Task: Add an event with the title Monthly Departmental Update and Collaboration Meeting, date '2023/11/16', time 9:15 AM to 11:15 AMand add a description: The Effective Communication workshop is a dynamic and interactive session designed to enhance participants' communication skills and promote effective interpersonal interactions in the workplace. This workshop provides valuable insights, practical techniques, and hands-on exercises to improve both verbal and non-verbal communication abilities._x000D_
_x000D_
Select event color  Lavender . Add location for the event as: 123 Rua das Flores, Porto, Portugal, logged in from the account softage.5@softage.netand send the event invitation to softage.6@softage.net and softage.7@softage.net. Set a reminder for the event Doesn't repeat
Action: Mouse moved to (900, 66)
Screenshot: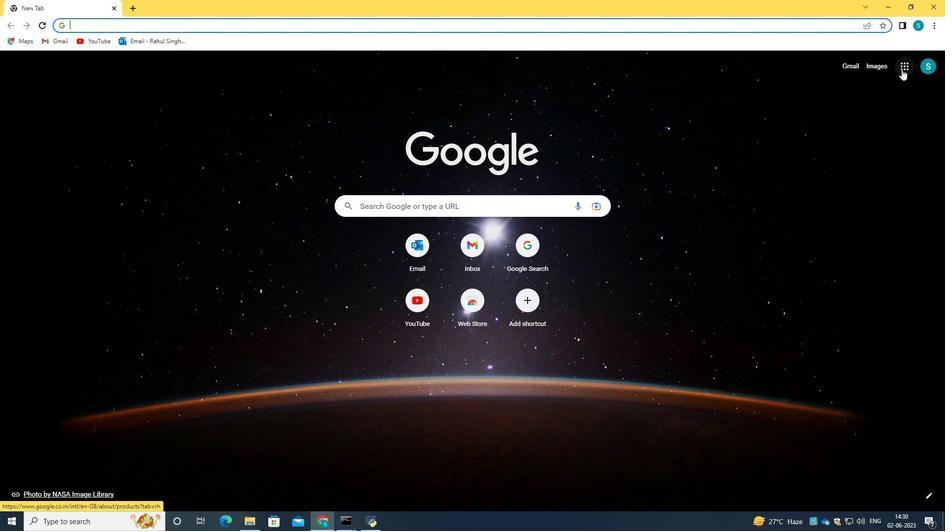 
Action: Mouse pressed left at (900, 66)
Screenshot: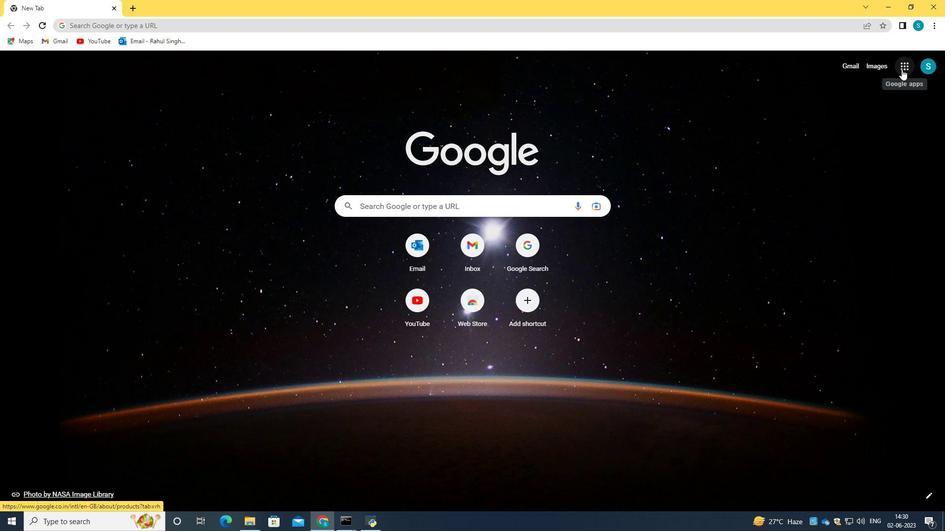 
Action: Mouse moved to (824, 208)
Screenshot: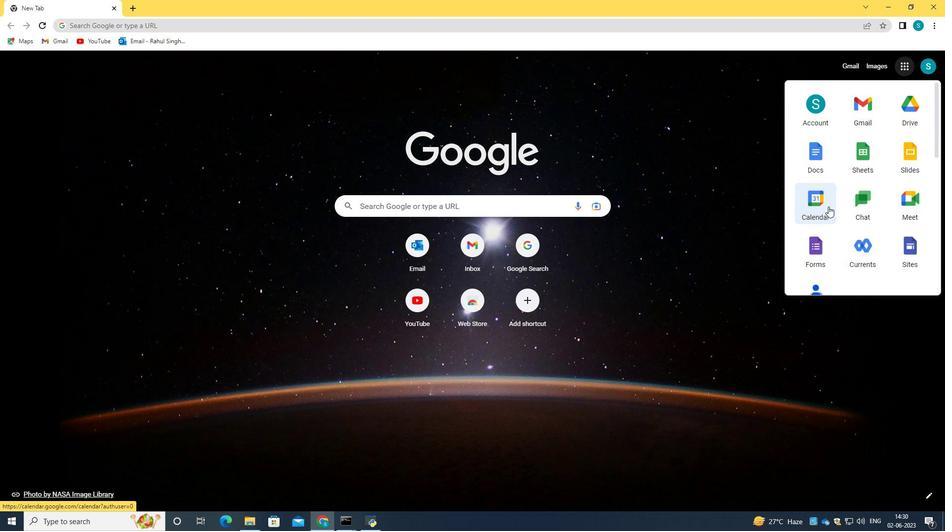 
Action: Mouse pressed left at (824, 208)
Screenshot: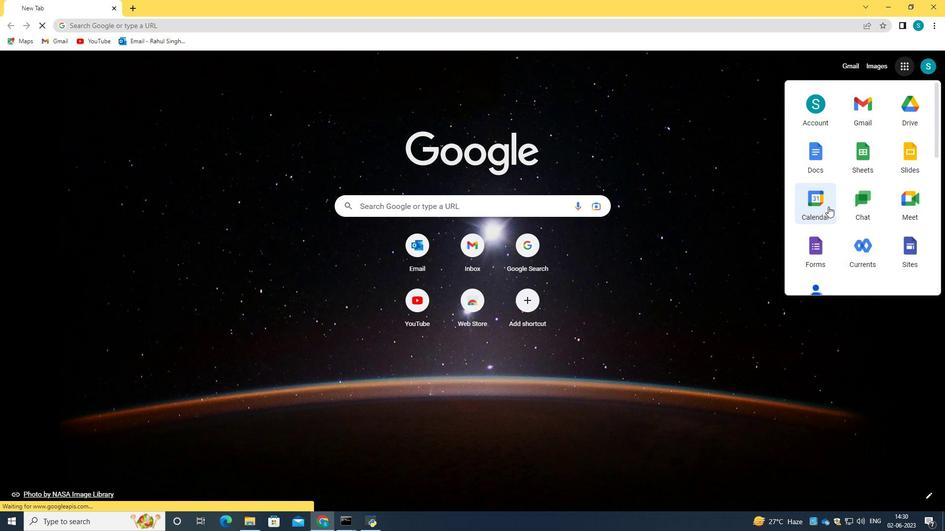 
Action: Mouse moved to (50, 104)
Screenshot: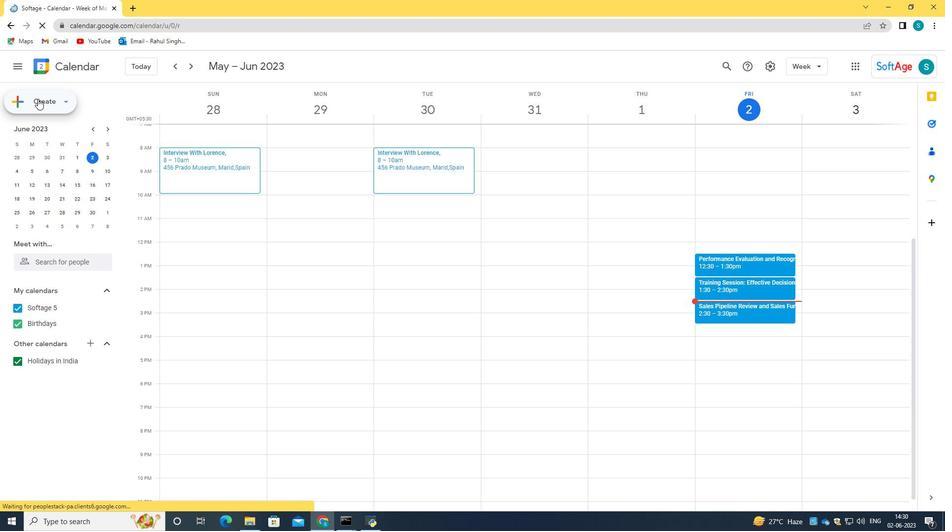 
Action: Mouse pressed left at (50, 104)
Screenshot: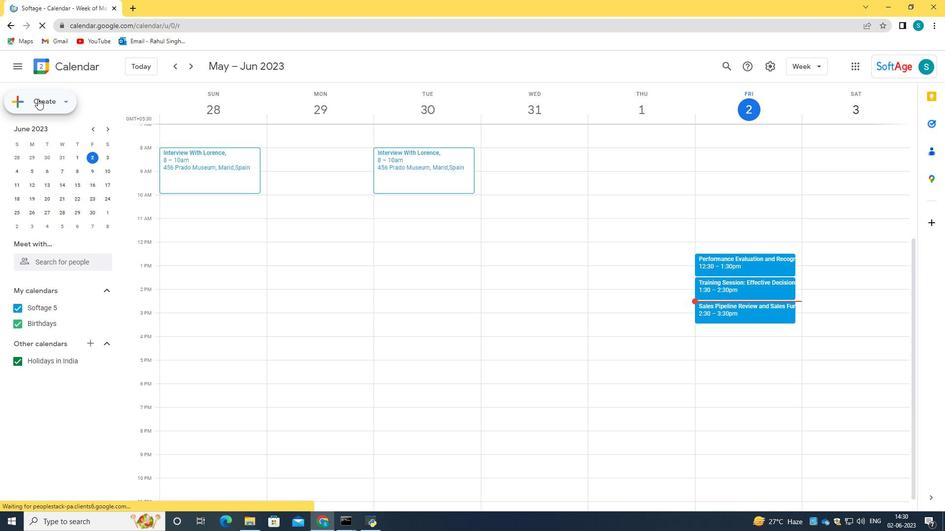 
Action: Mouse moved to (45, 125)
Screenshot: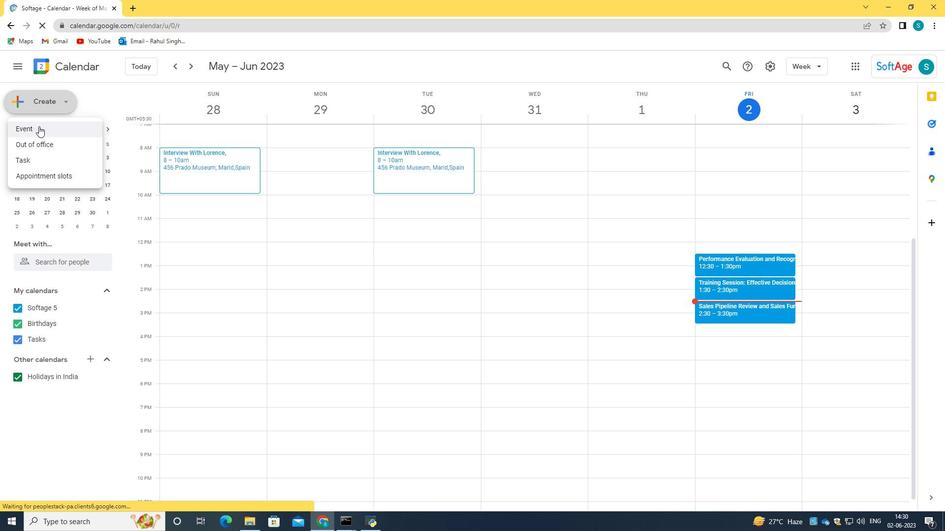 
Action: Mouse pressed left at (45, 125)
Screenshot: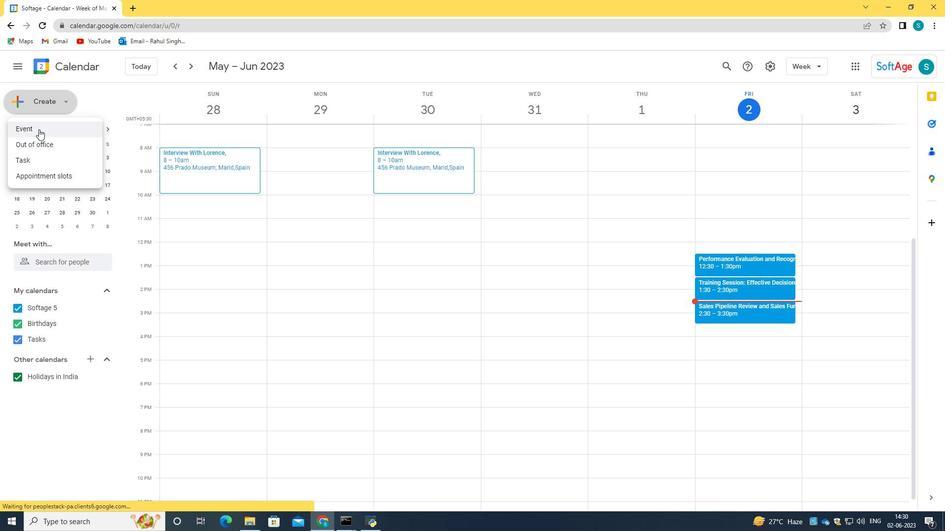 
Action: Mouse moved to (621, 390)
Screenshot: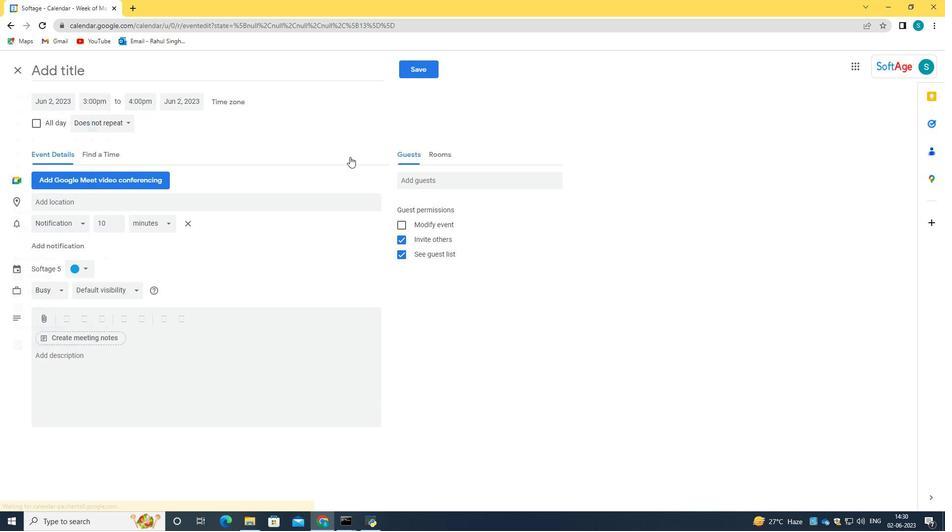 
Action: Mouse pressed left at (621, 390)
Screenshot: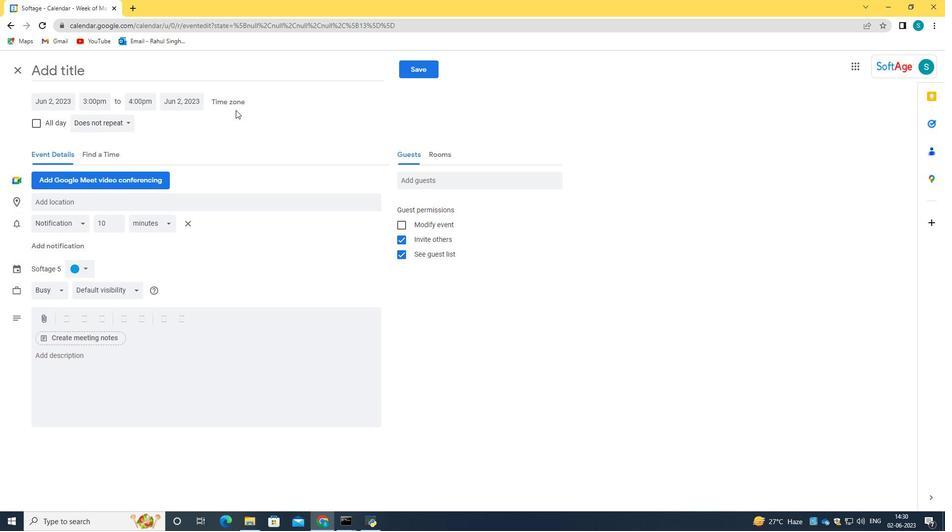 
Action: Mouse moved to (102, 74)
Screenshot: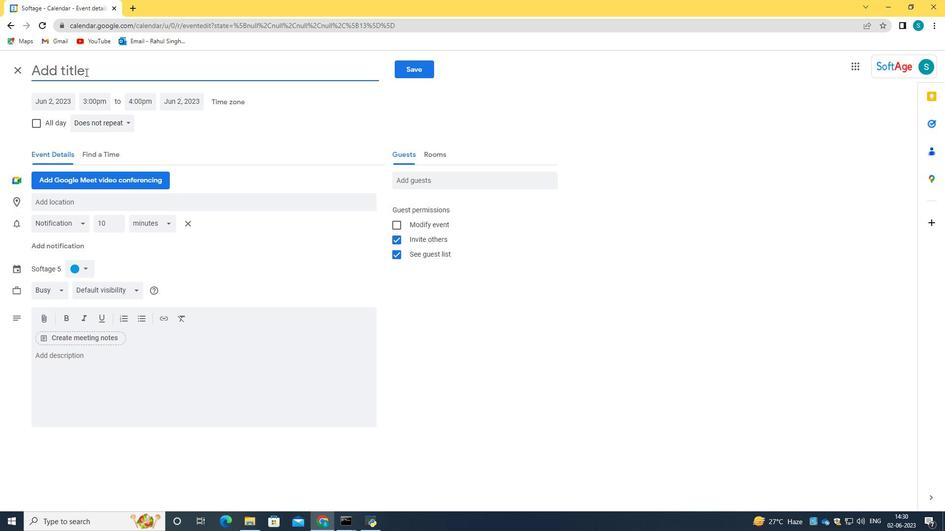 
Action: Mouse pressed left at (102, 74)
Screenshot: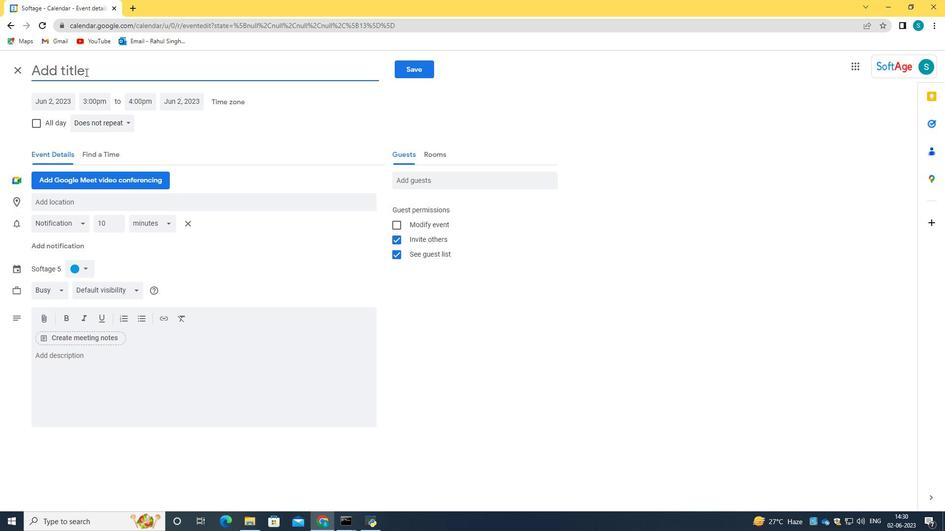 
Action: Key pressed <Key.caps_lock>M<Key.caps_lock>onthely<Key.backspace><Key.backspace><Key.backspace>ly<Key.space><Key.caps_lock>D<Key.caps_lock>epartmental<Key.space><Key.caps_lock>U<Key.caps_lock>pa<Key.backspace>date<Key.space>and<Key.space><Key.caps_lock>C<Key.caps_lock>ollaboration<Key.space><Key.caps_lock>M<Key.caps_lock>eeting
Screenshot: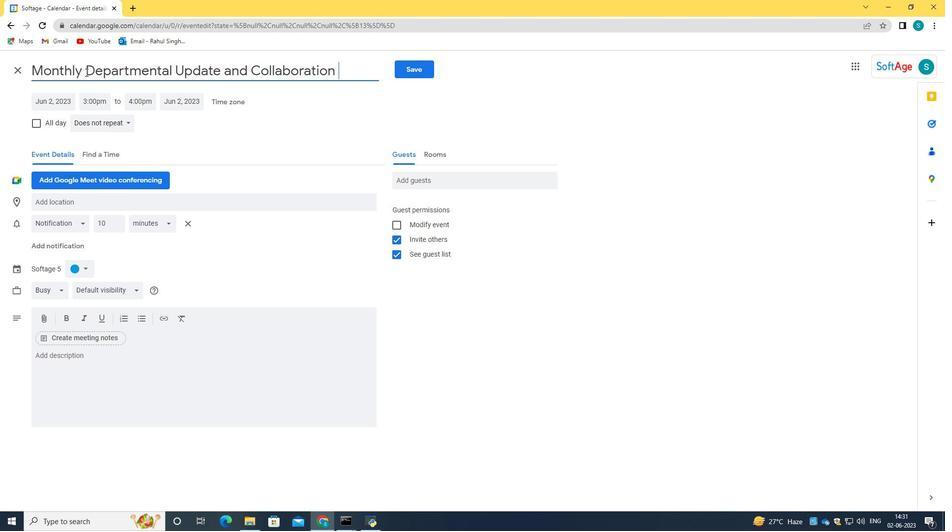 
Action: Mouse moved to (66, 101)
Screenshot: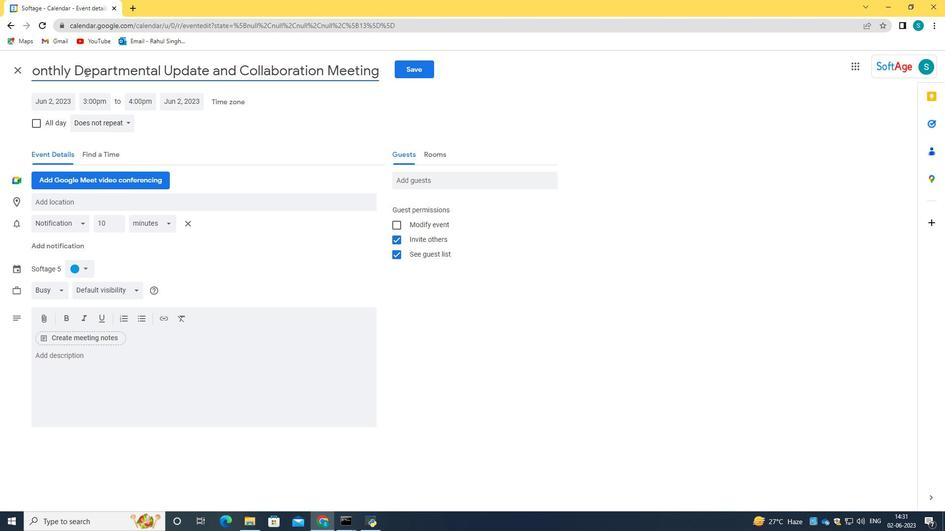 
Action: Mouse pressed left at (66, 101)
Screenshot: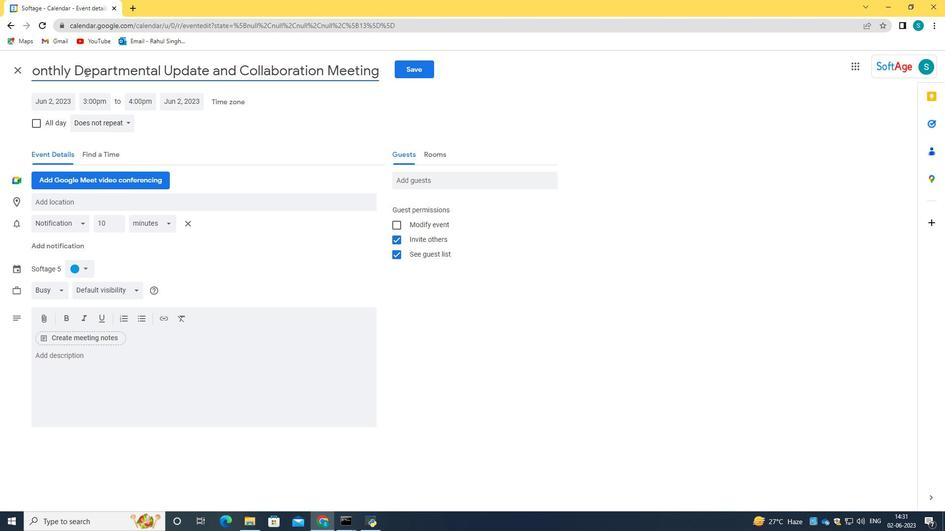 
Action: Mouse moved to (70, 102)
Screenshot: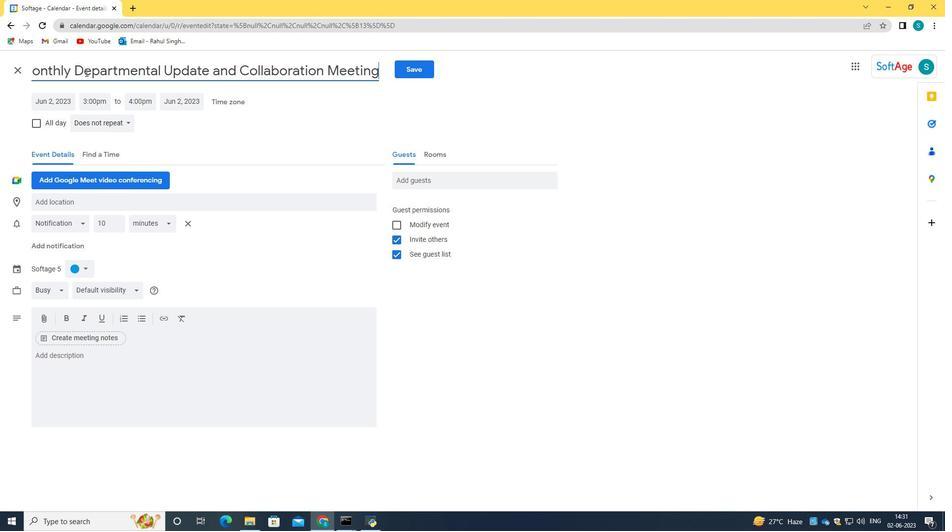 
Action: Key pressed 2023/11/16
Screenshot: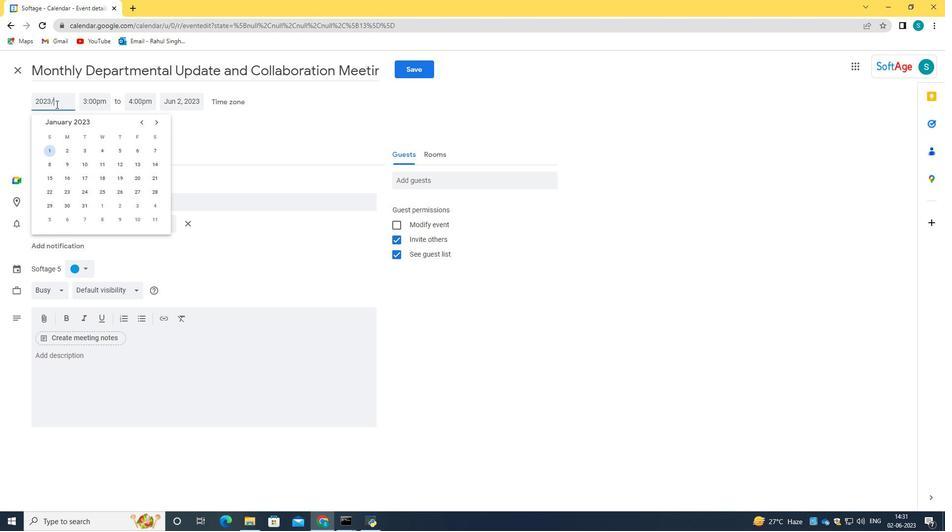 
Action: Mouse moved to (120, 179)
Screenshot: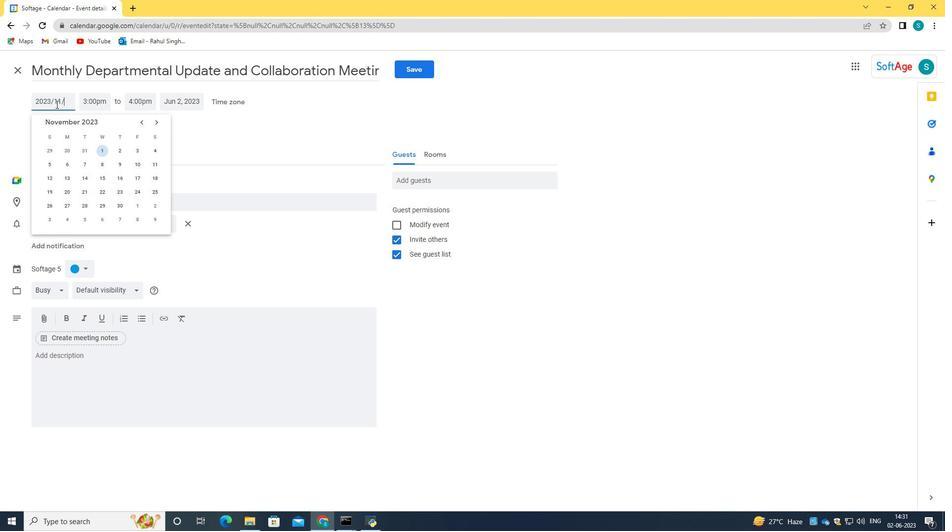 
Action: Mouse pressed left at (120, 179)
Screenshot: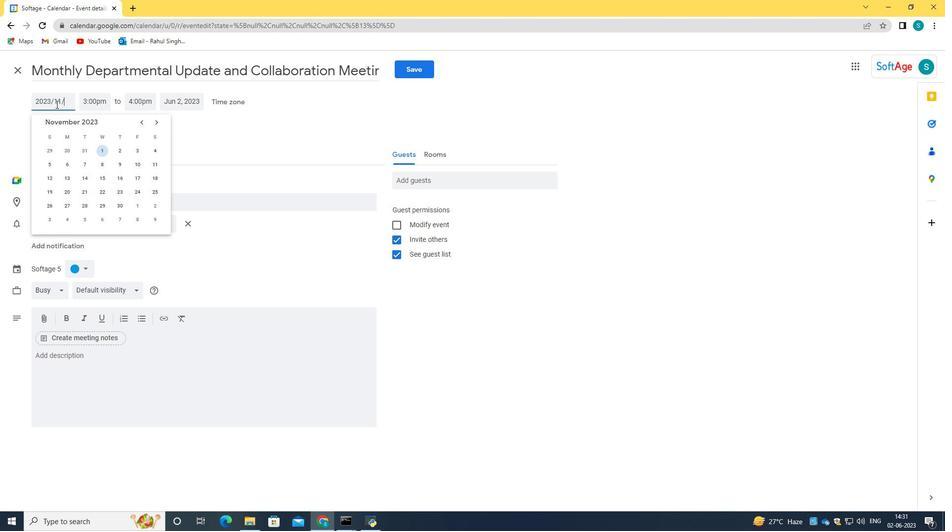 
Action: Mouse moved to (110, 101)
Screenshot: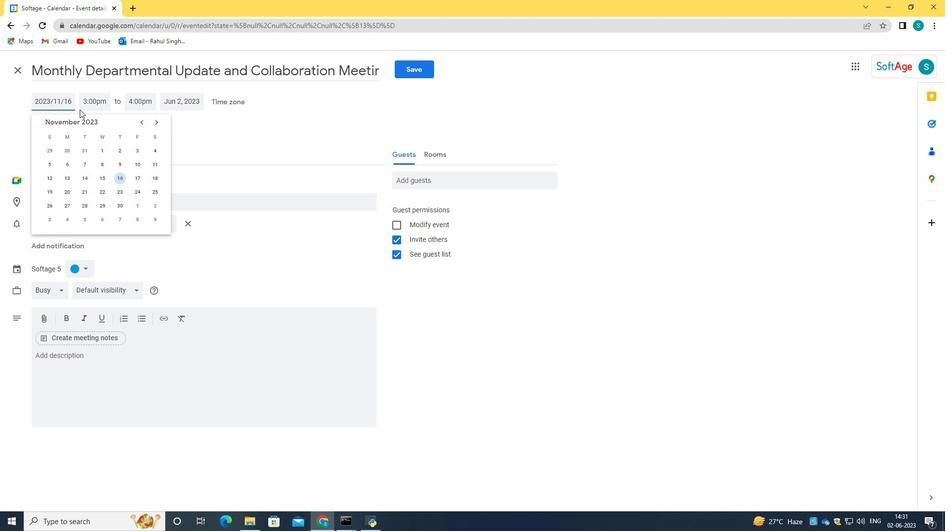 
Action: Mouse pressed left at (110, 101)
Screenshot: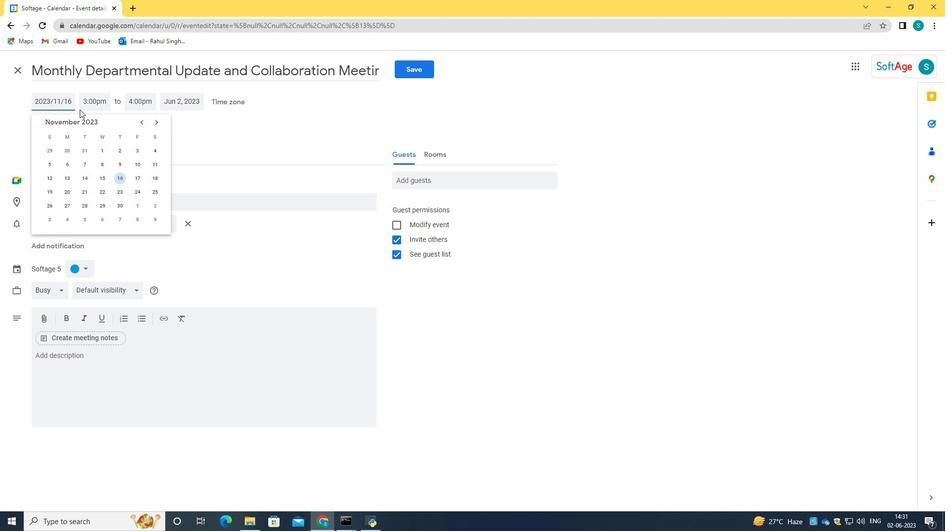 
Action: Mouse moved to (108, 153)
Screenshot: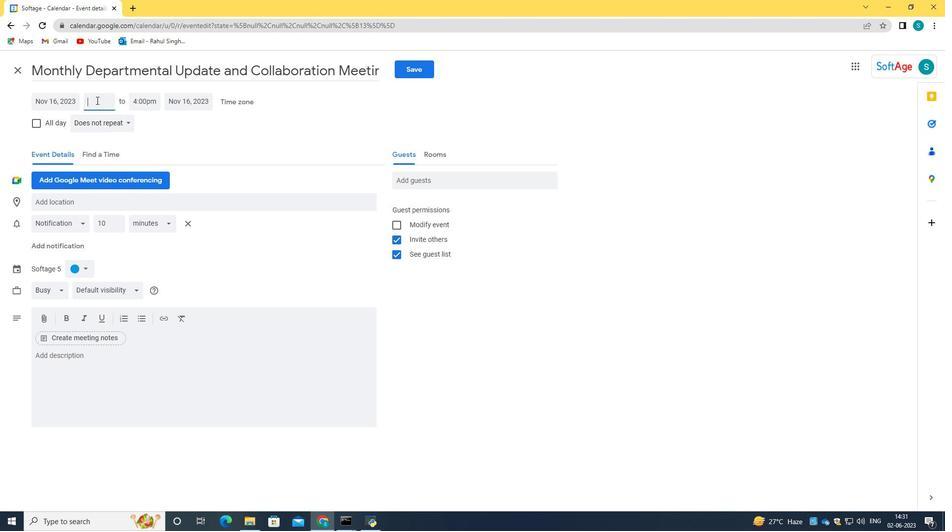 
Action: Mouse scrolled (108, 152) with delta (0, 0)
Screenshot: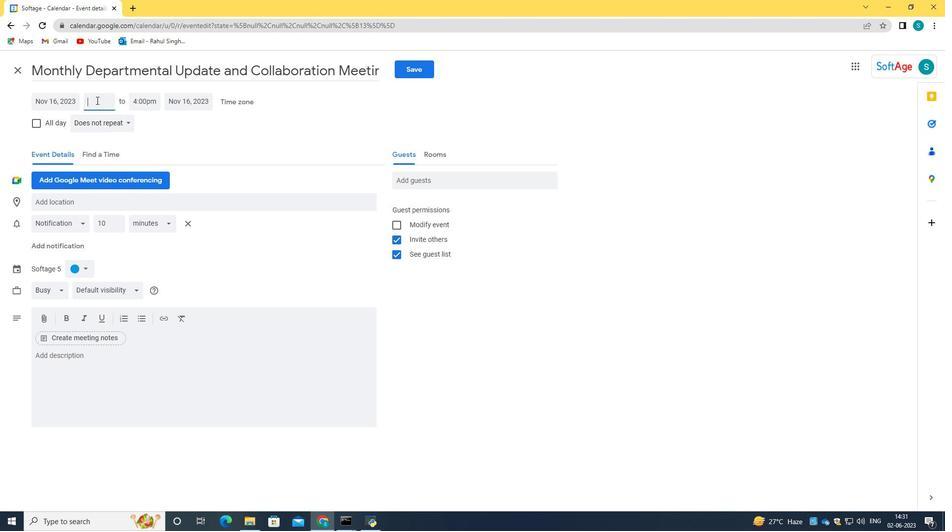
Action: Mouse scrolled (108, 152) with delta (0, 0)
Screenshot: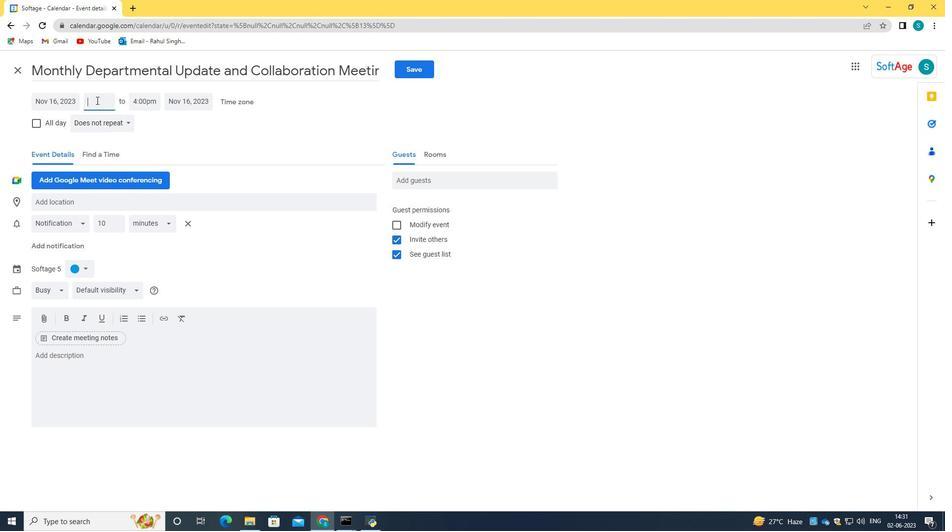 
Action: Mouse scrolled (108, 152) with delta (0, 0)
Screenshot: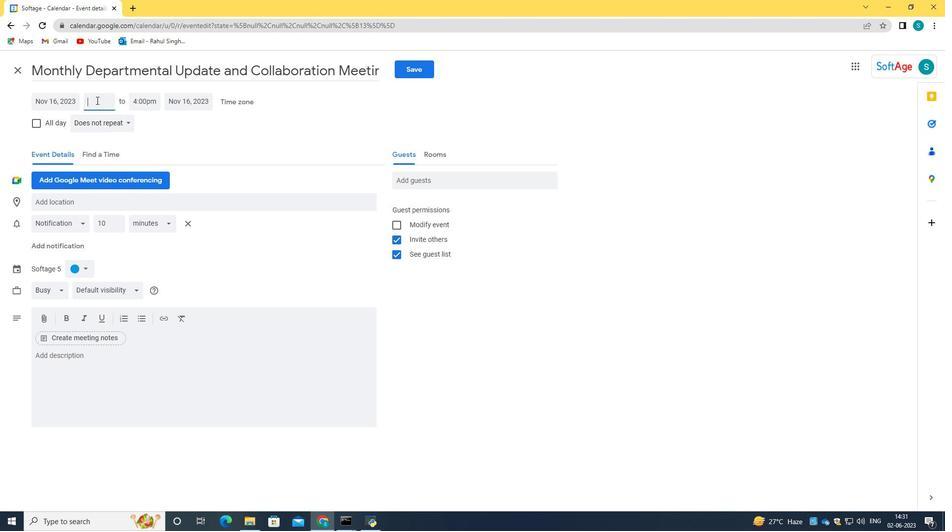 
Action: Mouse scrolled (108, 152) with delta (0, 0)
Screenshot: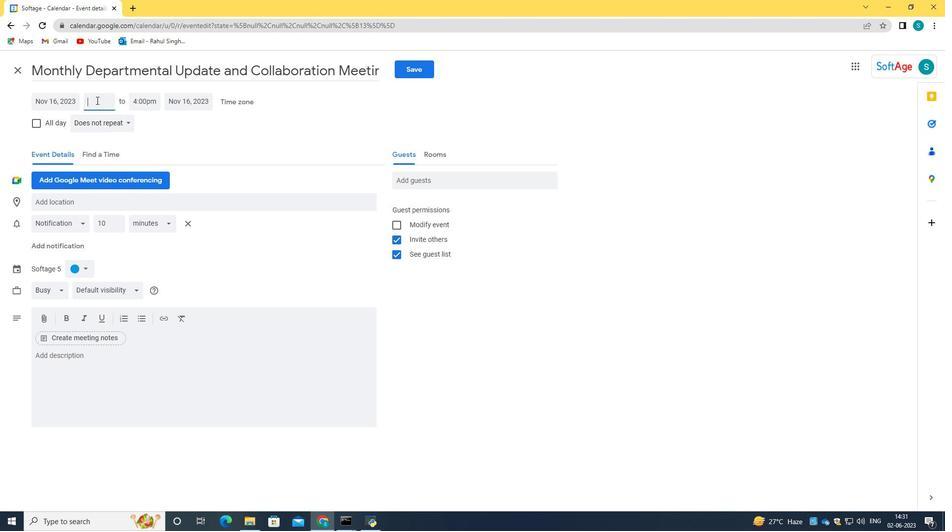 
Action: Mouse scrolled (108, 152) with delta (0, 0)
Screenshot: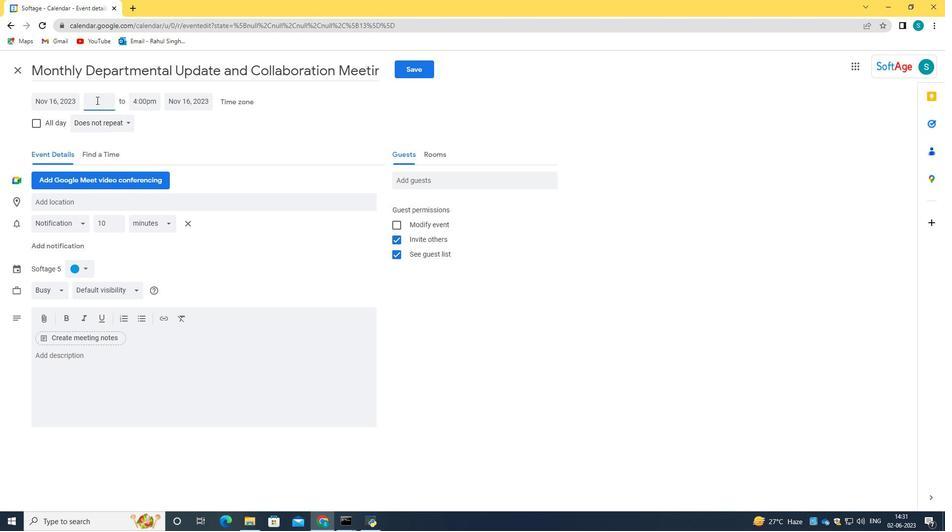 
Action: Mouse scrolled (108, 152) with delta (0, 0)
Screenshot: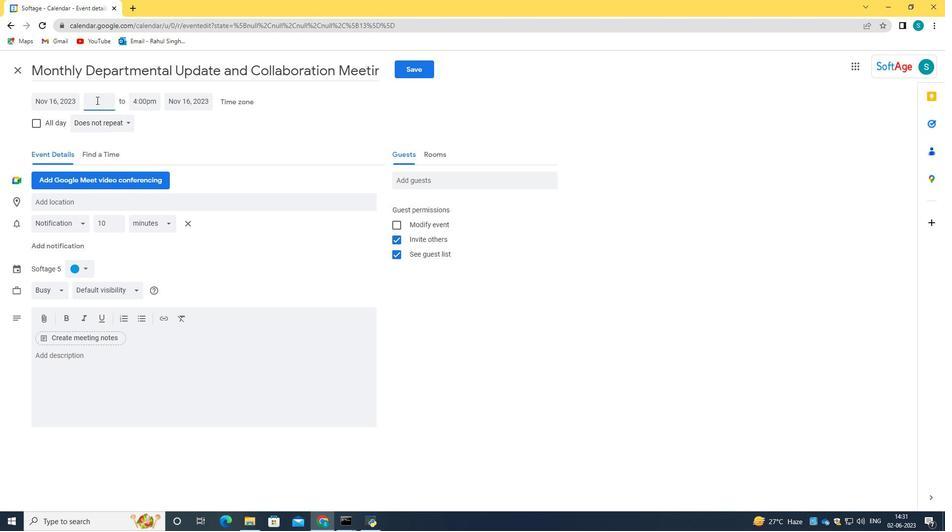 
Action: Mouse scrolled (108, 152) with delta (0, 0)
Screenshot: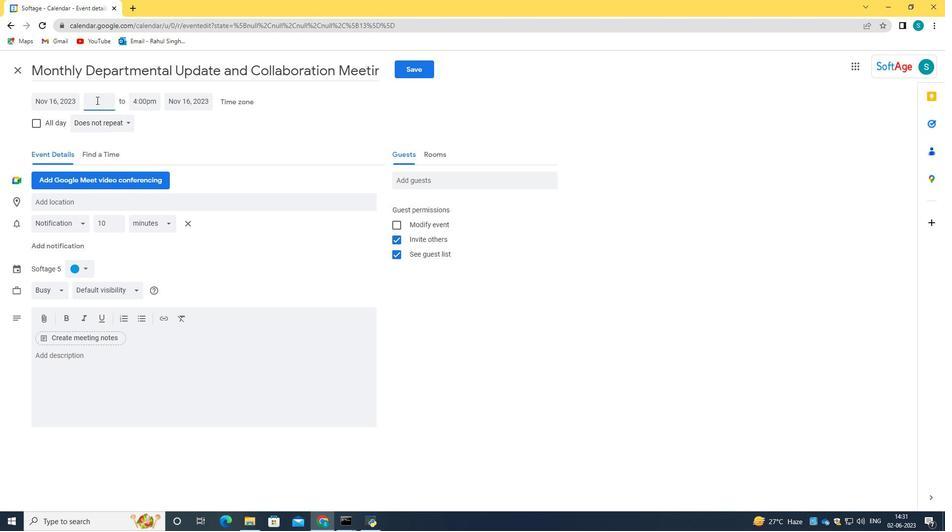 
Action: Mouse scrolled (108, 152) with delta (0, 0)
Screenshot: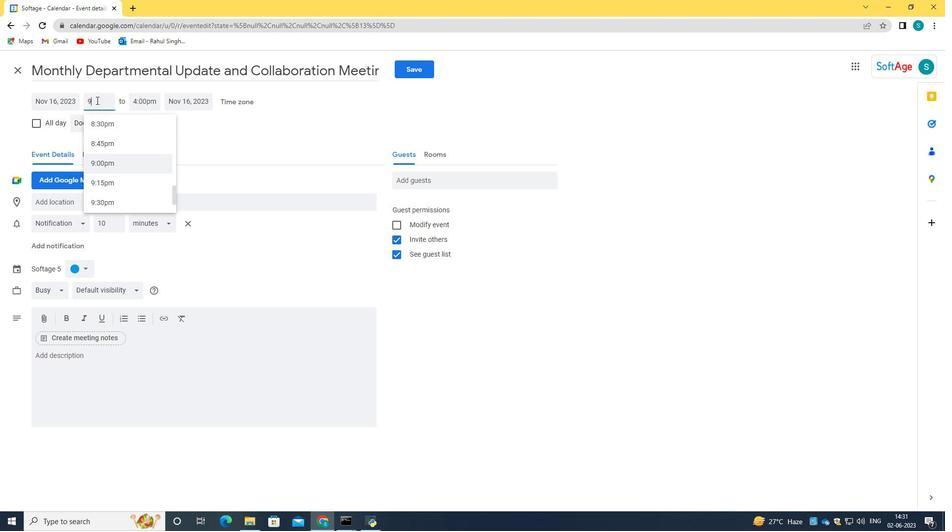 
Action: Mouse scrolled (108, 152) with delta (0, 0)
Screenshot: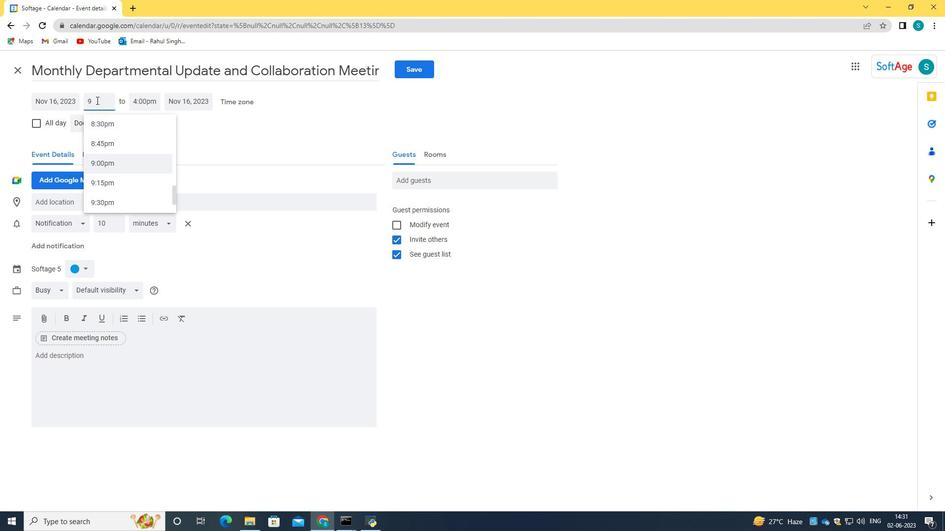 
Action: Mouse scrolled (108, 152) with delta (0, 0)
Screenshot: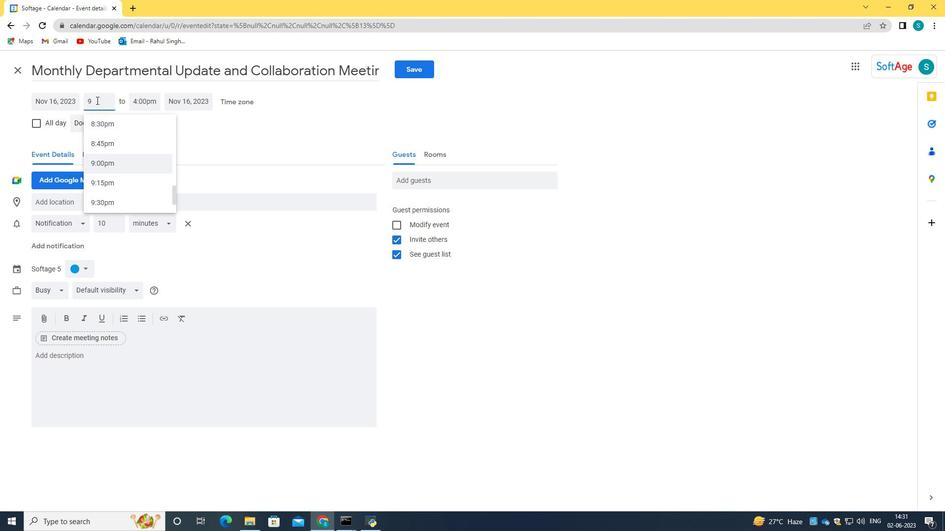 
Action: Mouse scrolled (108, 152) with delta (0, 0)
Screenshot: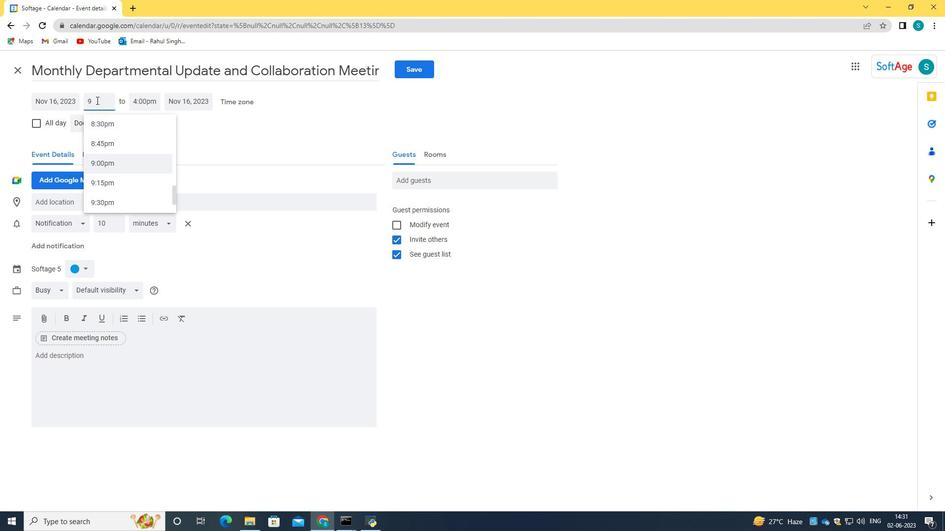 
Action: Mouse scrolled (108, 152) with delta (0, 0)
Screenshot: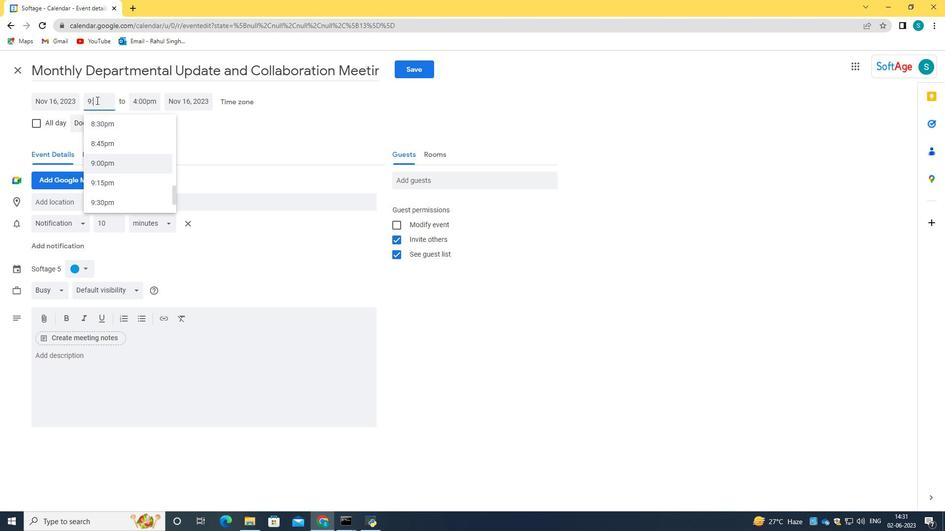 
Action: Mouse scrolled (108, 153) with delta (0, 0)
Screenshot: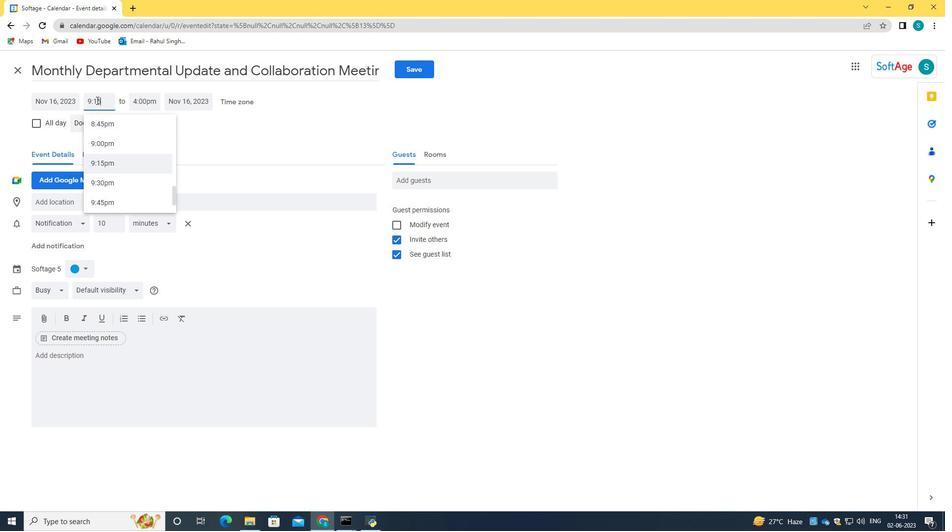 
Action: Mouse scrolled (108, 153) with delta (0, 0)
Screenshot: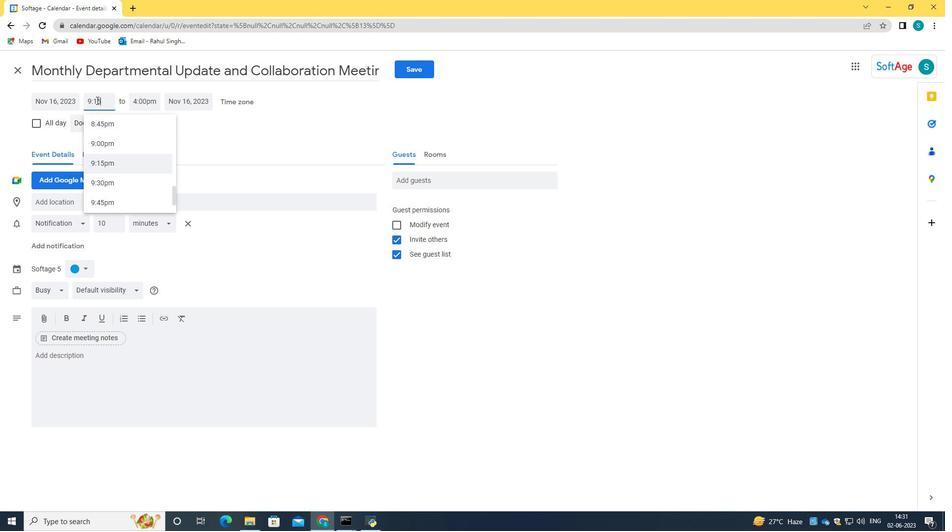 
Action: Mouse scrolled (108, 153) with delta (0, 0)
Screenshot: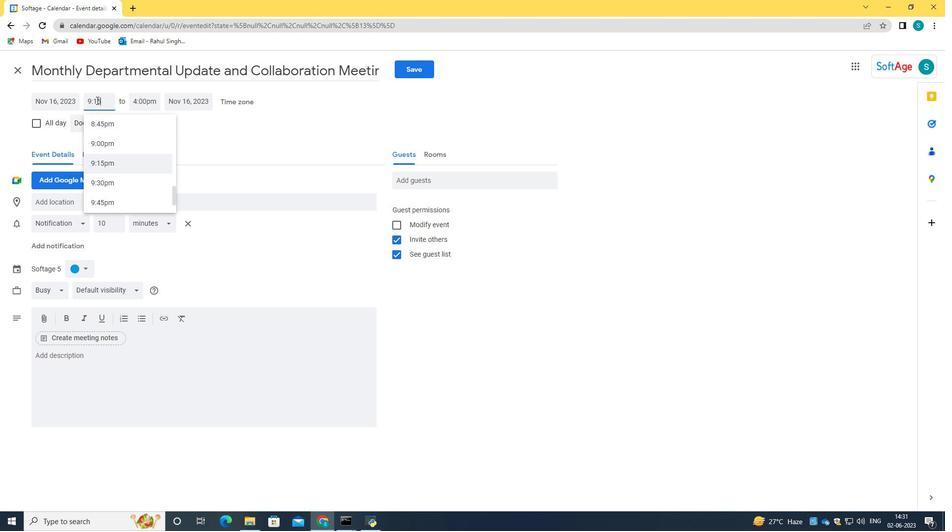 
Action: Mouse scrolled (108, 153) with delta (0, 0)
Screenshot: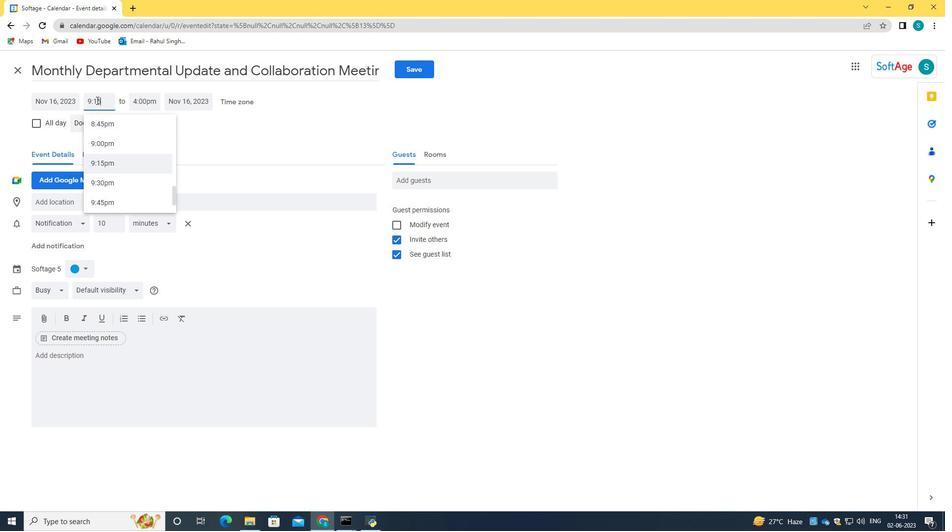 
Action: Mouse scrolled (108, 153) with delta (0, 0)
Screenshot: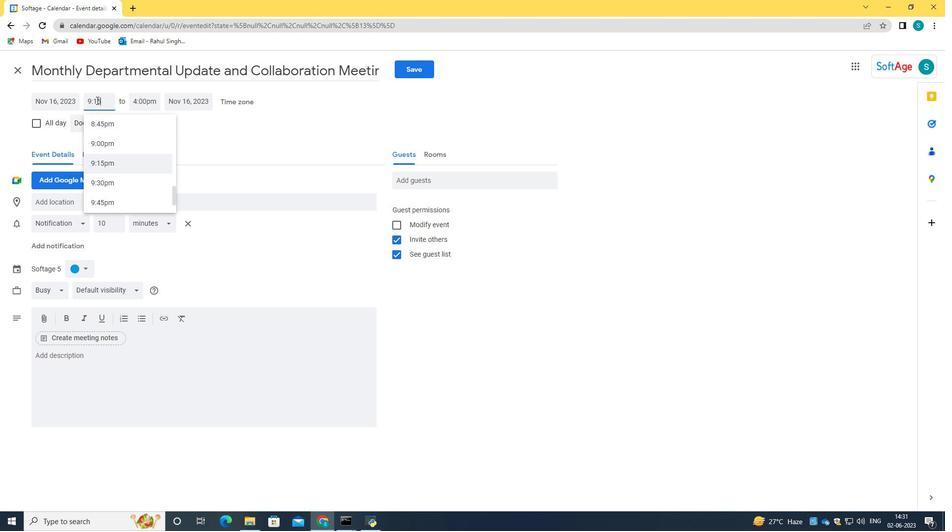
Action: Mouse scrolled (108, 153) with delta (0, 0)
Screenshot: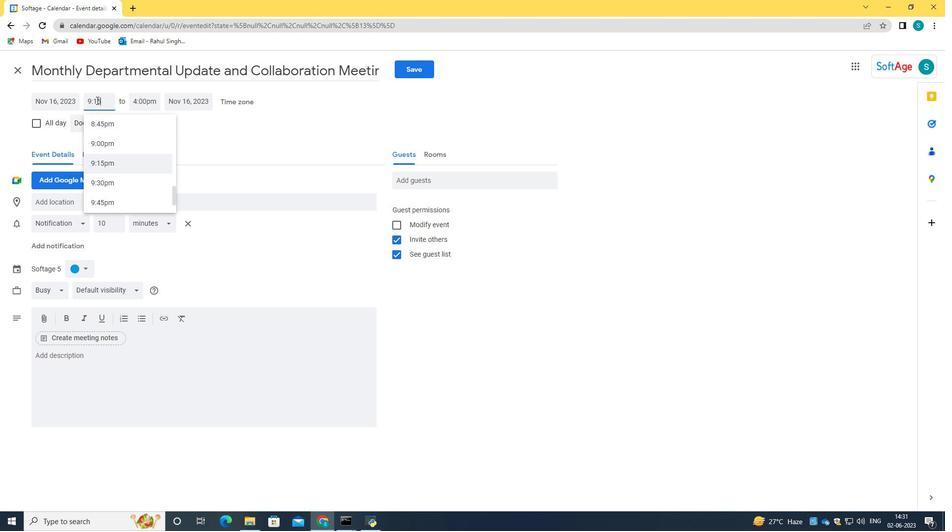 
Action: Mouse scrolled (108, 153) with delta (0, 0)
Screenshot: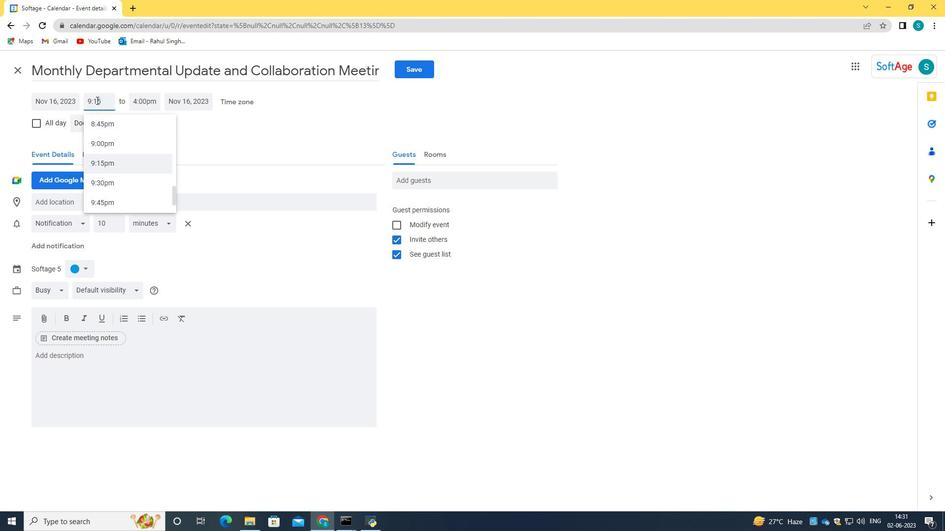 
Action: Mouse scrolled (108, 153) with delta (0, 0)
Screenshot: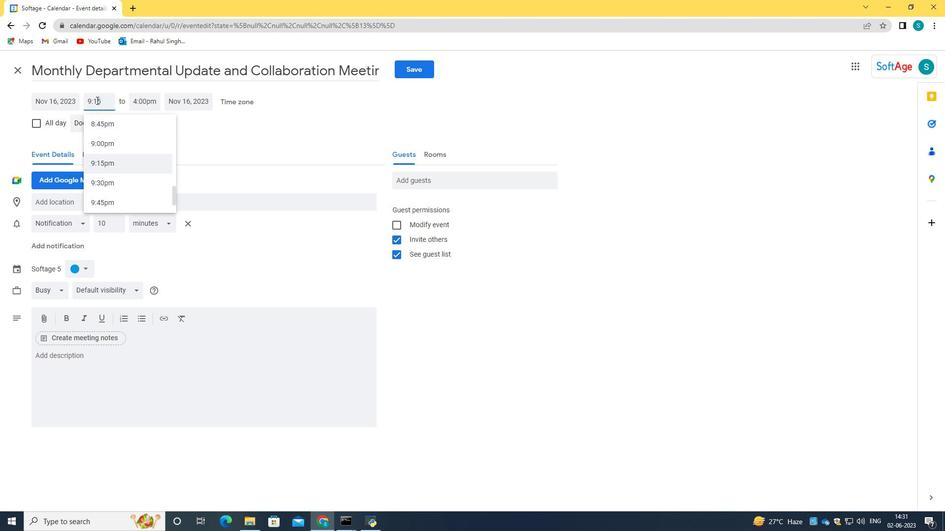 
Action: Mouse scrolled (108, 153) with delta (0, 0)
Screenshot: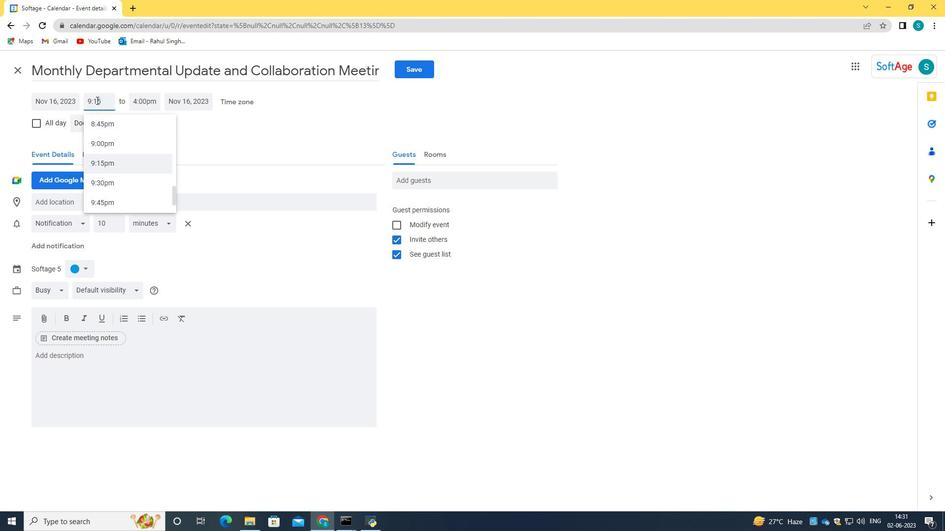 
Action: Mouse scrolled (108, 153) with delta (0, 0)
Screenshot: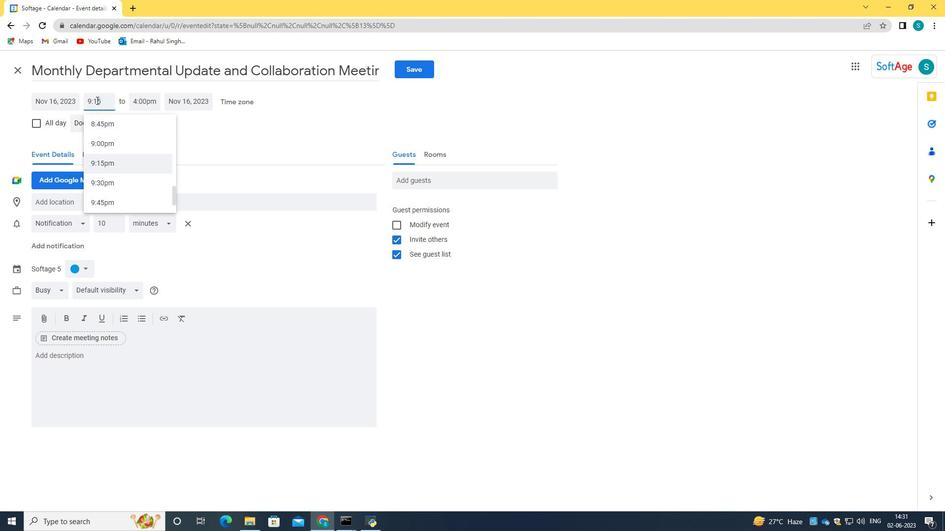 
Action: Mouse scrolled (108, 153) with delta (0, 0)
Screenshot: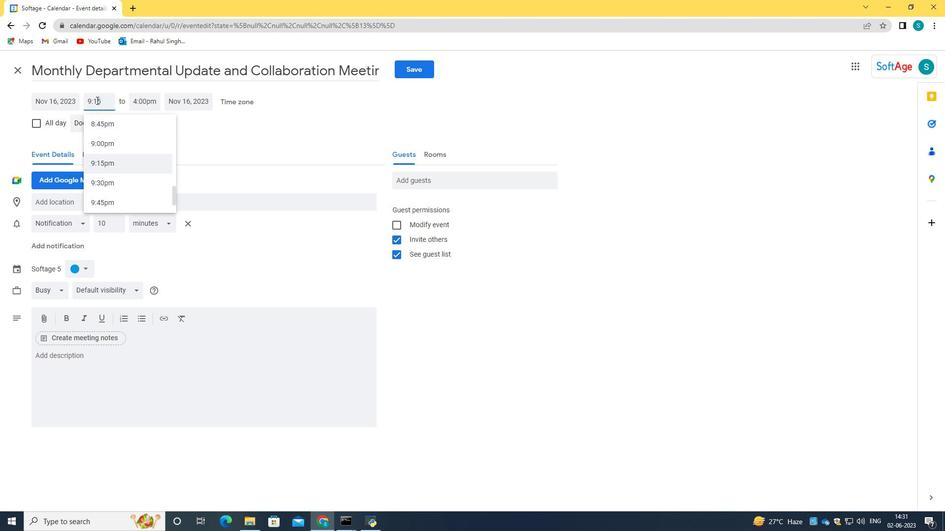 
Action: Mouse scrolled (108, 153) with delta (0, 0)
Screenshot: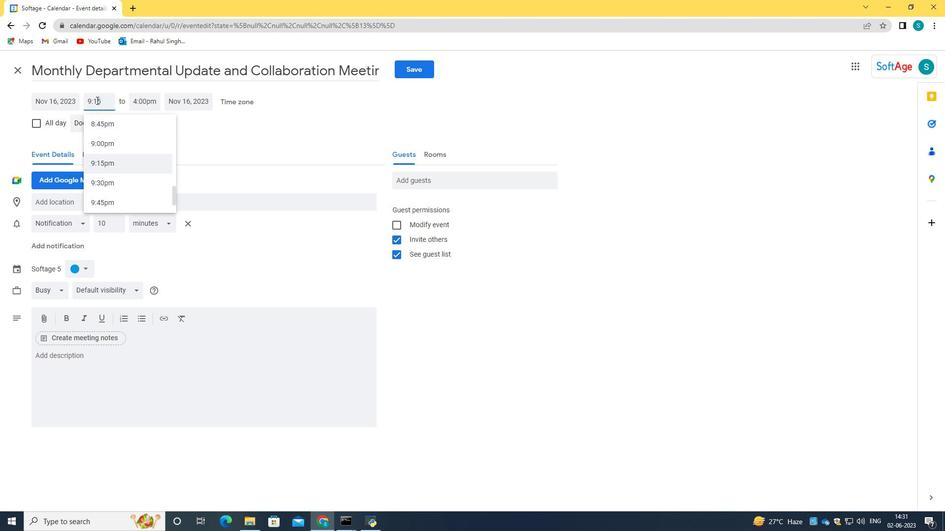 
Action: Mouse moved to (108, 162)
Screenshot: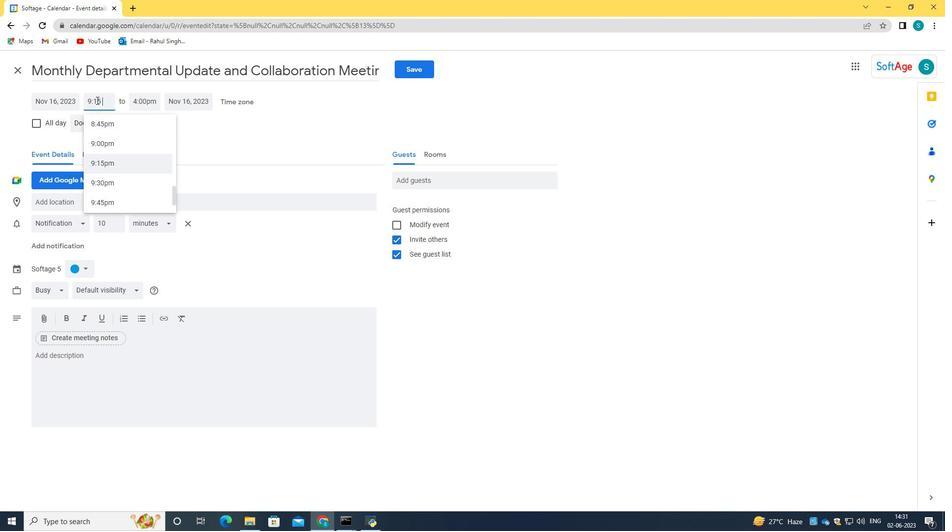 
Action: Mouse scrolled (108, 162) with delta (0, 0)
Screenshot: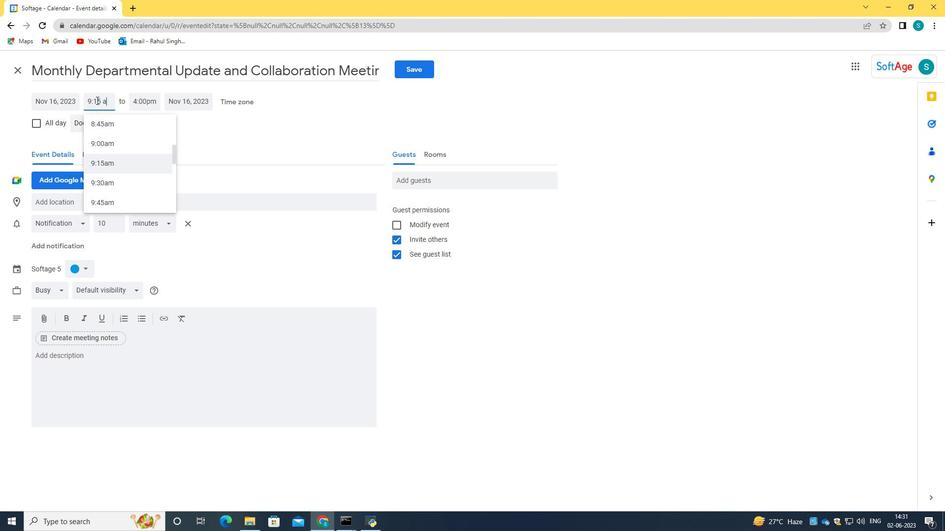 
Action: Mouse scrolled (108, 162) with delta (0, 0)
Screenshot: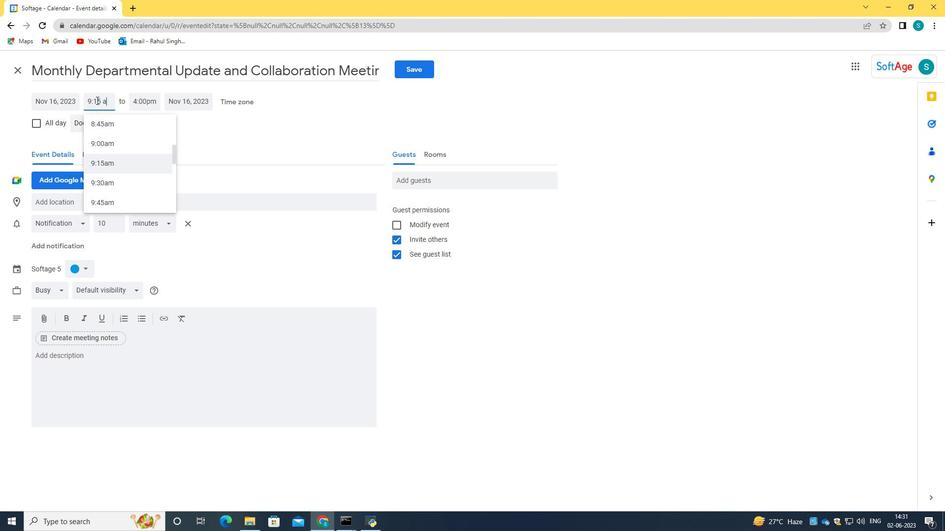 
Action: Mouse scrolled (108, 162) with delta (0, 0)
Screenshot: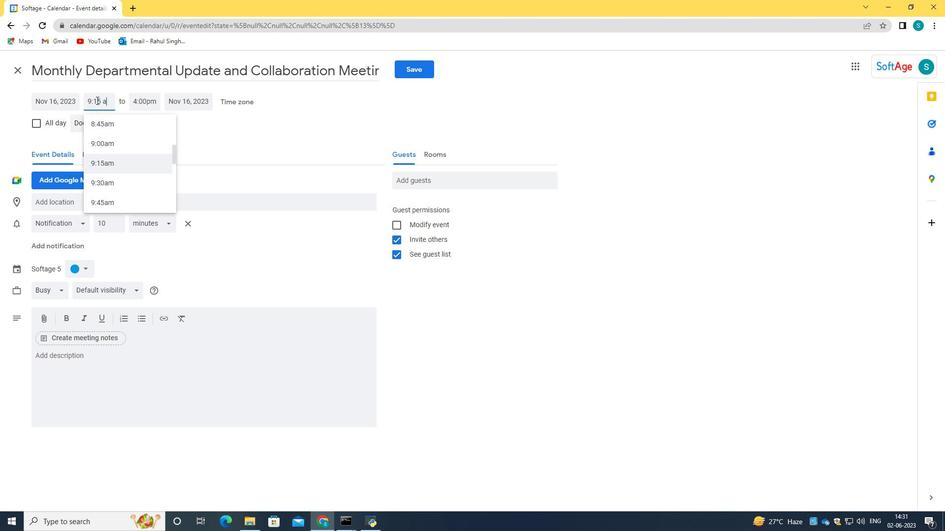 
Action: Mouse scrolled (108, 162) with delta (0, 0)
Screenshot: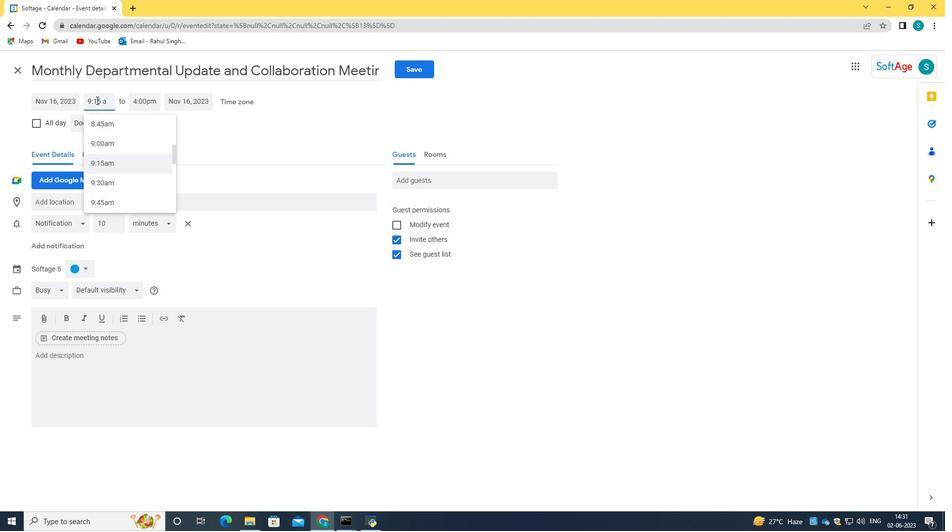 
Action: Mouse scrolled (108, 162) with delta (0, 0)
Screenshot: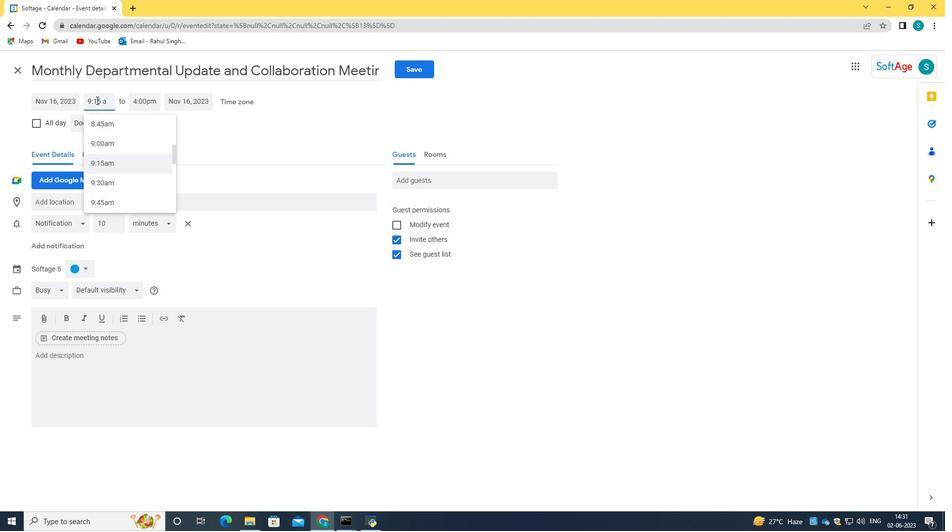 
Action: Mouse scrolled (108, 162) with delta (0, 0)
Screenshot: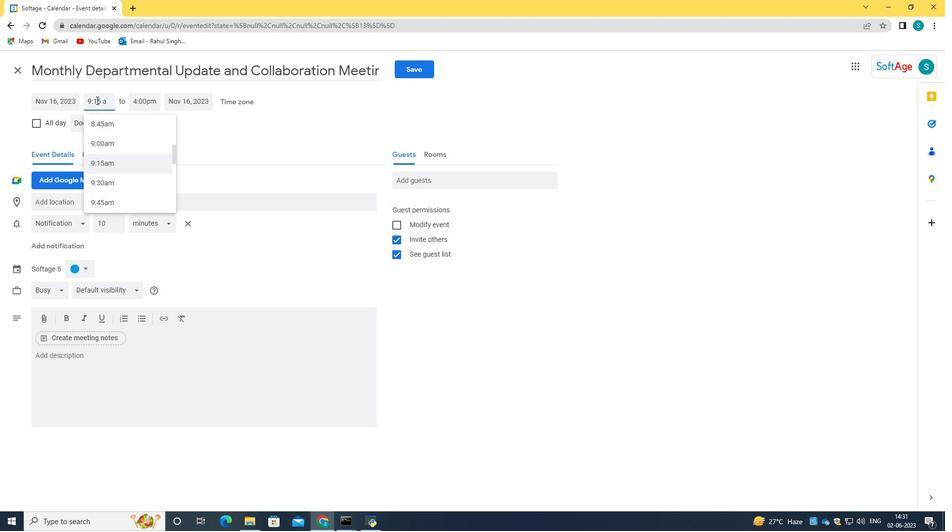 
Action: Mouse scrolled (108, 162) with delta (0, 0)
Screenshot: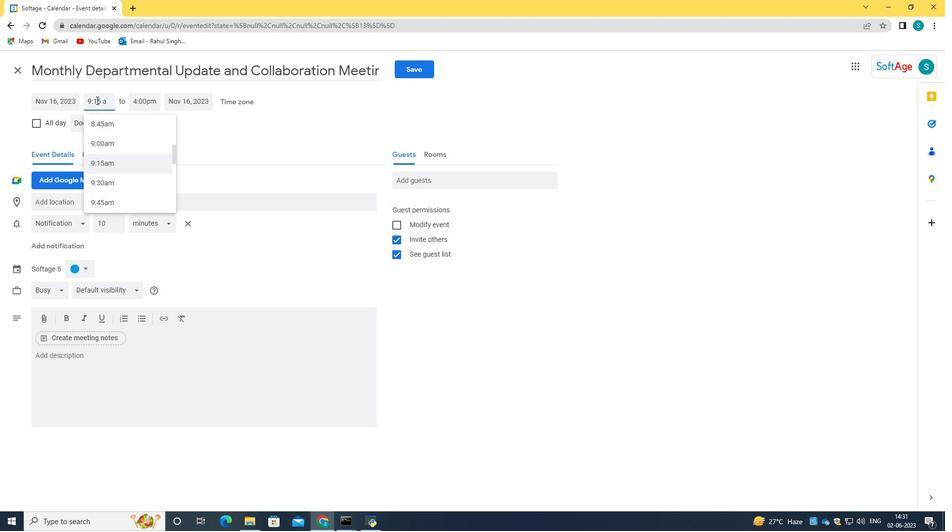 
Action: Mouse scrolled (108, 162) with delta (0, 0)
Screenshot: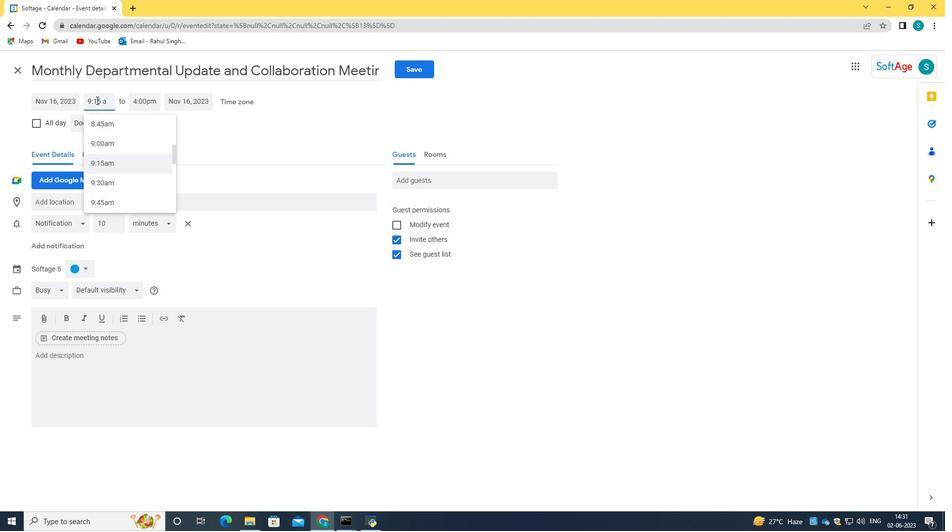 
Action: Mouse scrolled (108, 162) with delta (0, 0)
Screenshot: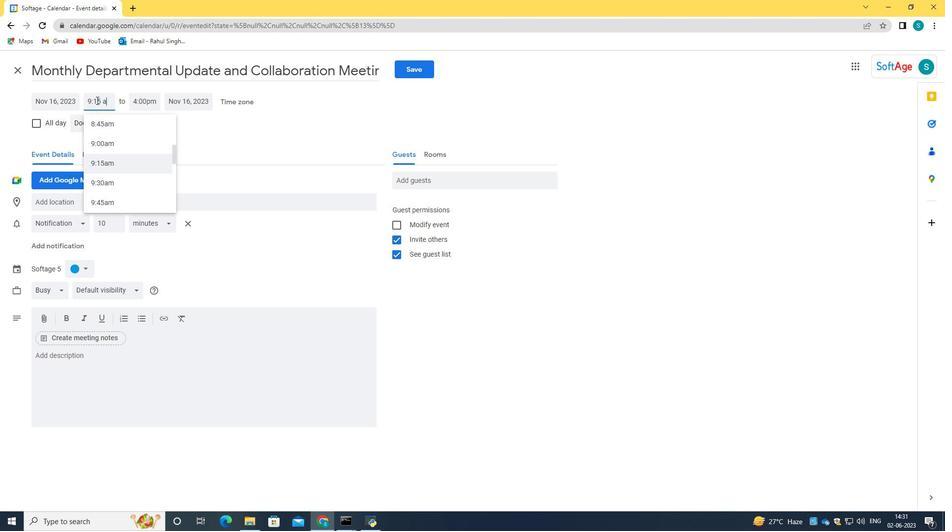 
Action: Mouse scrolled (108, 162) with delta (0, 0)
Screenshot: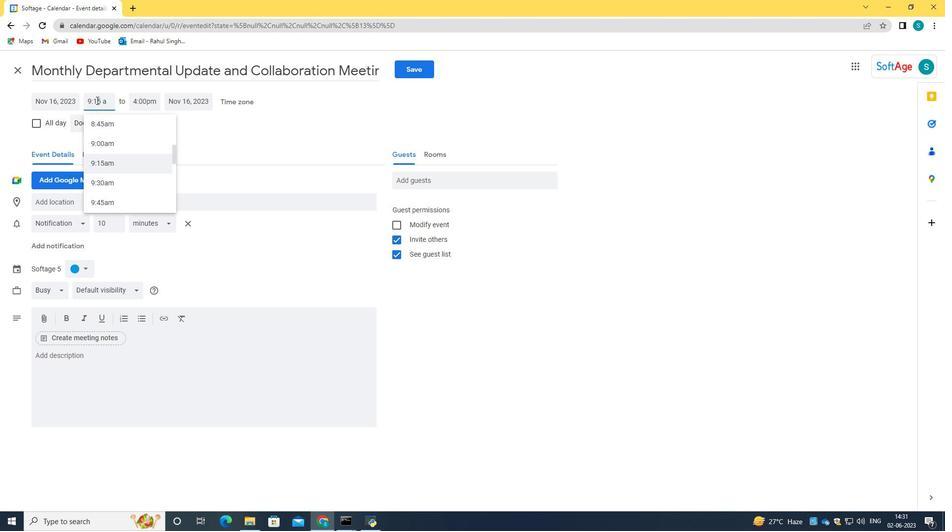 
Action: Mouse moved to (106, 175)
Screenshot: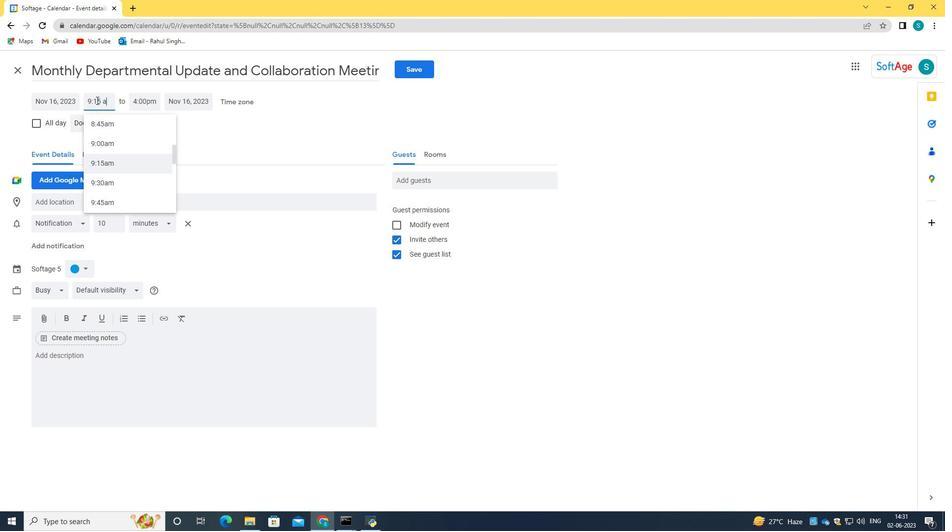 
Action: Mouse scrolled (106, 175) with delta (0, 0)
Screenshot: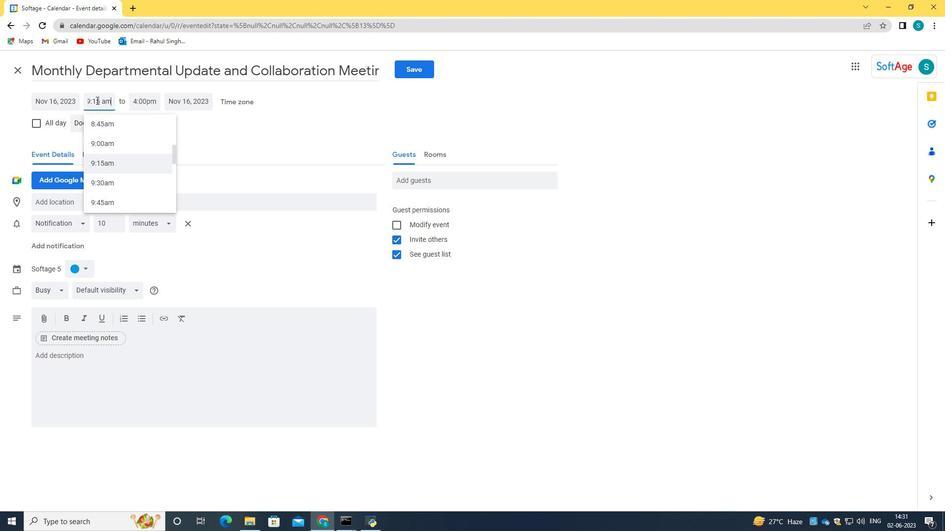 
Action: Mouse scrolled (106, 175) with delta (0, 0)
Screenshot: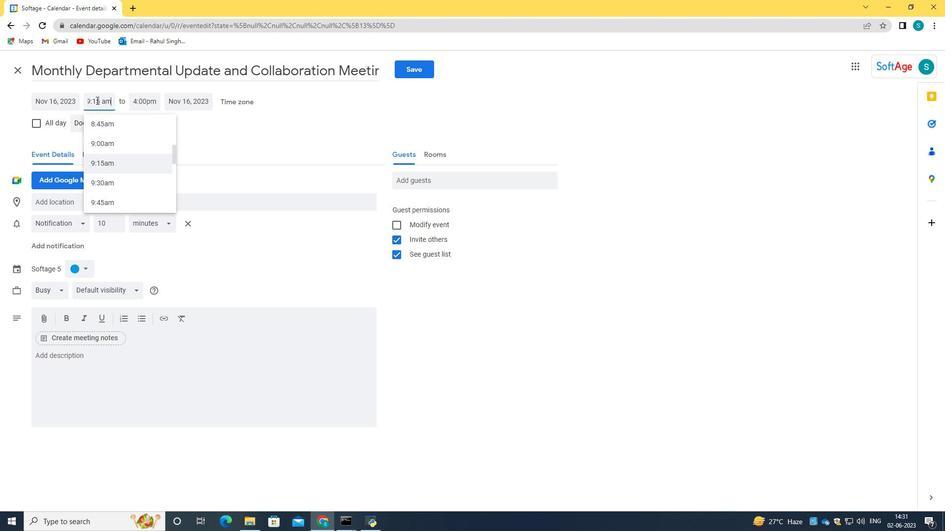 
Action: Mouse moved to (113, 167)
Screenshot: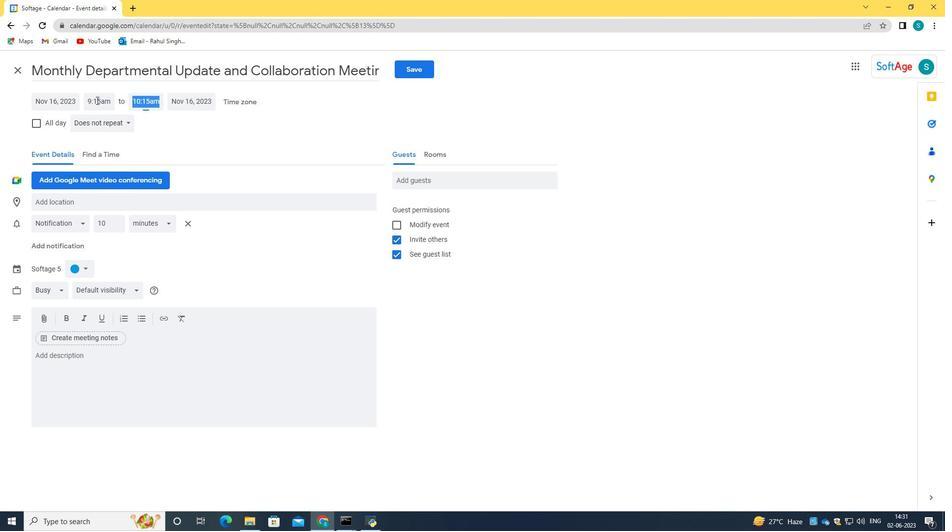 
Action: Mouse pressed left at (113, 167)
Screenshot: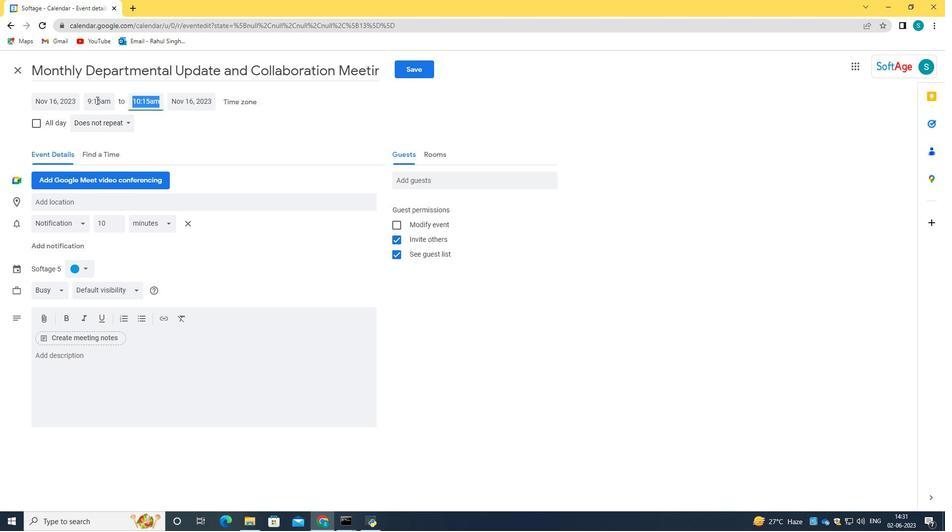 
Action: Mouse moved to (101, 100)
Screenshot: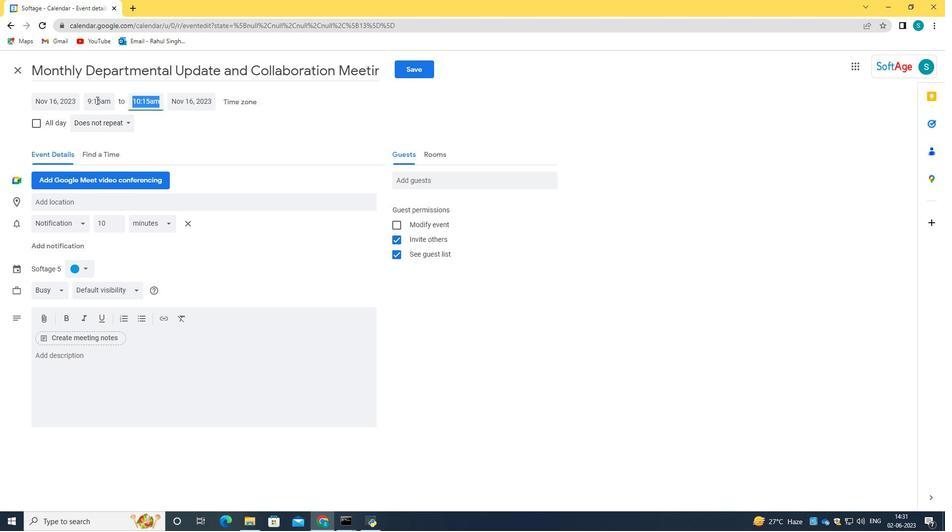 
Action: Mouse pressed left at (101, 100)
Screenshot: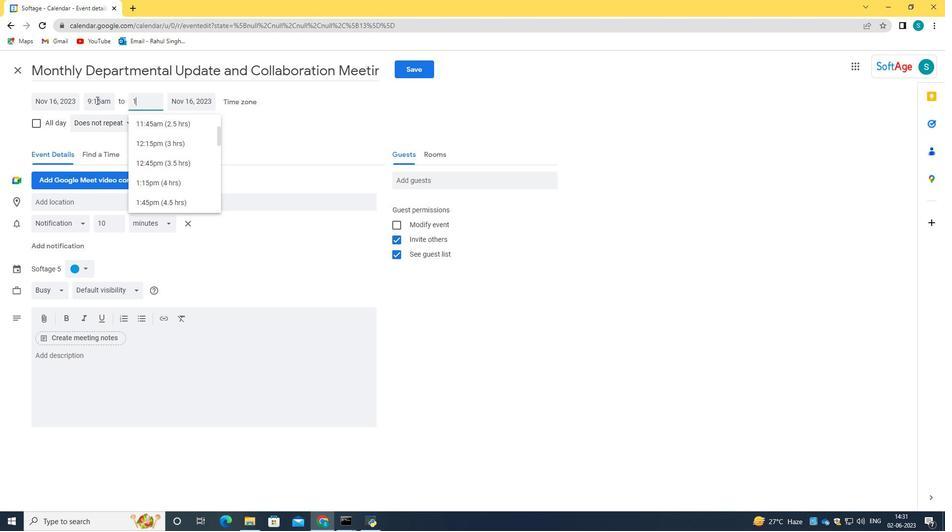 
Action: Mouse moved to (105, 104)
Screenshot: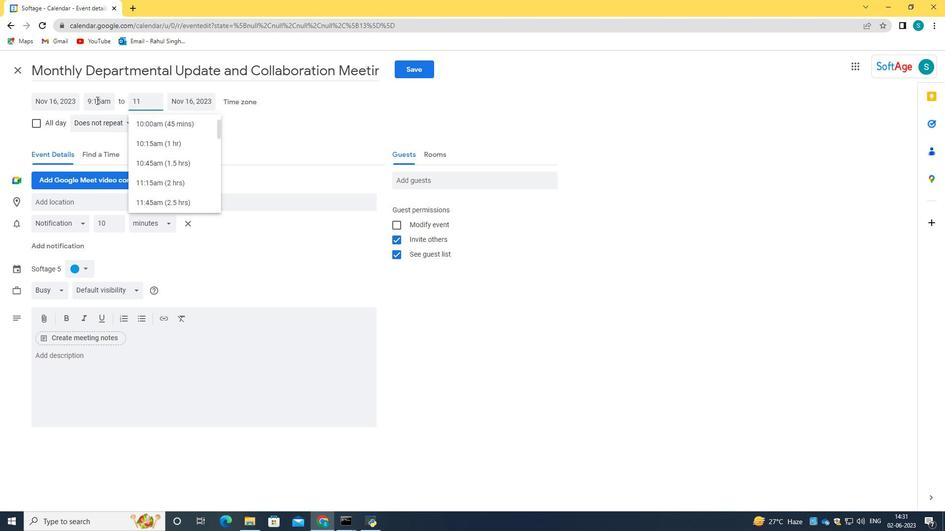 
Action: Key pressed <Key.backspace><Key.backspace>15
Screenshot: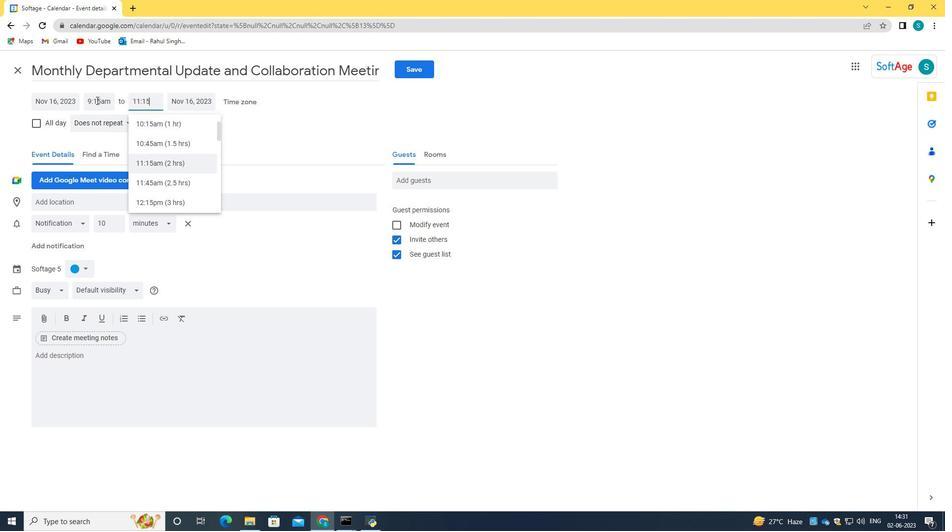 
Action: Mouse moved to (101, 159)
Screenshot: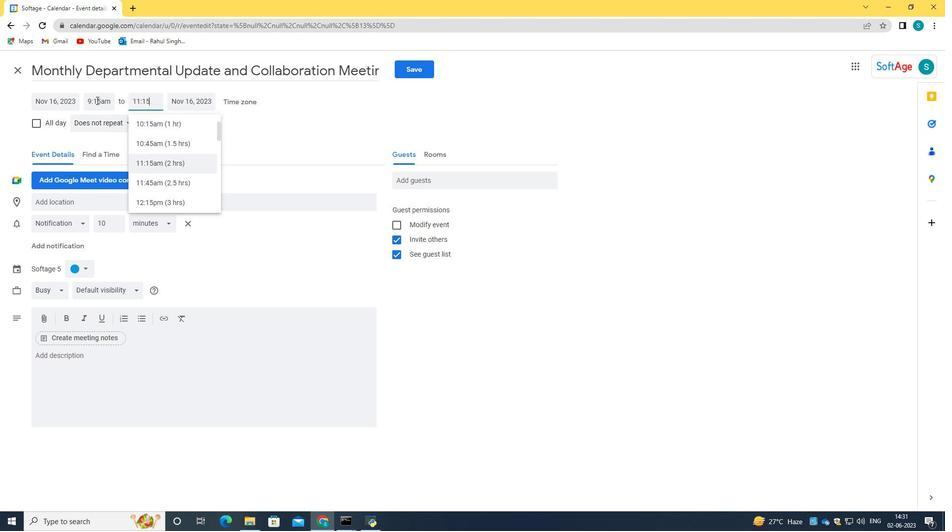 
Action: Mouse pressed left at (101, 159)
Screenshot: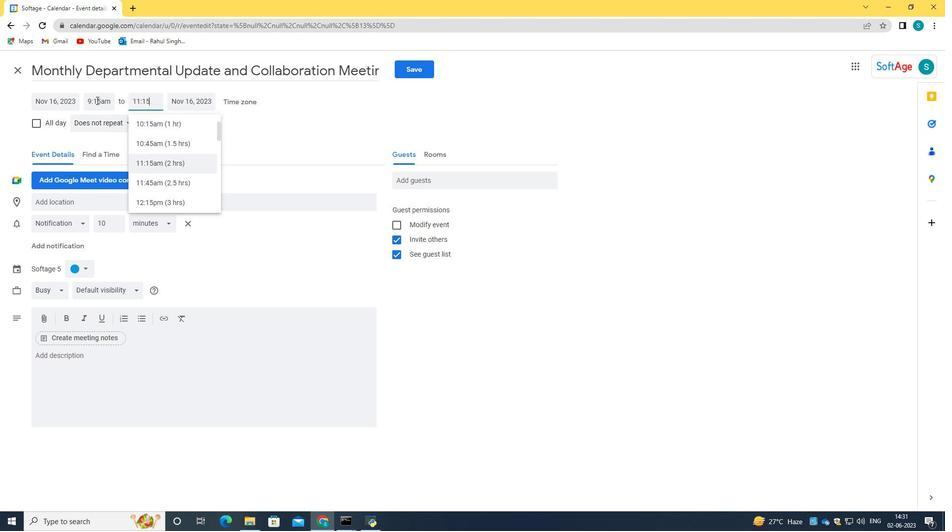 
Action: Mouse moved to (140, 98)
Screenshot: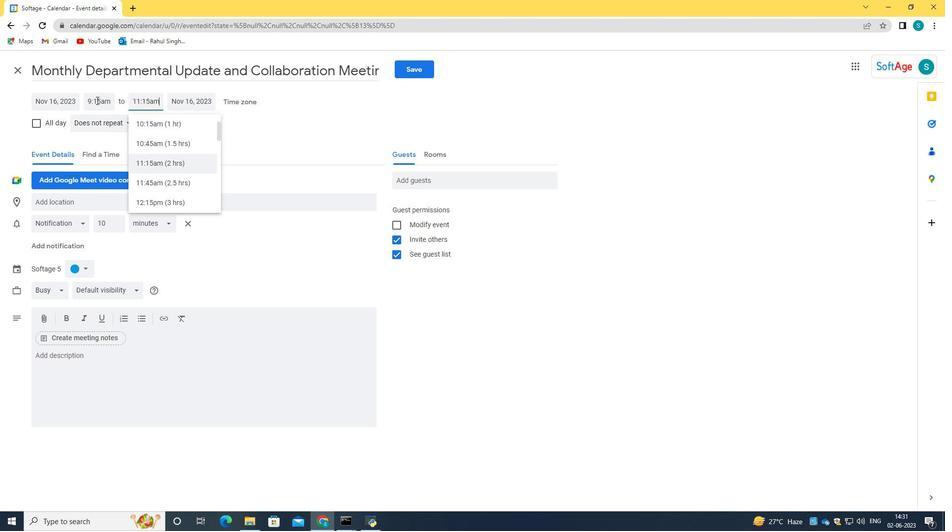
Action: Mouse pressed left at (140, 98)
Screenshot: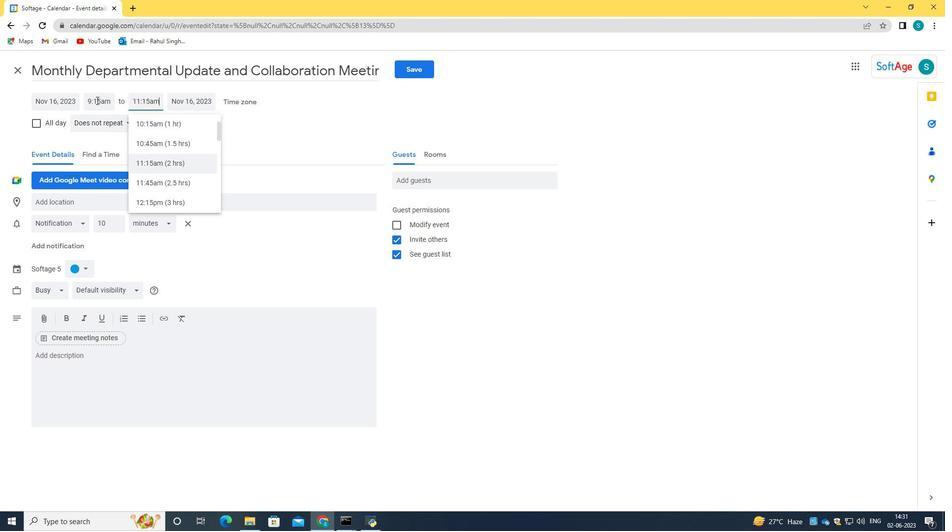 
Action: Mouse moved to (147, 101)
Screenshot: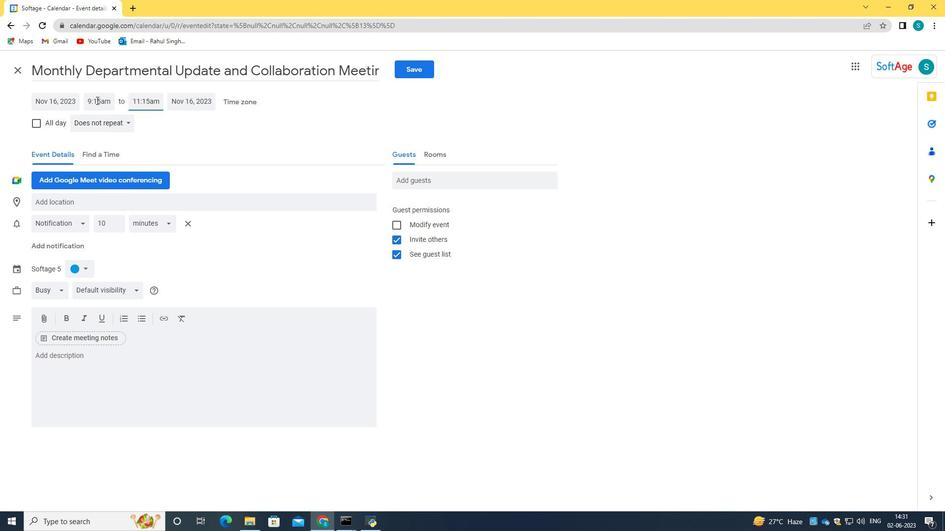 
Action: Mouse pressed left at (147, 101)
Screenshot: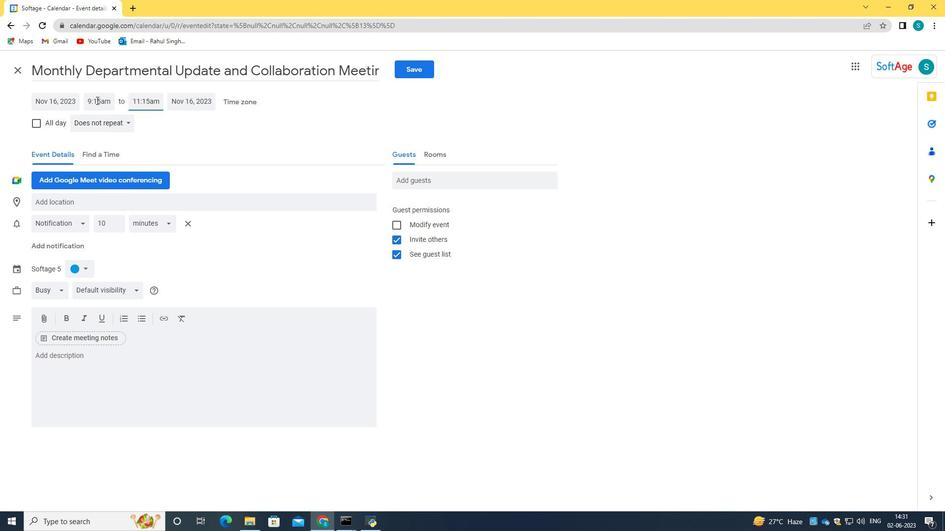 
Action: Mouse moved to (149, 103)
Screenshot: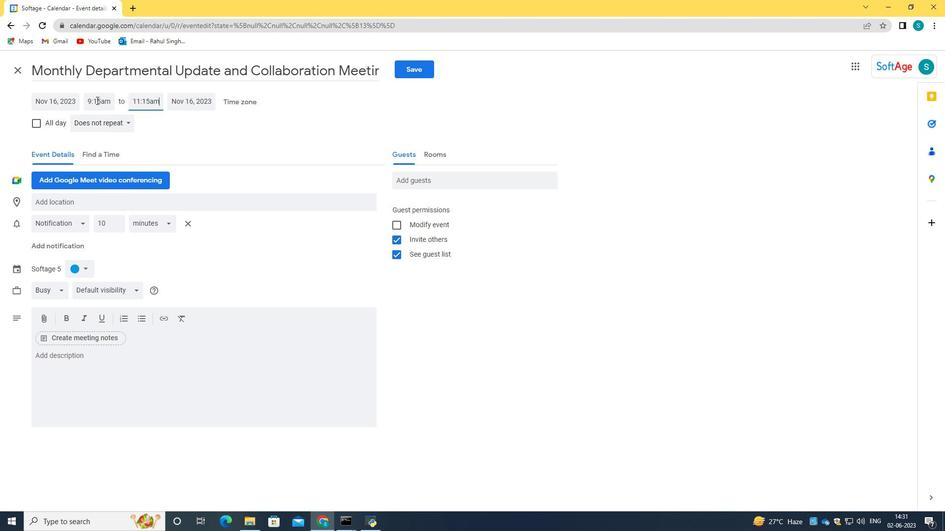 
Action: Mouse pressed left at (149, 103)
Screenshot: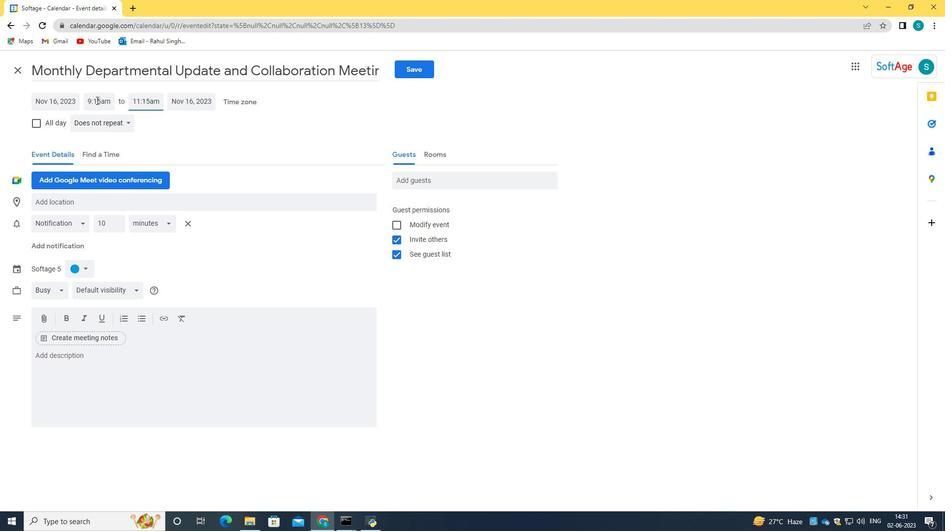 
Action: Mouse moved to (139, 103)
Screenshot: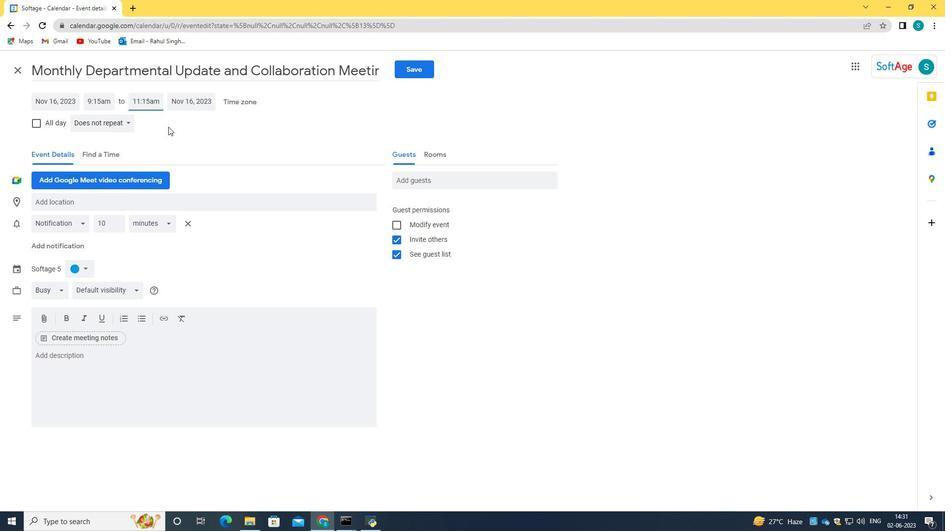 
Action: Mouse pressed left at (139, 103)
Screenshot: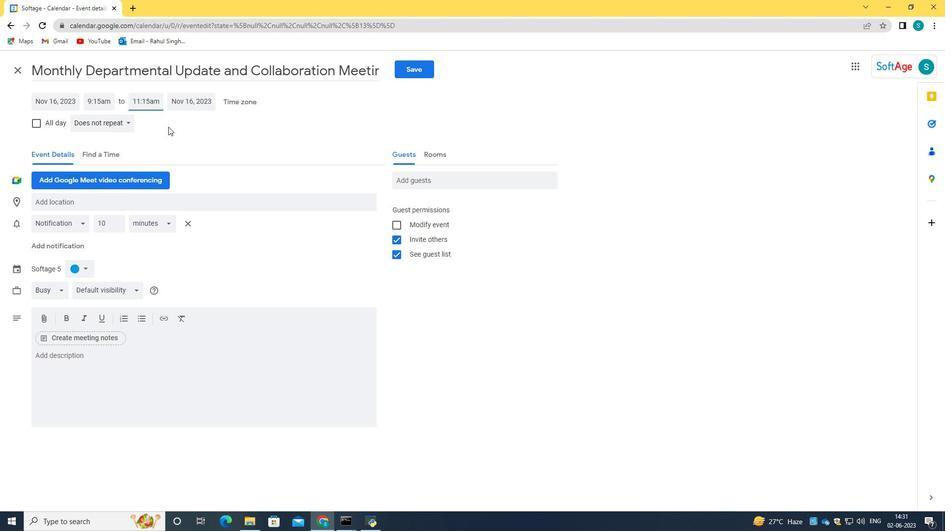 
Action: Mouse moved to (139, 101)
Screenshot: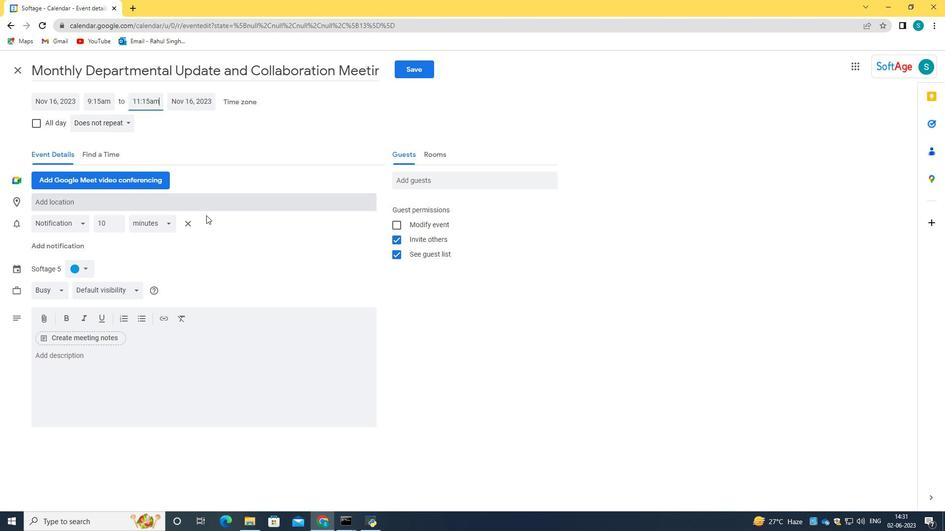 
Action: Key pressed <Key.backspace><Key.backspace>11
Screenshot: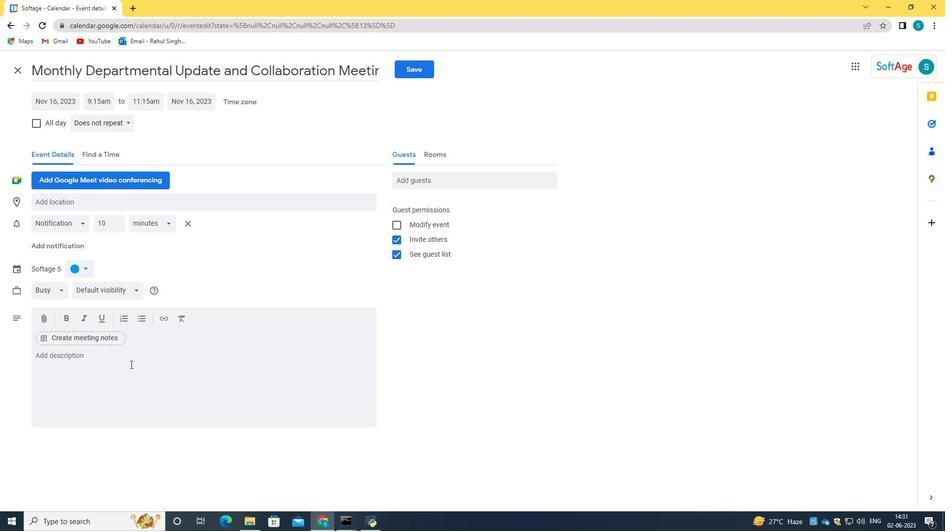 
Action: Mouse moved to (164, 166)
Screenshot: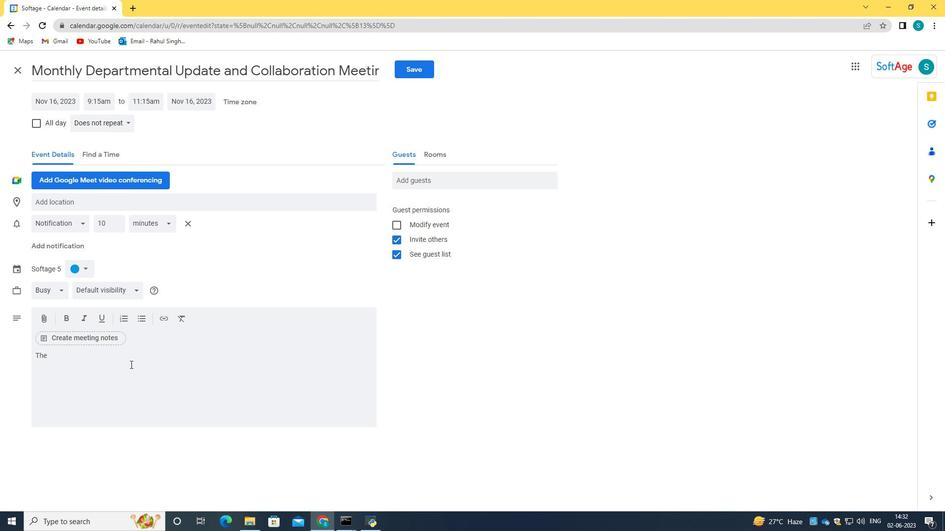 
Action: Mouse pressed left at (164, 166)
Screenshot: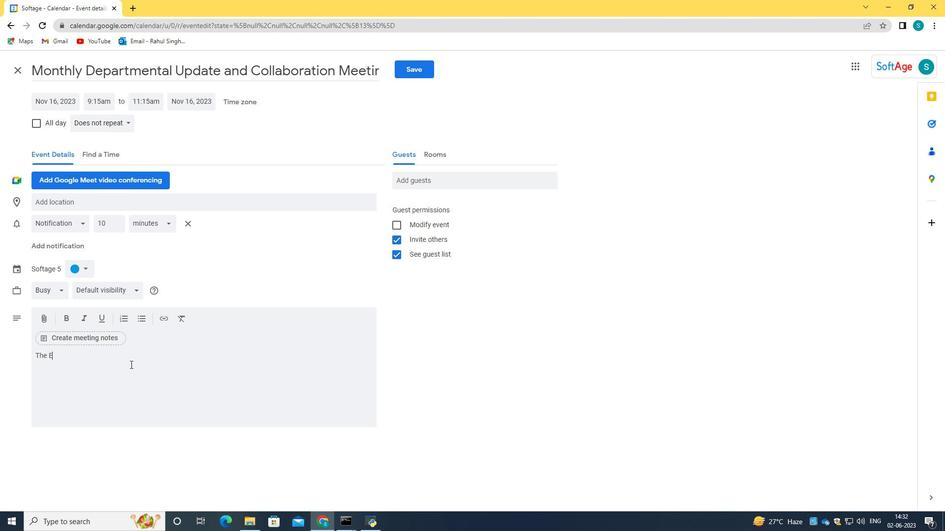 
Action: Mouse moved to (209, 121)
Screenshot: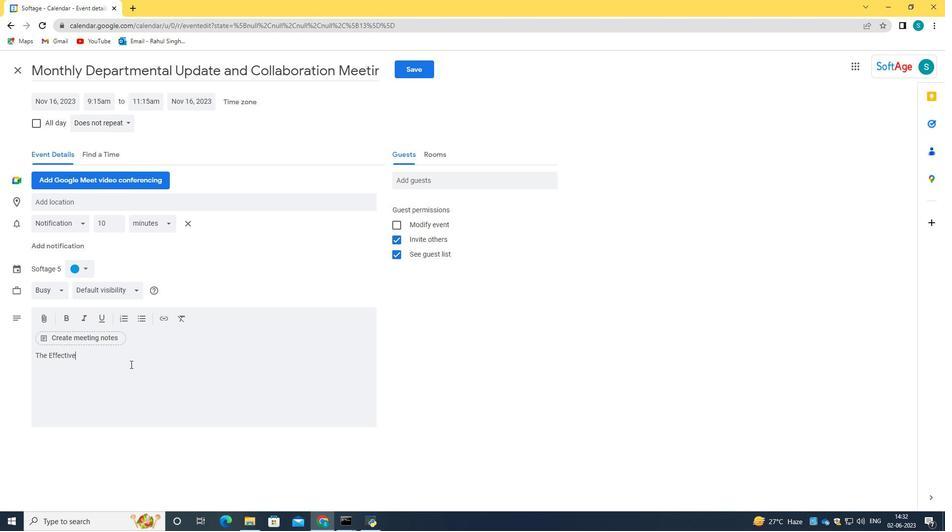 
Action: Mouse pressed left at (209, 121)
Screenshot: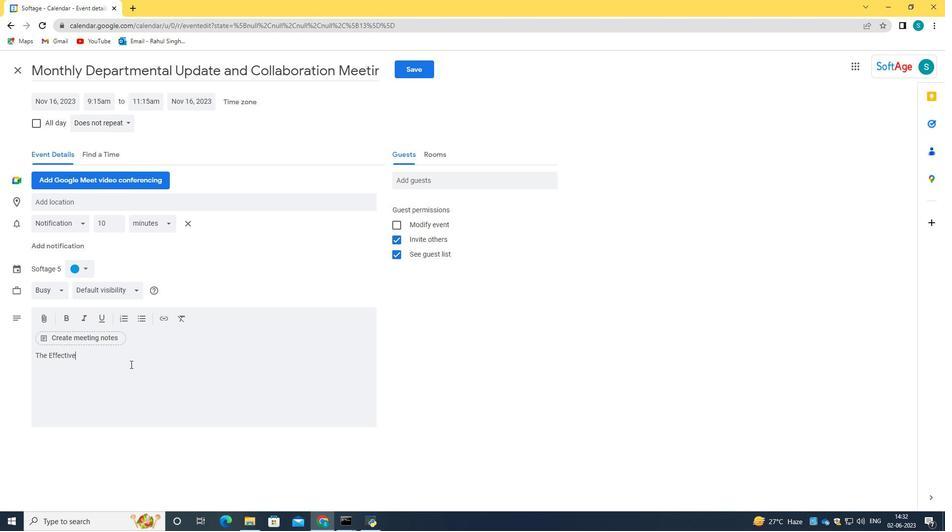 
Action: Mouse moved to (112, 370)
Screenshot: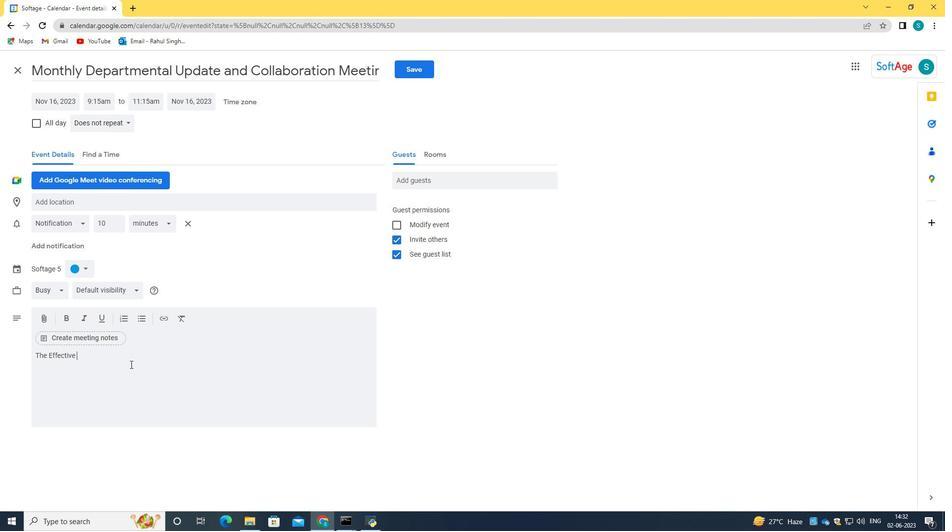 
Action: Mouse pressed left at (112, 370)
Screenshot: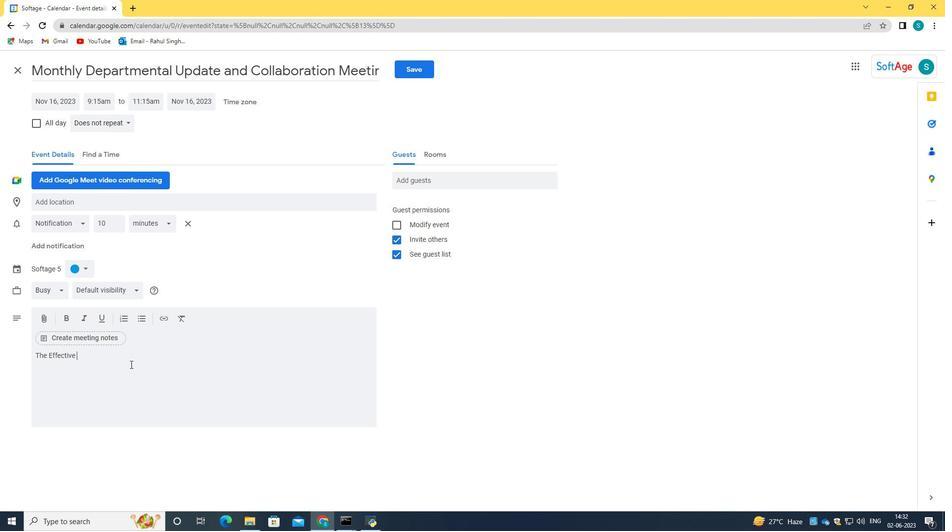 
Action: Key pressed <Key.caps_lock>T<Key.caps_lock>he<Key.space>e<Key.backspace><Key.caps_lock>EF<Key.backspace><Key.caps_lock>ffective<Key.space><Key.caps_lock><Key.caps_lock><Key.caps_lock>C<Key.caps_lock>ommunication<Key.space>skills<Key.space>and<Key.space>promote<Key.space>effective<Key.space>interpersonal<Key.space>interactiosn<Key.backspace><Key.backspace>ns<Key.space><Key.backspace><Key.backspace><Key.backspace><Key.backspace><Key.backspace><Key.backspace><Key.backspace><Key.backspace><Key.backspace><Key.backspace><Key.backspace><Key.backspace><Key.backspace><Key.backspace><Key.backspace><Key.backspace><Key.backspace><Key.backspace><Key.backspace><Key.backspace><Key.backspace><Key.backspace><Key.backspace><Key.backspace><Key.backspace><Key.backspace><Key.backspace><Key.backspace><Key.backspace><Key.backspace><Key.backspace><Key.backspace><Key.backspace><Key.backspace><Key.backspace><Key.backspace><Key.backspace><Key.backspace><Key.backspace><Key.backspace><Key.backspace><Key.backspace><Key.backspace><Key.backspace><Key.backspace><Key.backspace><Key.backspace><Key.backspace><Key.backspace><Key.backspace><Key.backspace><Key.backspace><Key.backspace><Key.backspace><Key.backspace><Key.backspace><Key.backspace><Key.backspace><Key.backspace><Key.backspace><Key.backspace><Key.backspace><Key.backspace><Key.backspace><Key.backspace><Key.backspace><Key.backspace><Key.backspace><Key.backspace><Key.backspace><Key.backspace><Key.backspace><Key.backspace>ive<Key.space>
Screenshot: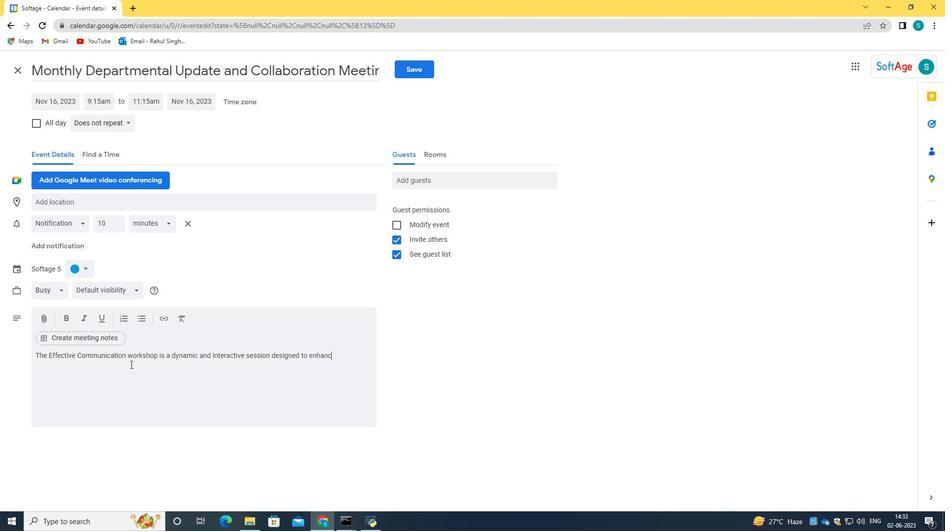 
Action: Mouse moved to (901, 69)
Screenshot: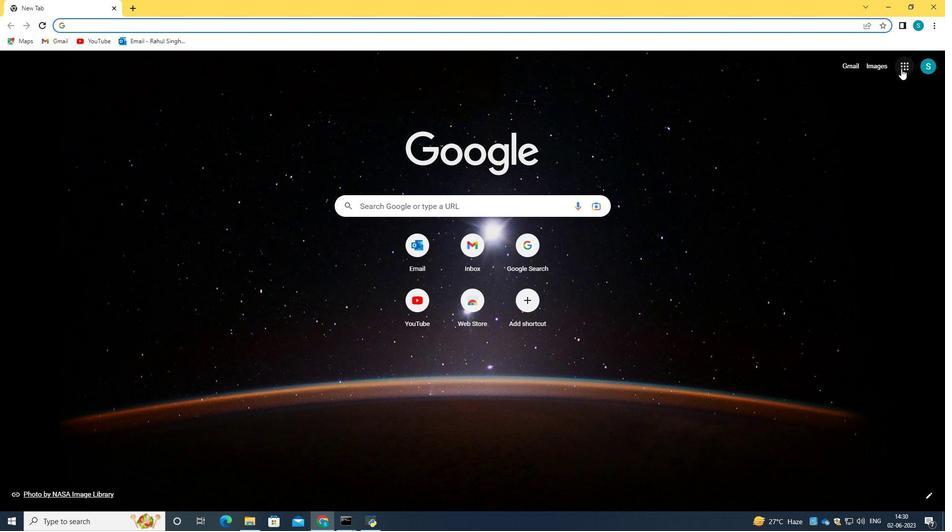
Action: Mouse pressed left at (901, 69)
Screenshot: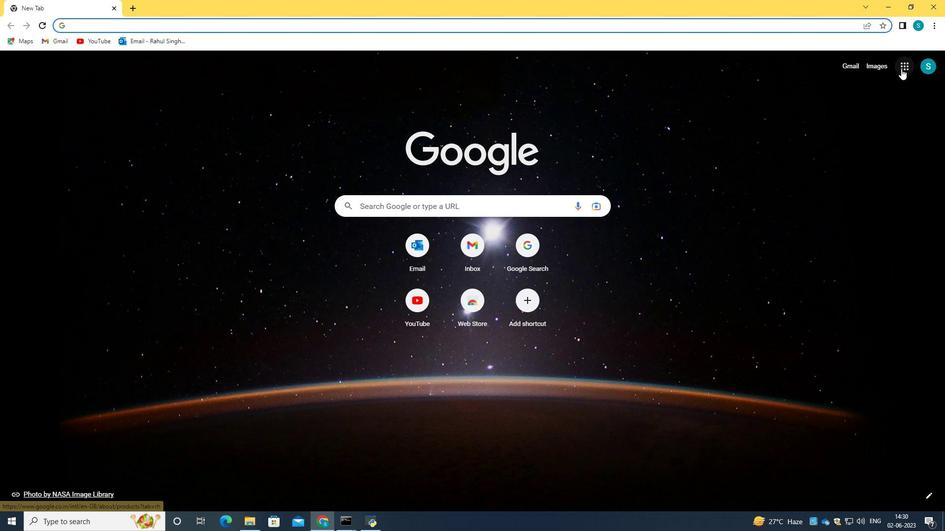 
Action: Mouse moved to (828, 206)
Screenshot: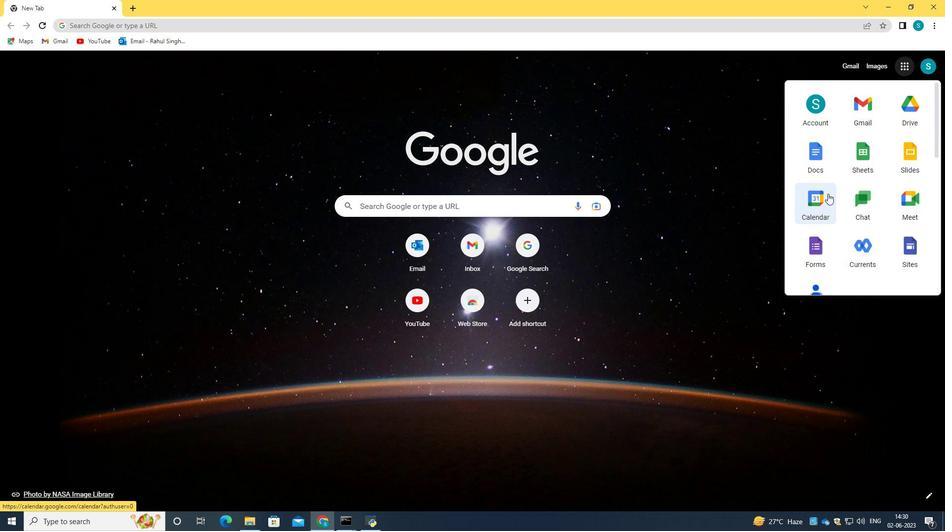 
Action: Mouse pressed left at (828, 206)
Screenshot: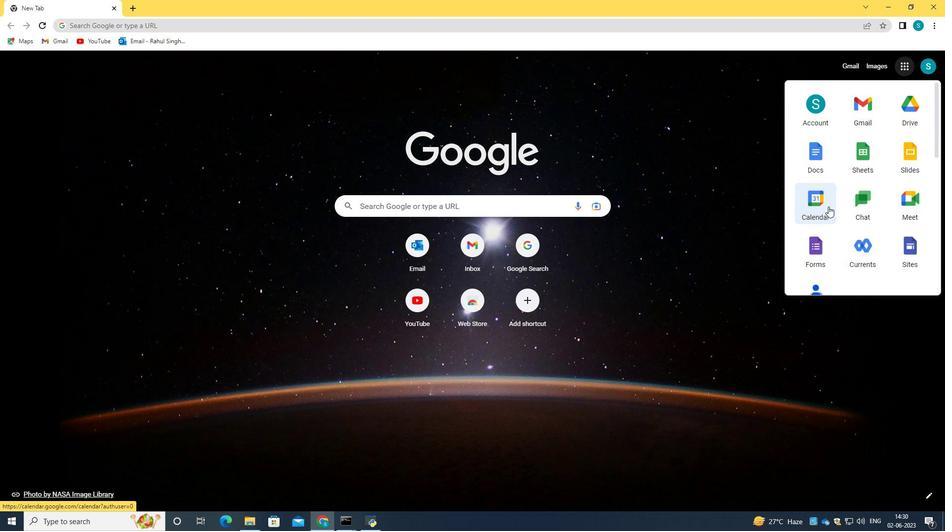 
Action: Mouse moved to (37, 98)
Screenshot: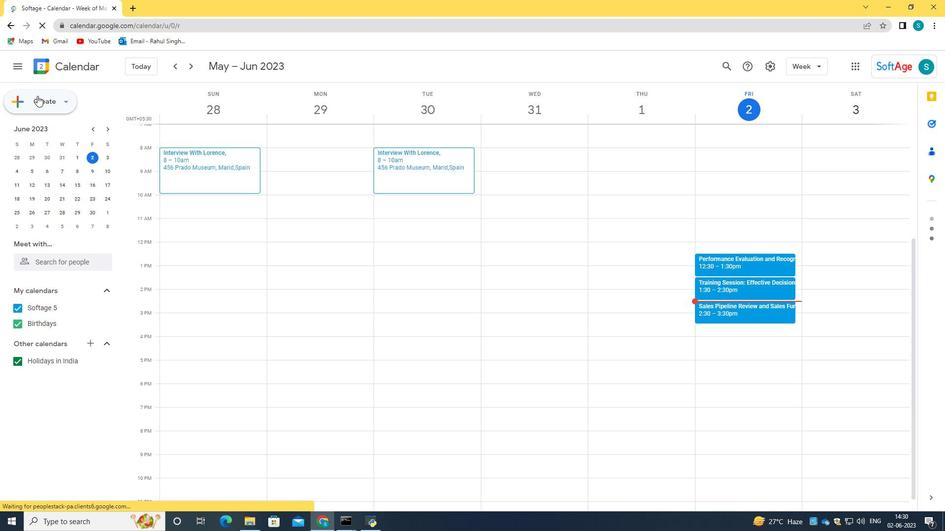 
Action: Mouse pressed left at (37, 98)
Screenshot: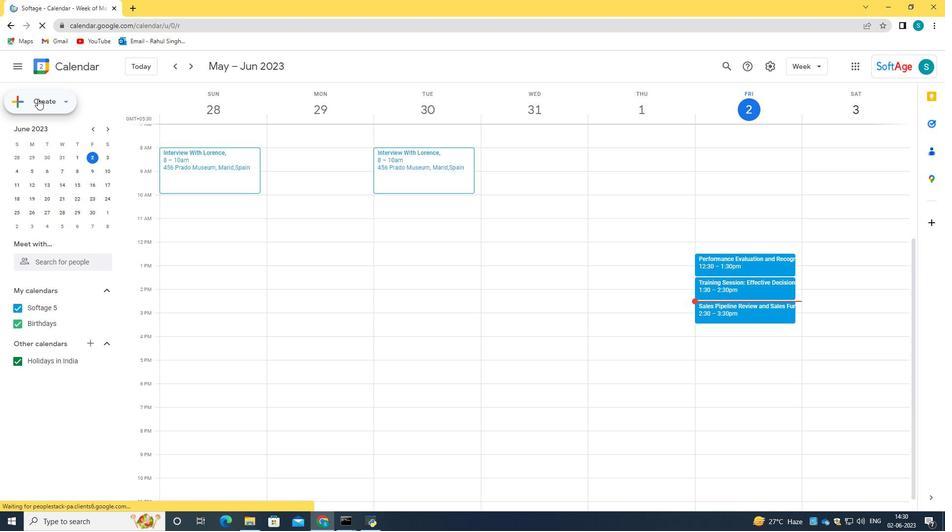 
Action: Mouse moved to (38, 129)
Screenshot: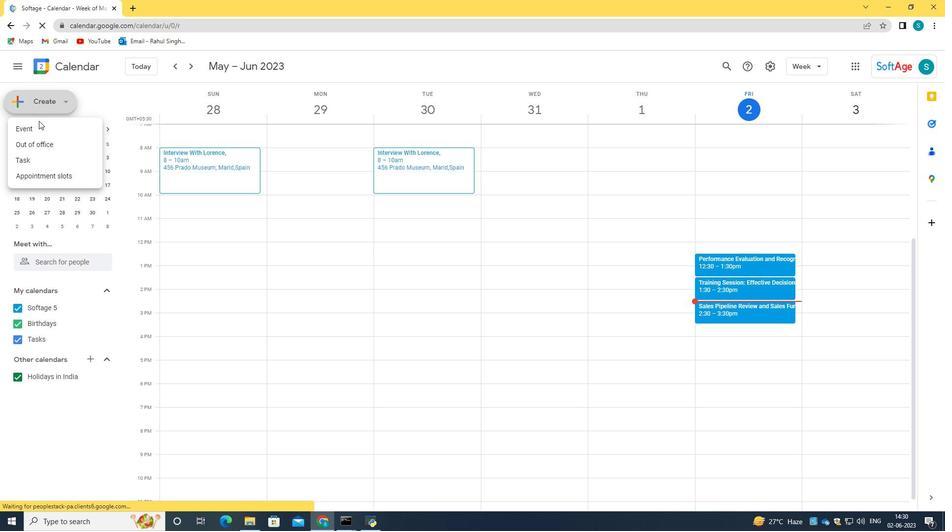 
Action: Mouse pressed left at (38, 129)
Screenshot: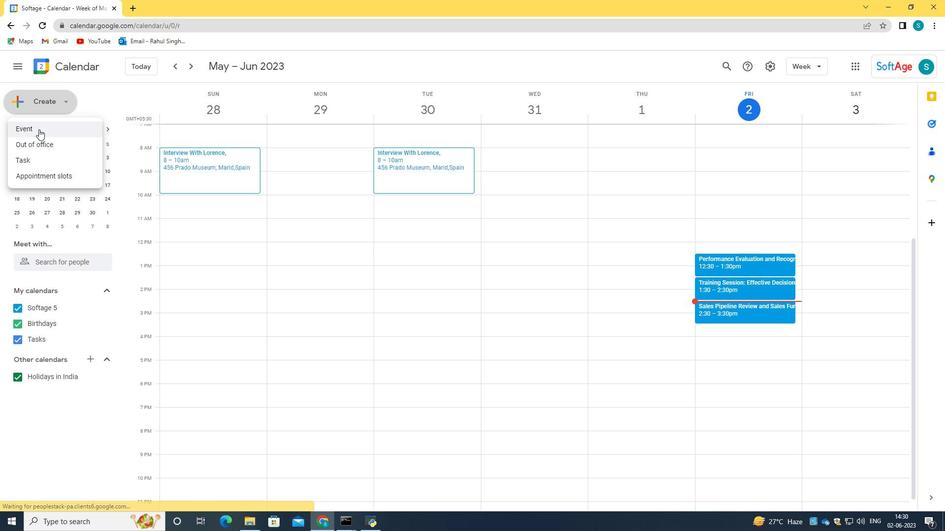 
Action: Mouse moved to (614, 389)
Screenshot: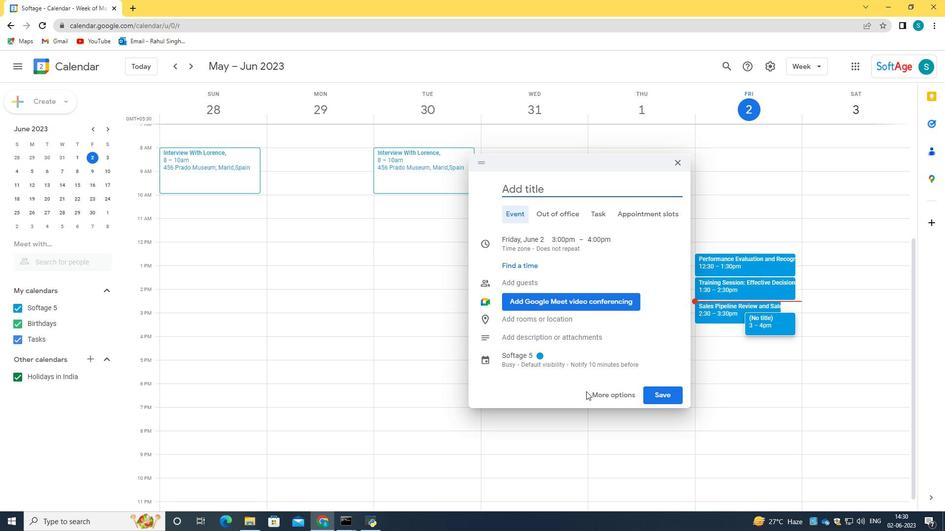
Action: Mouse pressed left at (614, 389)
Screenshot: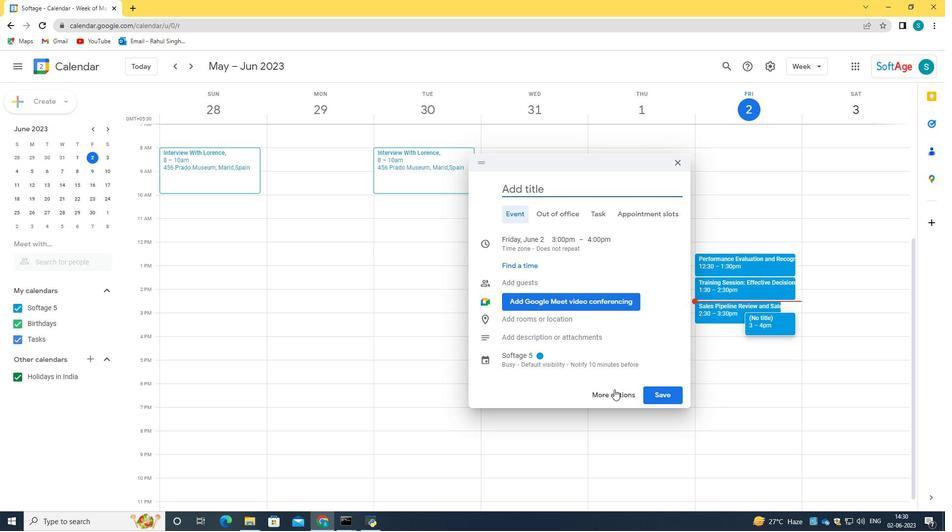 
Action: Mouse moved to (85, 72)
Screenshot: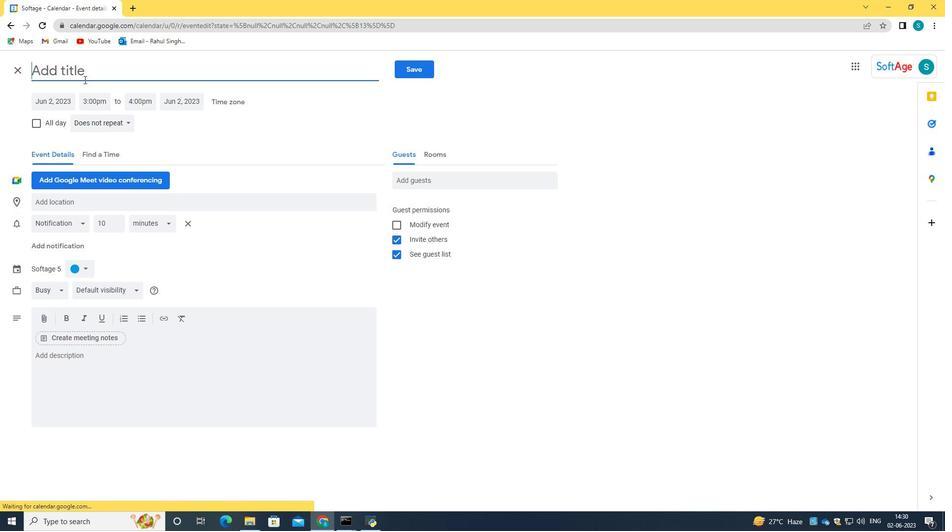 
Action: Mouse pressed left at (85, 72)
Screenshot: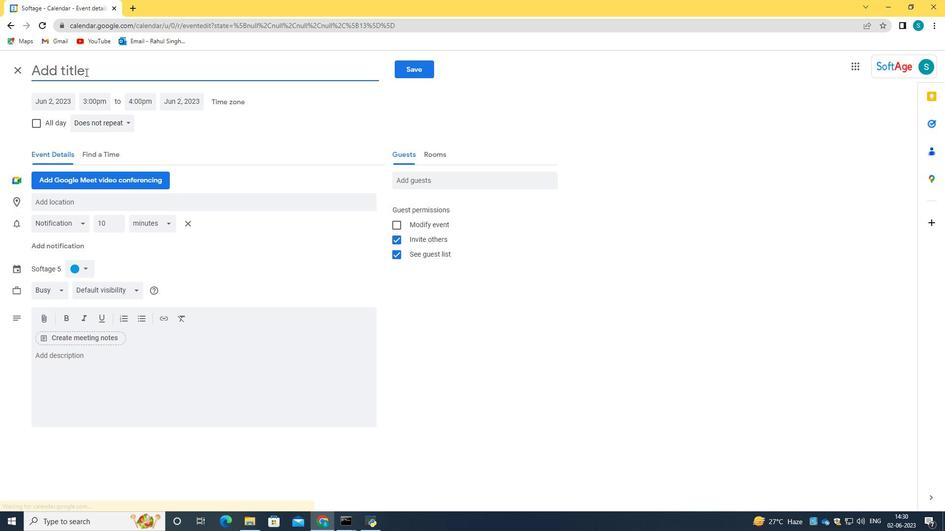 
Action: Key pressed <Key.caps_lock>M<Key.caps_lock>onthly<Key.space><Key.caps_lock>D<Key.caps_lock>epatr<Key.backspace><Key.backspace>rtmental<Key.space><Key.caps_lock>U<Key.caps_lock>pdate<Key.space>and<Key.space><Key.caps_lock>C<Key.caps_lock>ollaboration<Key.space><Key.caps_lock>M<Key.caps_lock>eeting
Screenshot: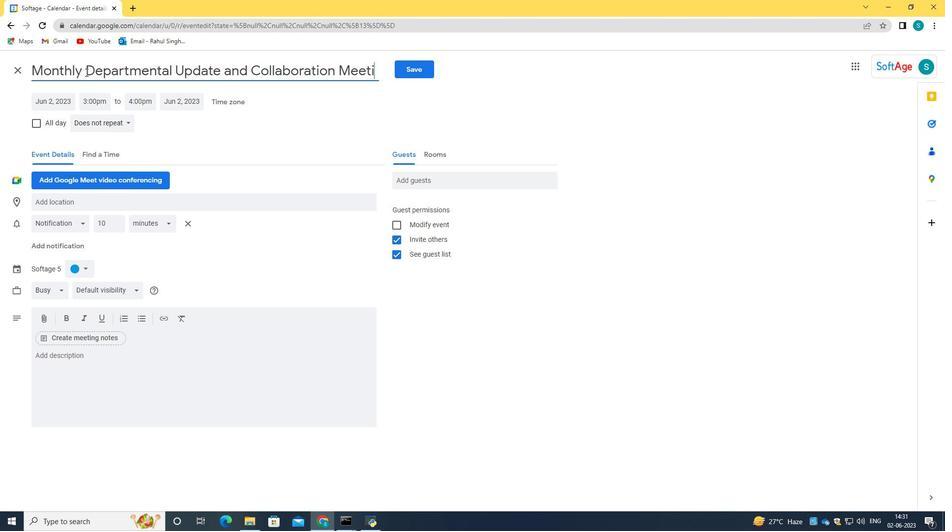 
Action: Mouse moved to (56, 104)
Screenshot: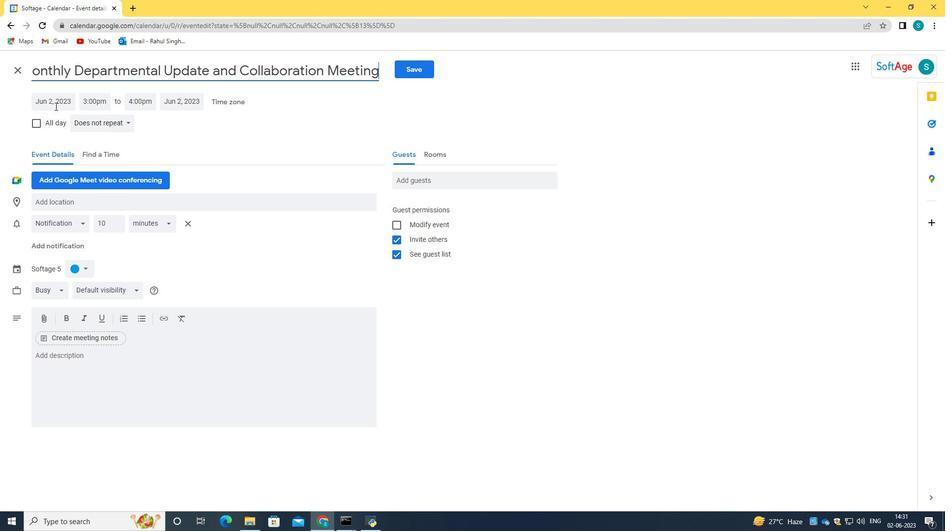 
Action: Mouse pressed left at (56, 104)
Screenshot: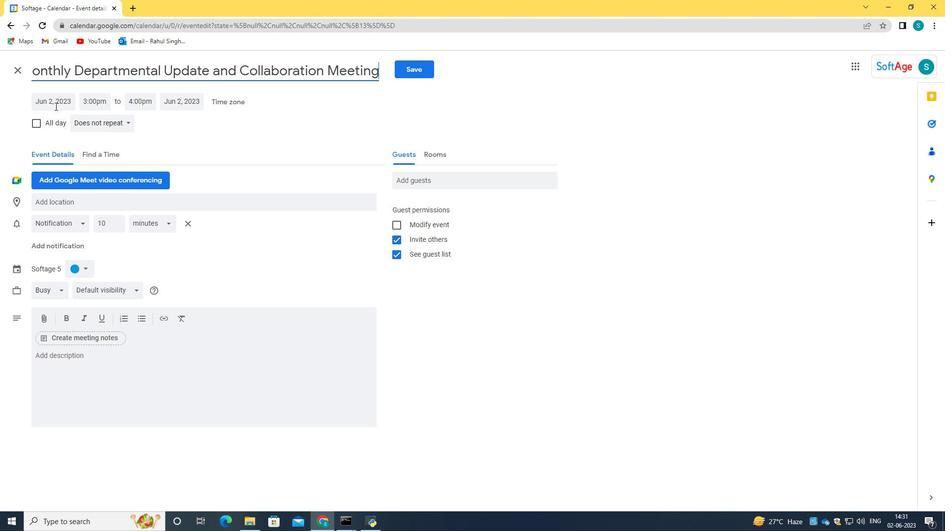 
Action: Key pressed 2023/11/16
Screenshot: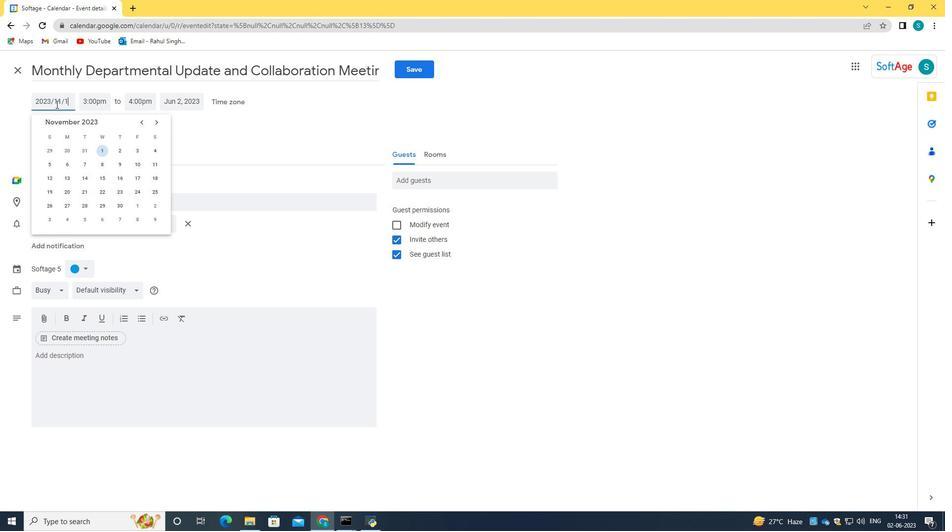 
Action: Mouse moved to (94, 100)
Screenshot: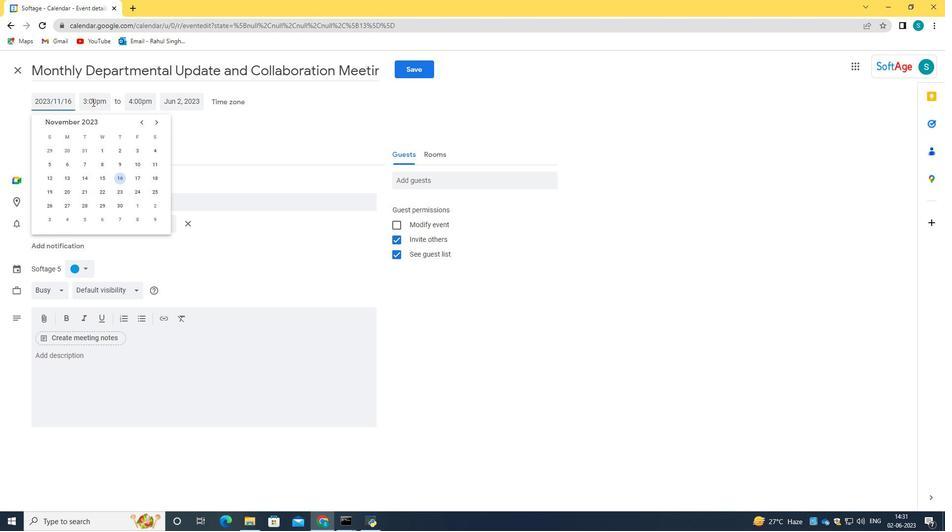 
Action: Mouse pressed left at (94, 100)
Screenshot: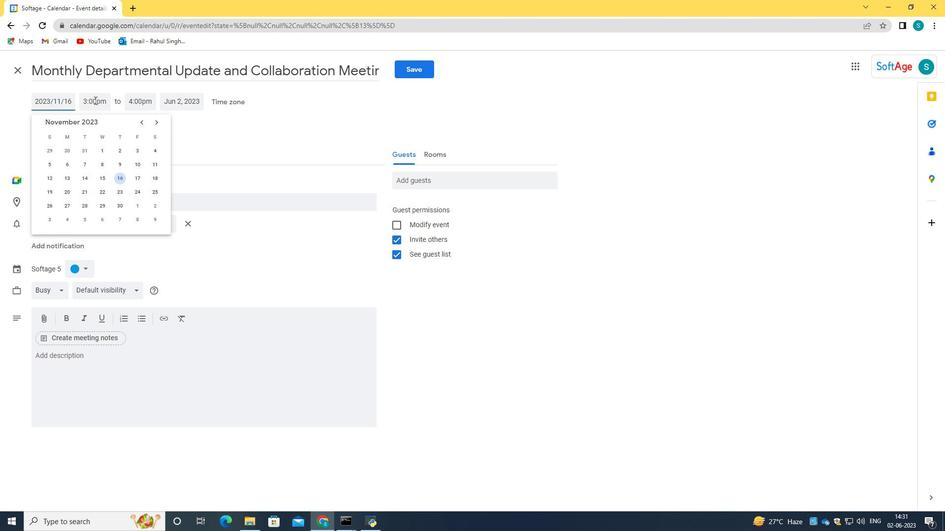 
Action: Mouse moved to (96, 100)
Screenshot: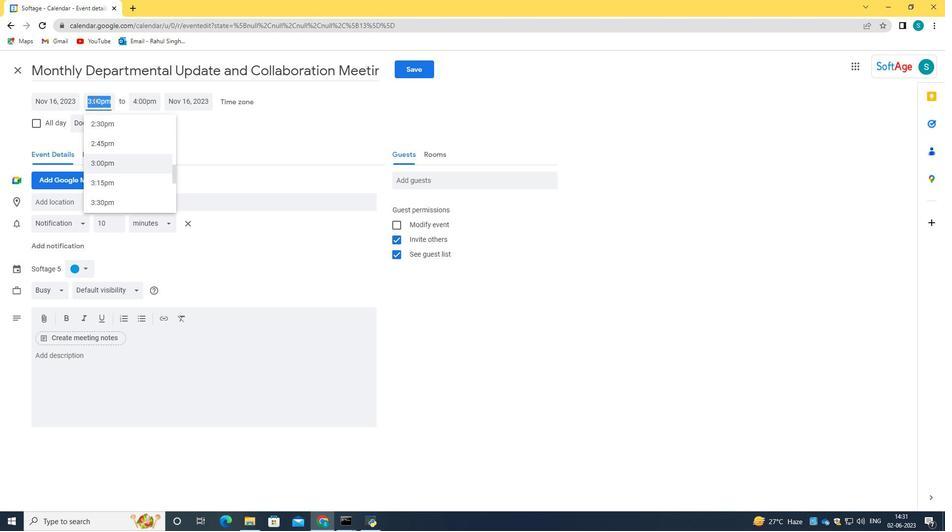 
Action: Key pressed <Key.backspace>9<Key.shift_r>:15<Key.space>am<Key.tab>11<Key.shift_r>:15am<Key.enter>
Screenshot: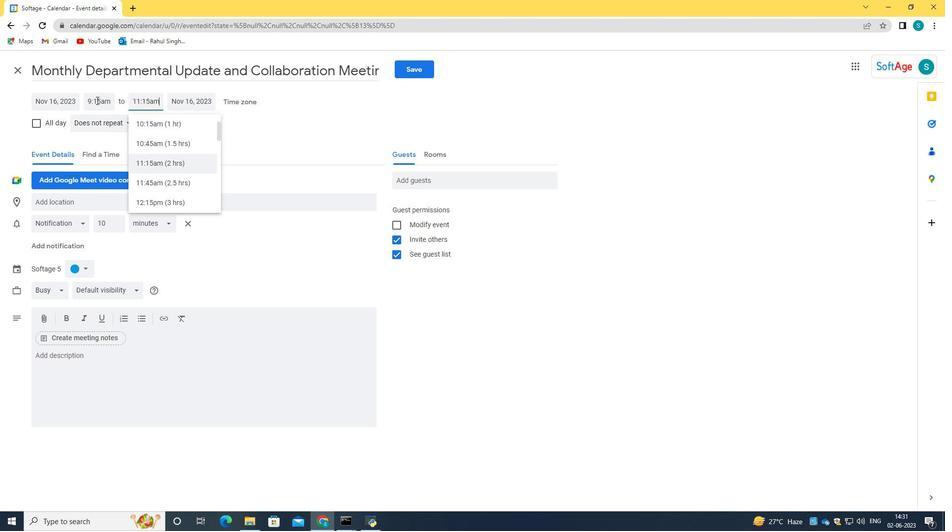 
Action: Mouse moved to (125, 364)
Screenshot: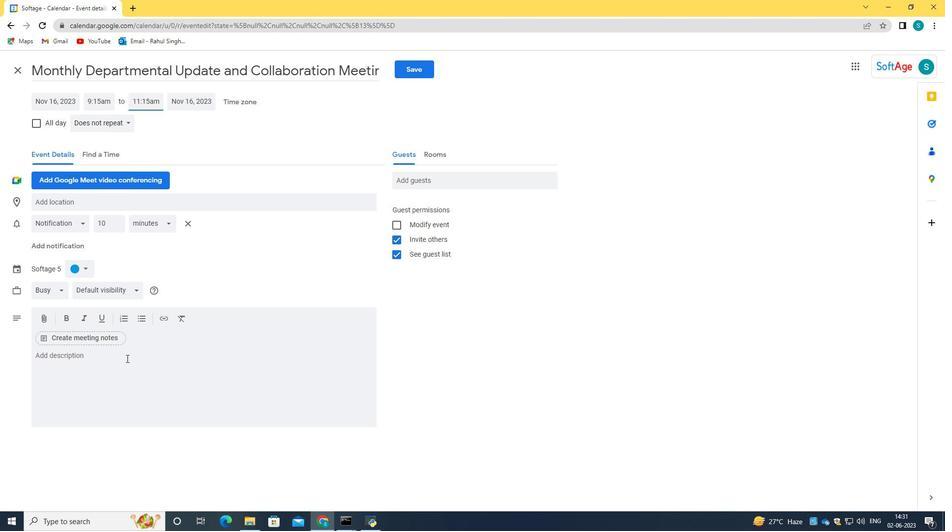 
Action: Mouse pressed left at (125, 364)
Screenshot: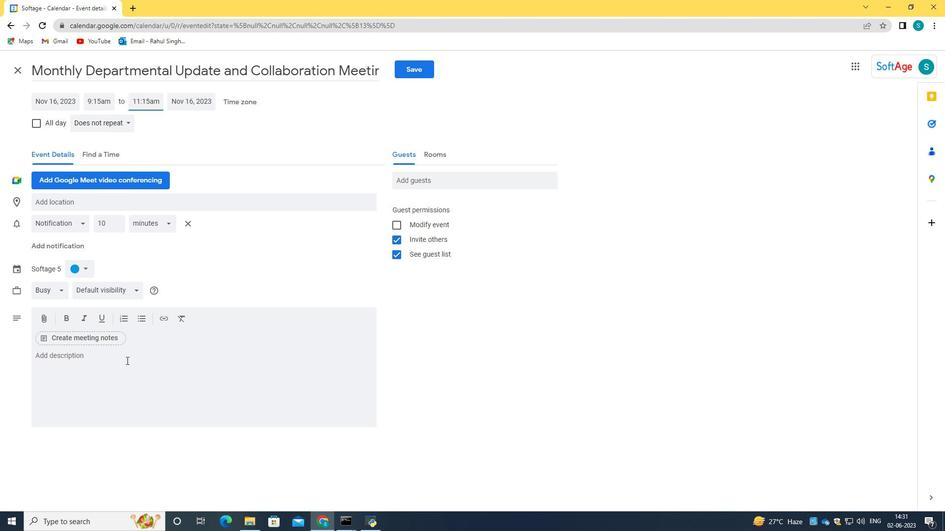 
Action: Mouse moved to (130, 364)
Screenshot: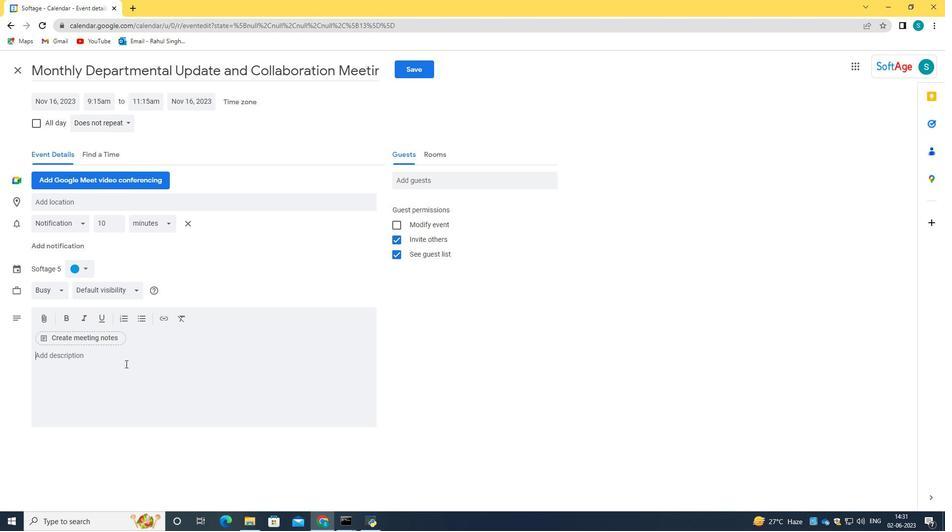 
Action: Key pressed <Key.caps_lock>T<Key.caps_lock>he<Key.space><Key.caps_lock>E<Key.caps_lock>ffective<Key.space><Key.caps_lock>C<Key.caps_lock>ommunication<Key.space>skills<Key.space>and<Key.space>promote<Key.space>effective<Key.space><Key.backspace><Key.backspace><Key.backspace><Key.backspace><Key.backspace><Key.backspace><Key.backspace><Key.backspace><Key.backspace><Key.backspace><Key.backspace><Key.backspace><Key.backspace><Key.backspace><Key.backspace><Key.backspace><Key.backspace><Key.backspace><Key.backspace><Key.backspace><Key.backspace><Key.backspace><Key.backspace><Key.backspace><Key.backspace><Key.backspace><Key.backspace><Key.backspace><Key.backspace><Key.backspace><Key.backspace><Key.backspace><Key.backspace><Key.backspace><Key.backspace>ation<Key.space>workshop<Key.space>is<Key.space>a<Key.space>dynamic<Key.space>l<Key.backspace>and<Key.space>interactive<Key.space>session<Key.space>designef<Key.backspace>d<Key.space>to<Key.space>enhance<Key.space>partic<Key.backspace><Key.backspace>icipants<Key.space>communci<Key.backspace><Key.backspace>ication<Key.space>skills<Key.space>adn<Key.backspace><Key.backspace>nd<Key.space>promote<Key.space>effective<Key.space>interpersonal<Key.space>interaction<Key.space>in<Key.space>the<Key.space>workplace.<Key.space><Key.caps_lock>T<Key.caps_lock>his<Key.space>workshop<Key.space>provides<Key.space>valueable<Key.space><Key.backspace><Key.backspace><Key.backspace><Key.backspace><Key.backspace><Key.backspace>eable<Key.space>insights
Screenshot: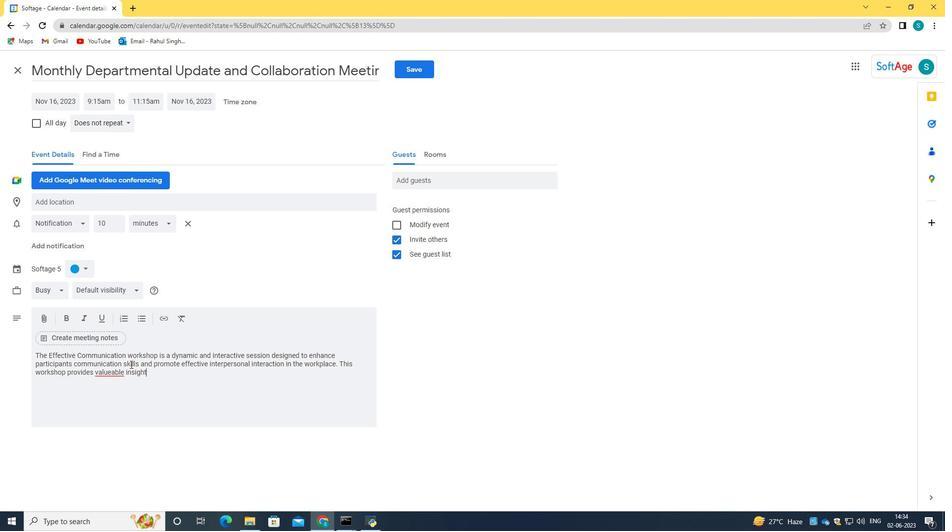 
Action: Mouse moved to (116, 372)
Screenshot: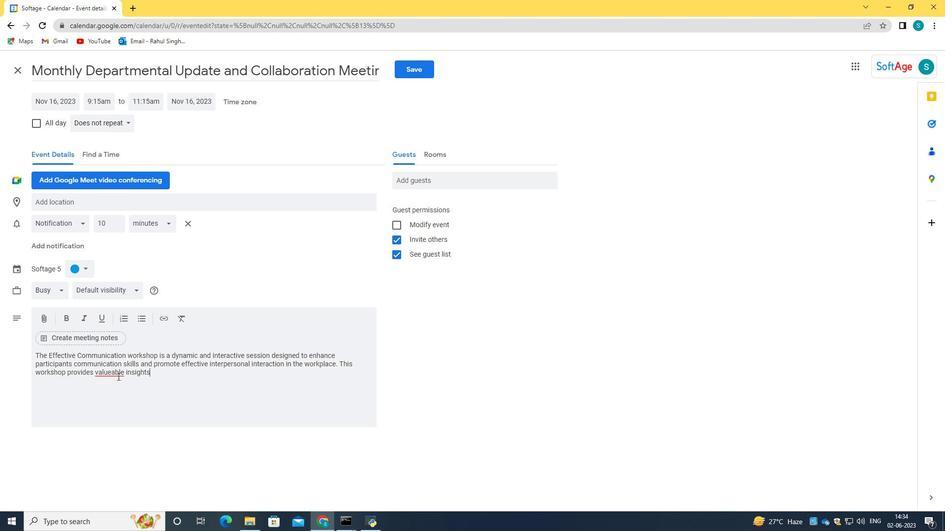
Action: Mouse pressed right at (116, 372)
Screenshot: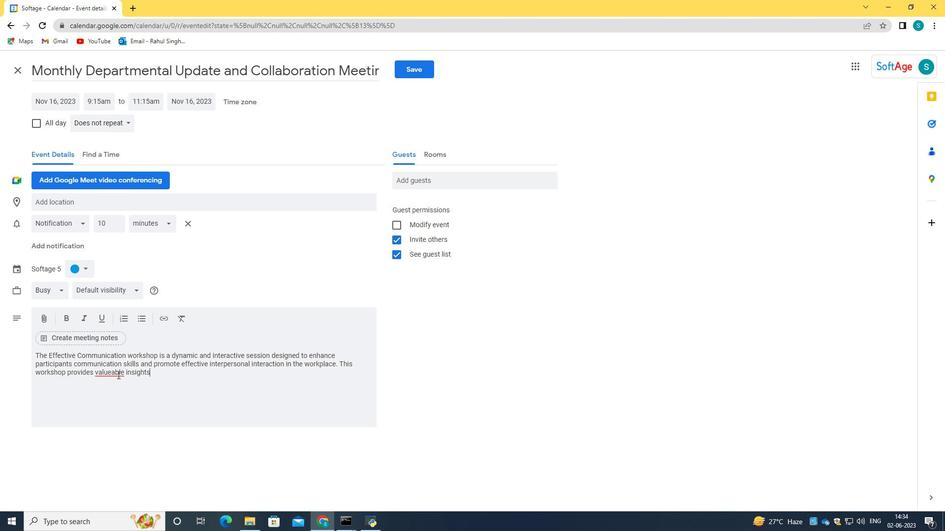 
Action: Mouse moved to (141, 222)
Screenshot: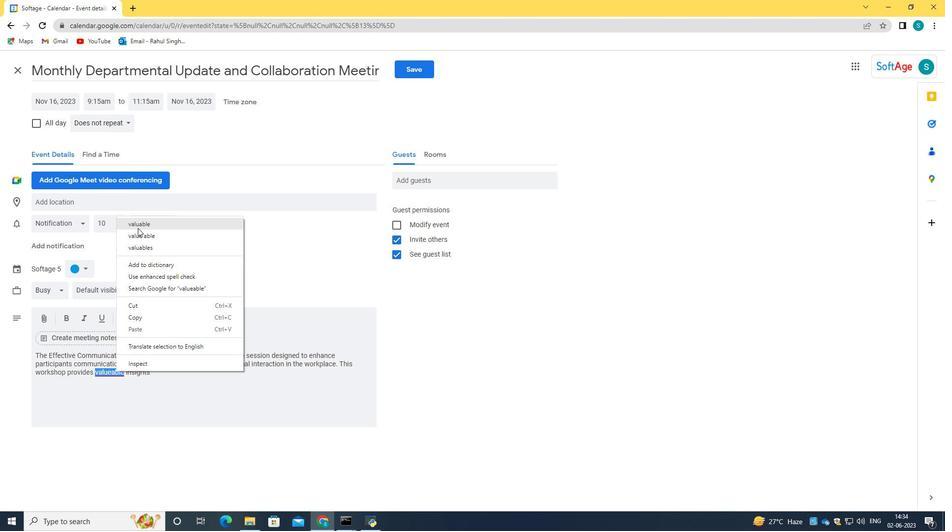 
Action: Mouse pressed left at (141, 222)
Screenshot: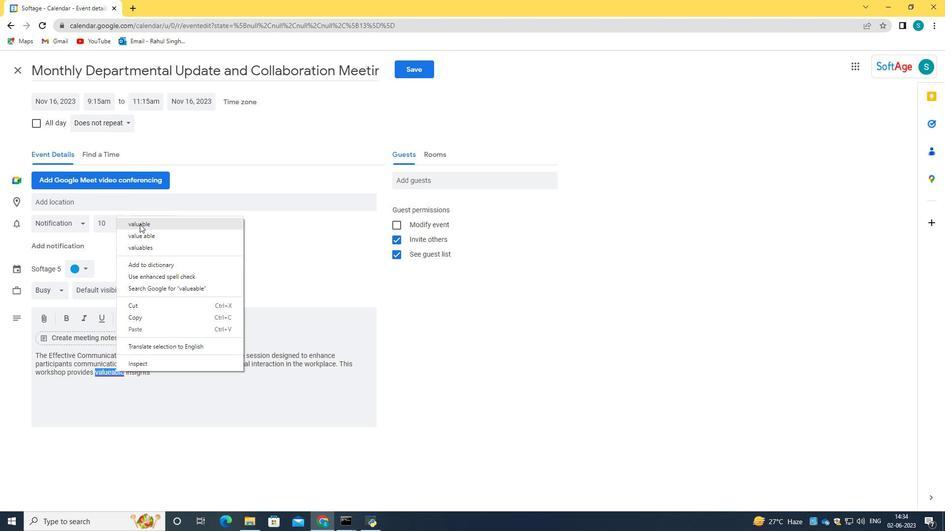 
Action: Mouse moved to (151, 374)
Screenshot: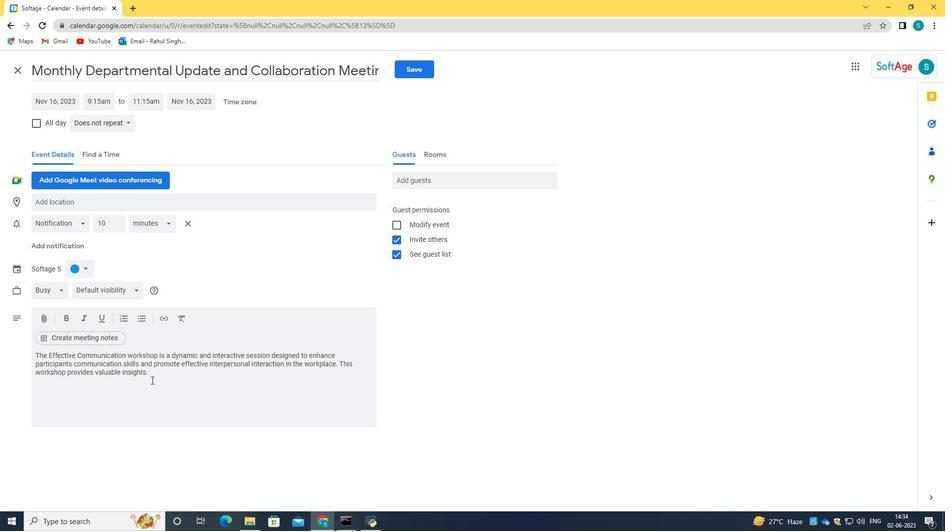 
Action: Mouse pressed left at (151, 374)
Screenshot: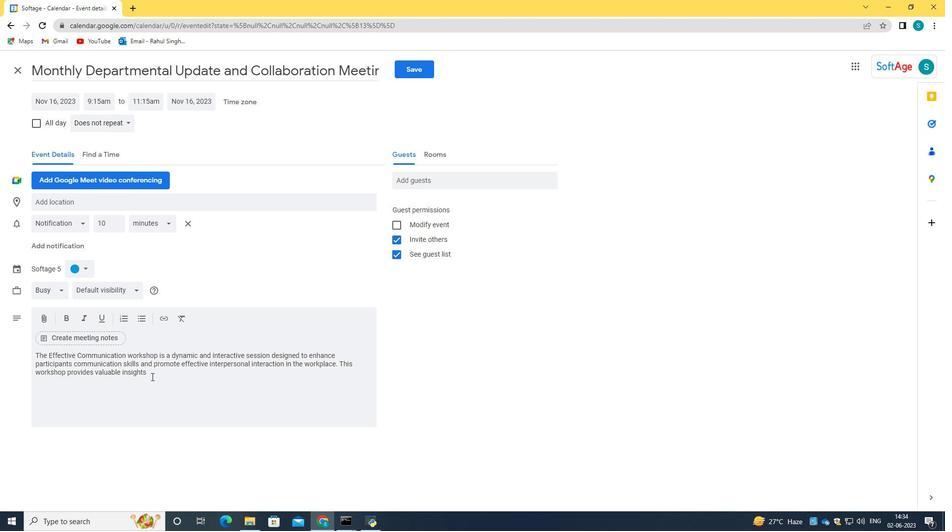 
Action: Key pressed <Key.space>,<Key.space><Key.backspace><Key.backspace><Key.backspace>,<Key.space>practical<Key.space>techniques<Key.space><Key.backspace>,<Key.space>and<Key.space>hands-on<Key.space>exers<Key.backspace>cie<Key.backspace>ses<Key.space>to<Key.space>improve<Key.space>bothe<Key.space>v<Key.backspace><Key.backspace><Key.backspace><Key.space>verbal<Key.space>and<Key.space>non-verbal<Key.space>communication<Key.space><Key.caps_lock><Key.caps_lock>abilities.
Screenshot: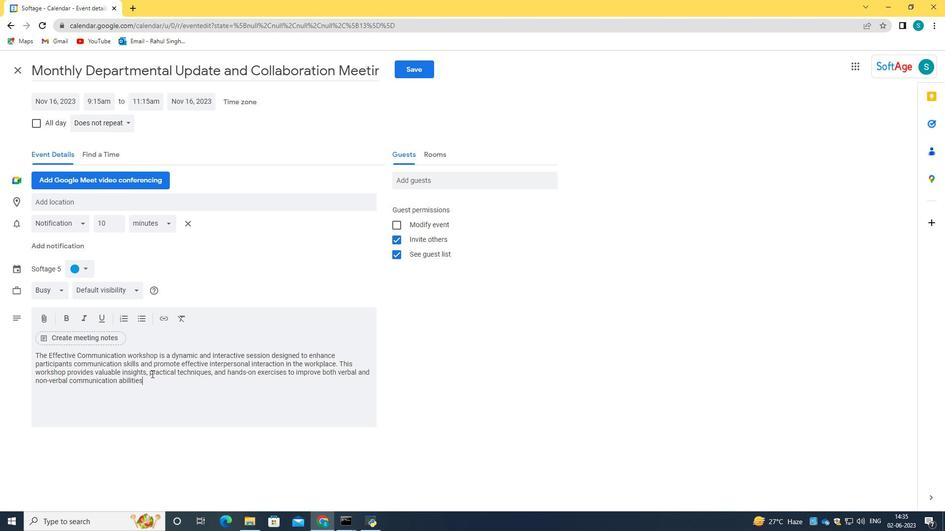 
Action: Mouse moved to (78, 266)
Screenshot: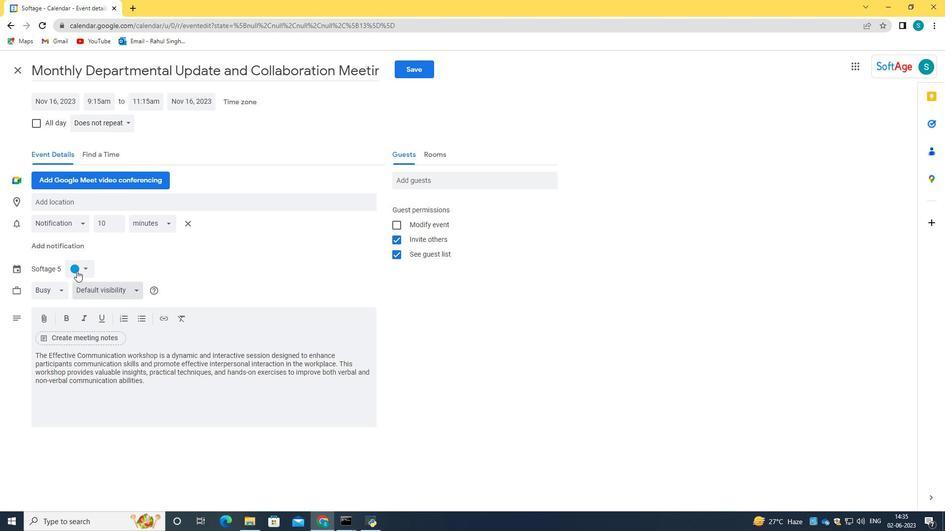 
Action: Mouse pressed left at (78, 266)
Screenshot: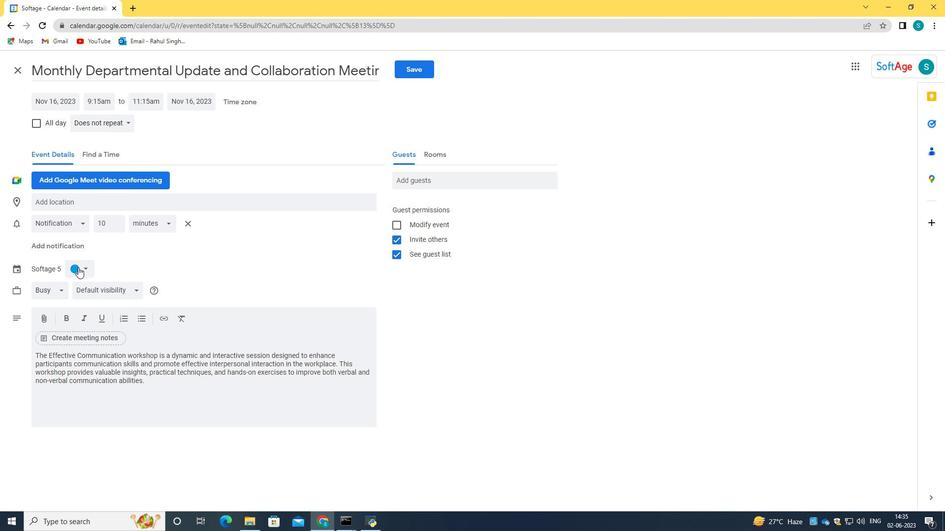 
Action: Mouse moved to (74, 317)
Screenshot: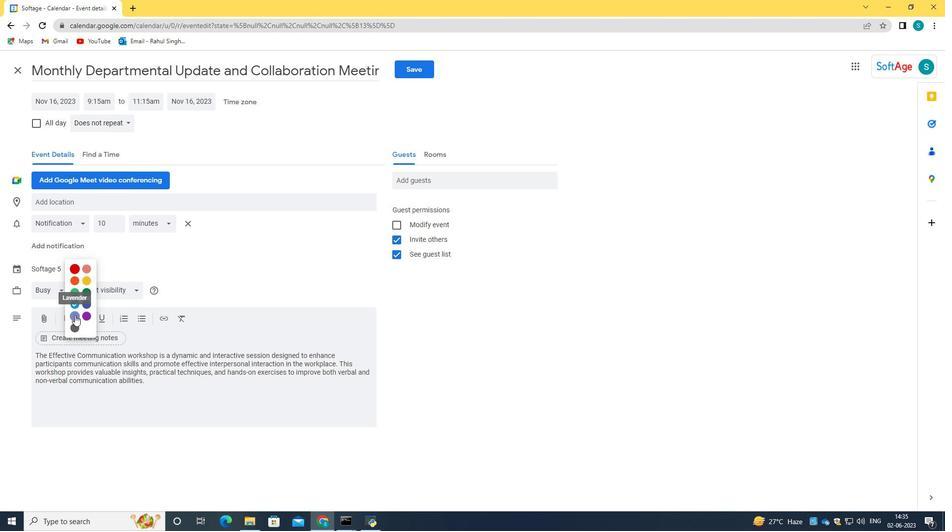 
Action: Mouse pressed left at (74, 317)
Screenshot: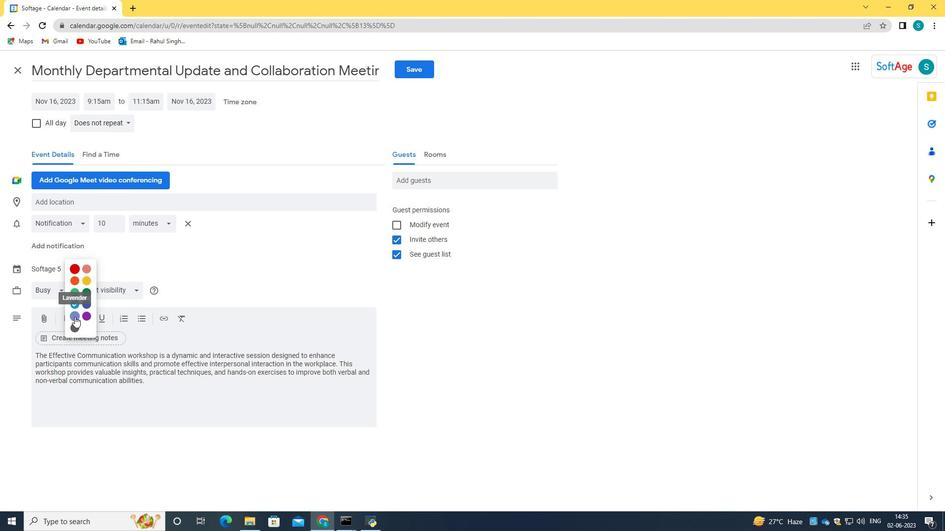 
Action: Mouse moved to (92, 202)
Screenshot: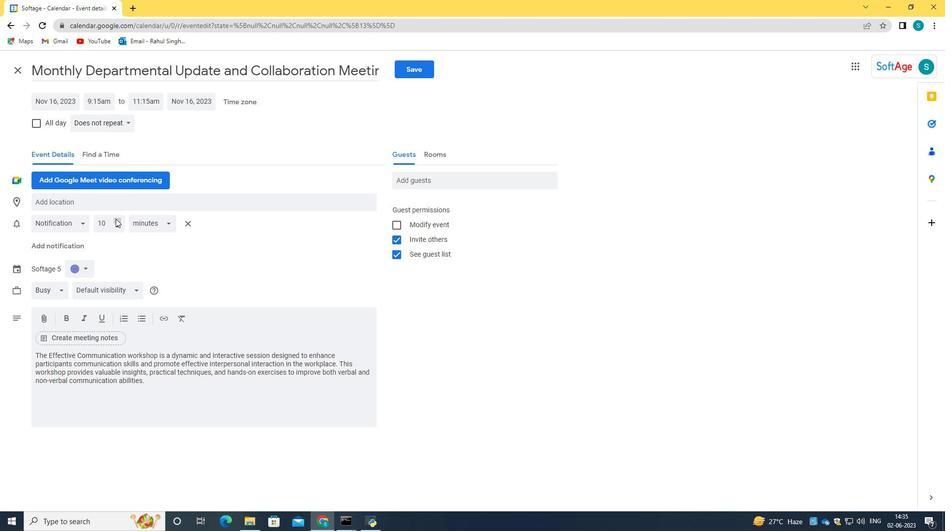 
Action: Mouse pressed left at (92, 202)
Screenshot: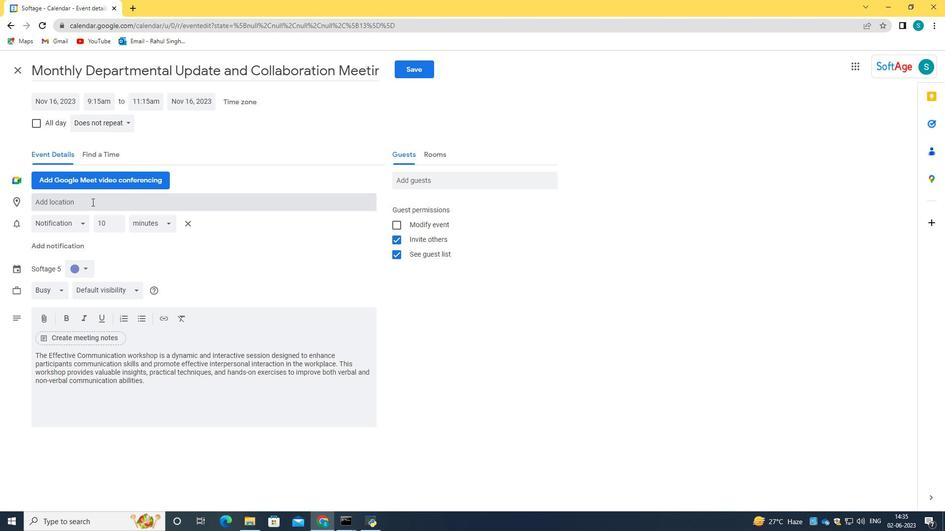 
Action: Key pressed 123<Key.space><Key.caps_lock>R<Key.caps_lock>ua<Key.space>das<Key.space><Key.caps_lock>F<Key.caps_lock>lores,<Key.space>p<Key.backspace><Key.caps_lock>P<Key.caps_lock>orto<Key.space><Key.backspace>,<Key.space><Key.caps_lock>P<Key.caps_lock>ortugal
Screenshot: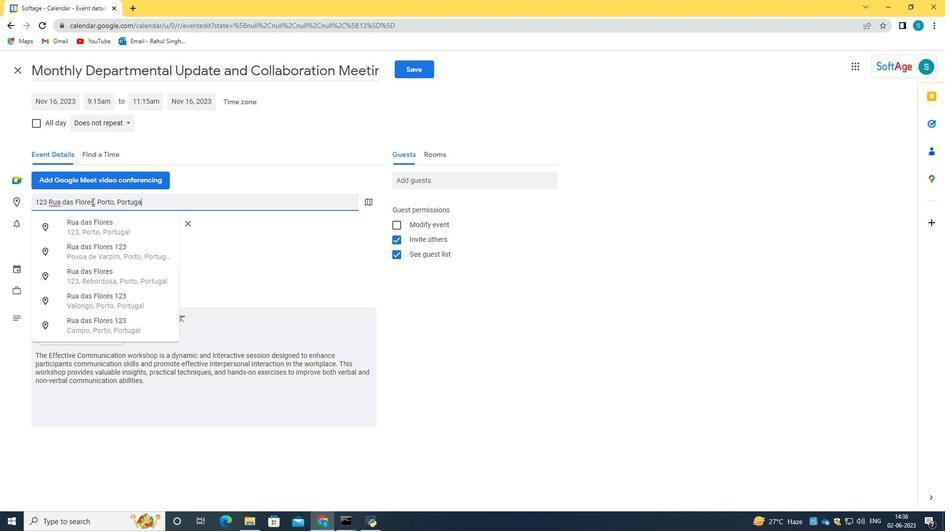 
Action: Mouse moved to (94, 232)
Screenshot: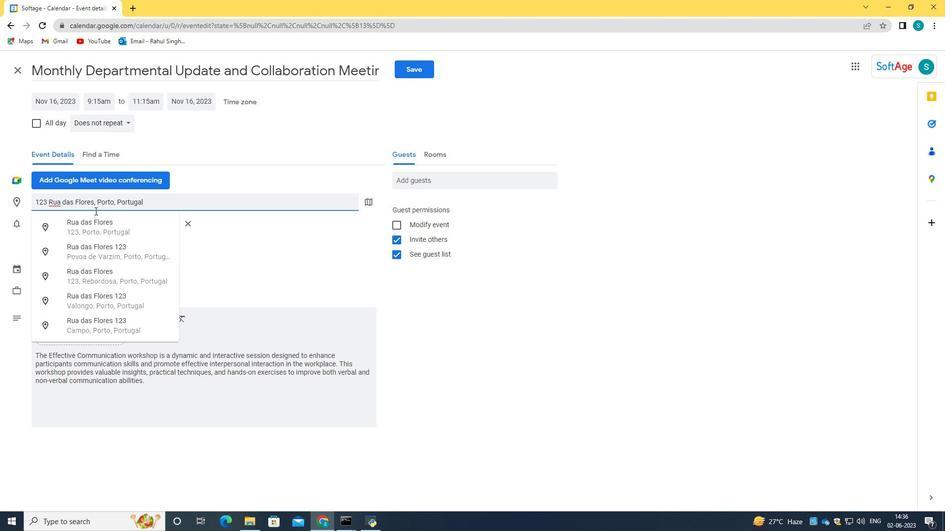
Action: Mouse pressed left at (94, 232)
Screenshot: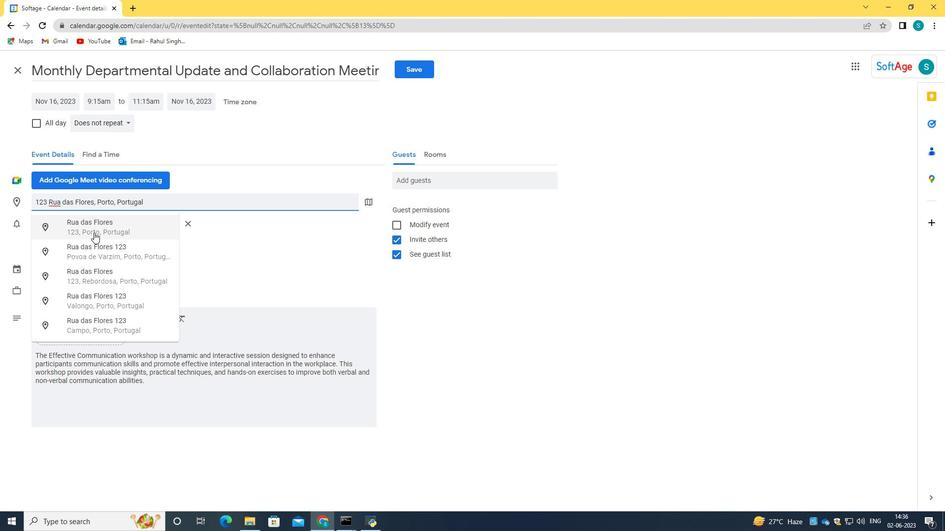 
Action: Mouse moved to (420, 182)
Screenshot: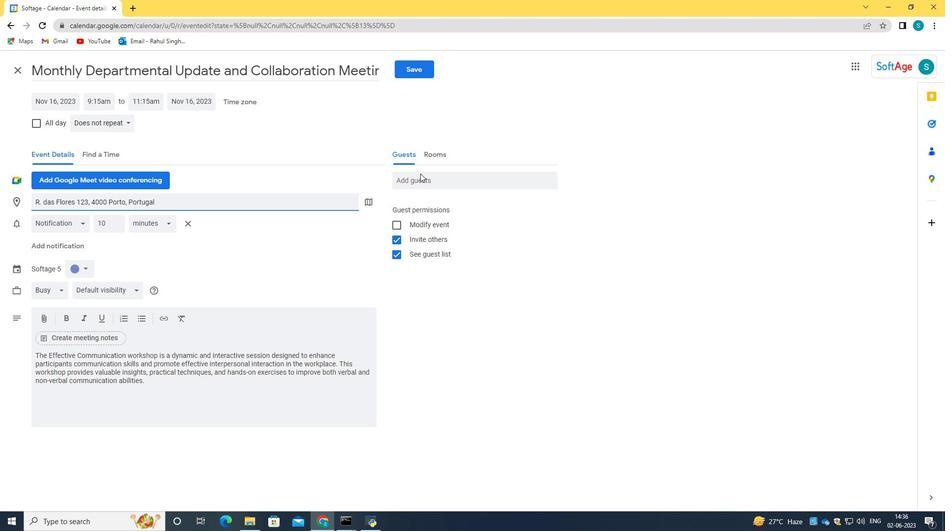 
Action: Mouse pressed left at (420, 182)
Screenshot: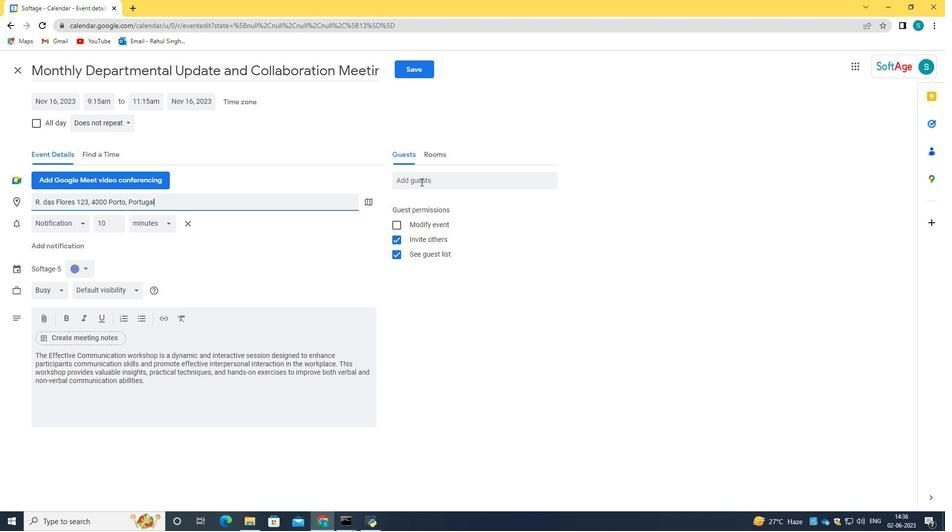 
Action: Key pressed softage.6<Key.shift>@softage.net
Screenshot: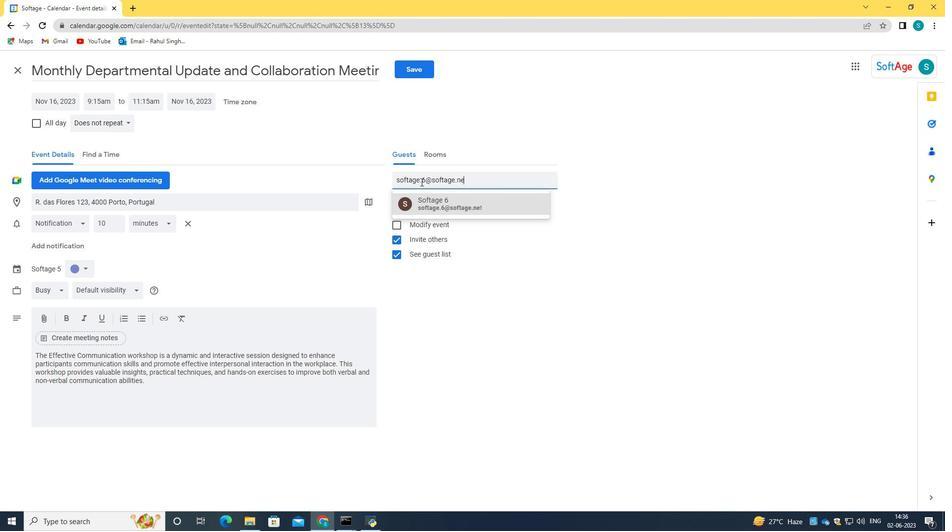 
Action: Mouse moved to (423, 198)
Screenshot: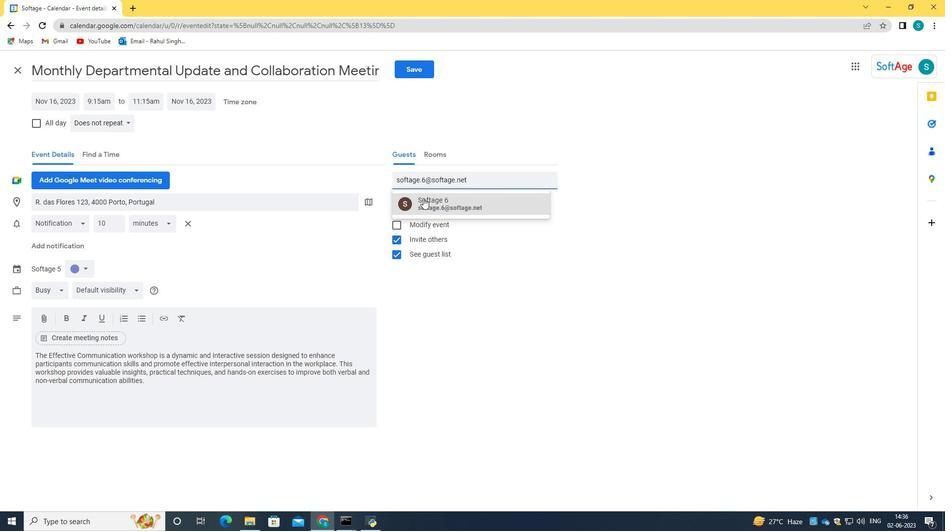 
Action: Mouse pressed left at (423, 198)
Screenshot: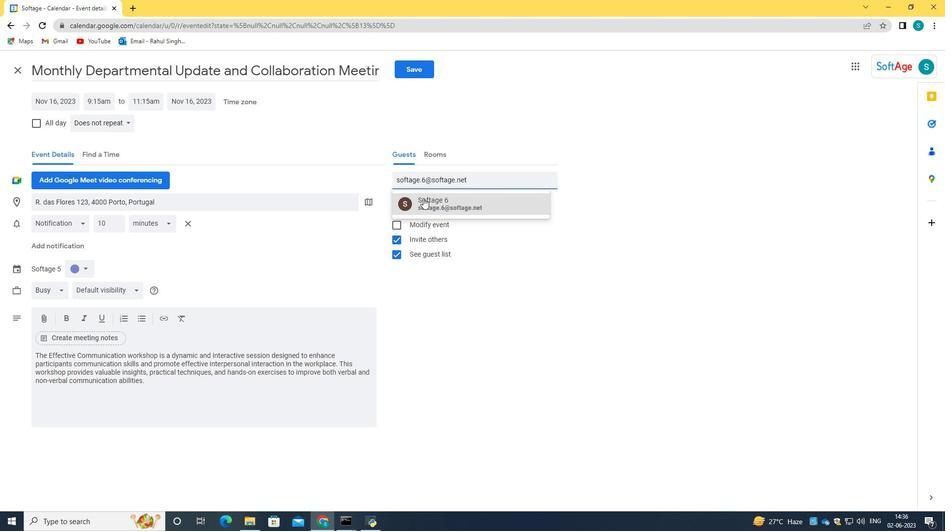 
Action: Mouse moved to (430, 178)
Screenshot: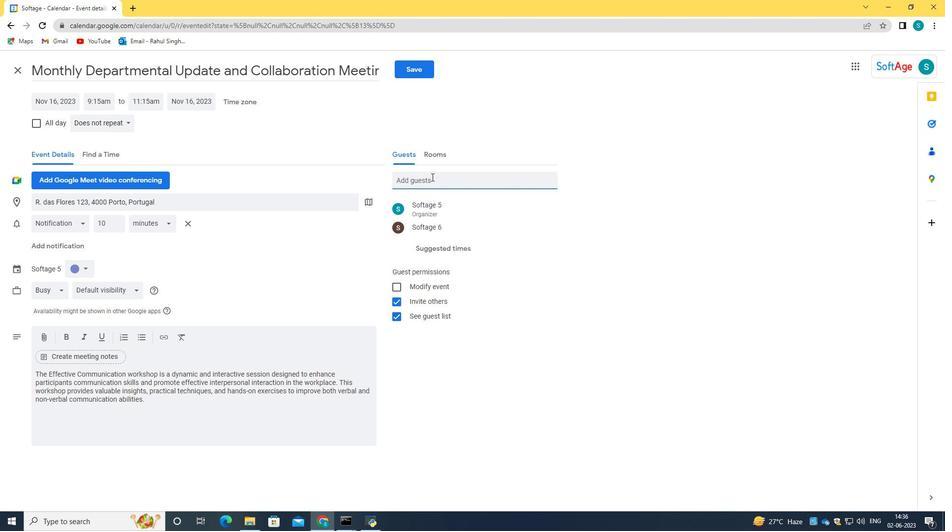 
Action: Key pressed softage.7<Key.shift>@softage.m<Key.backspace>net
Screenshot: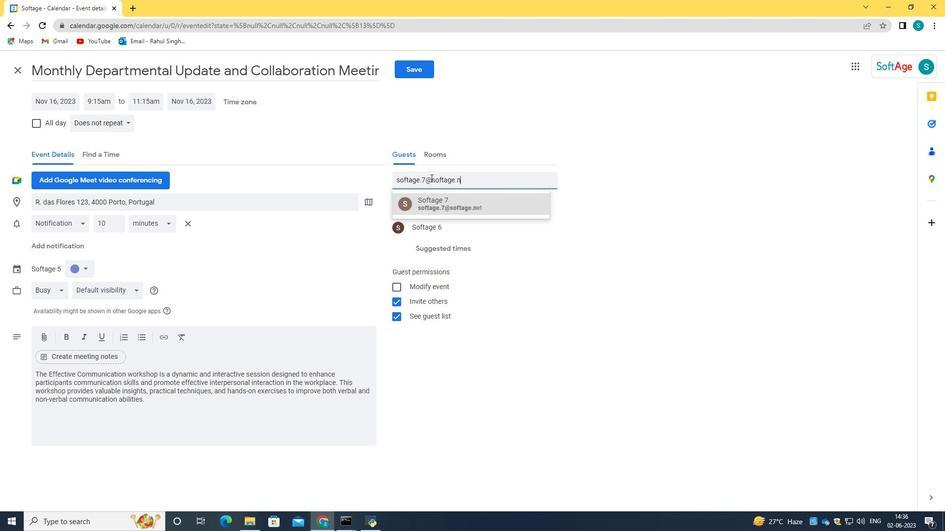 
Action: Mouse moved to (438, 202)
Screenshot: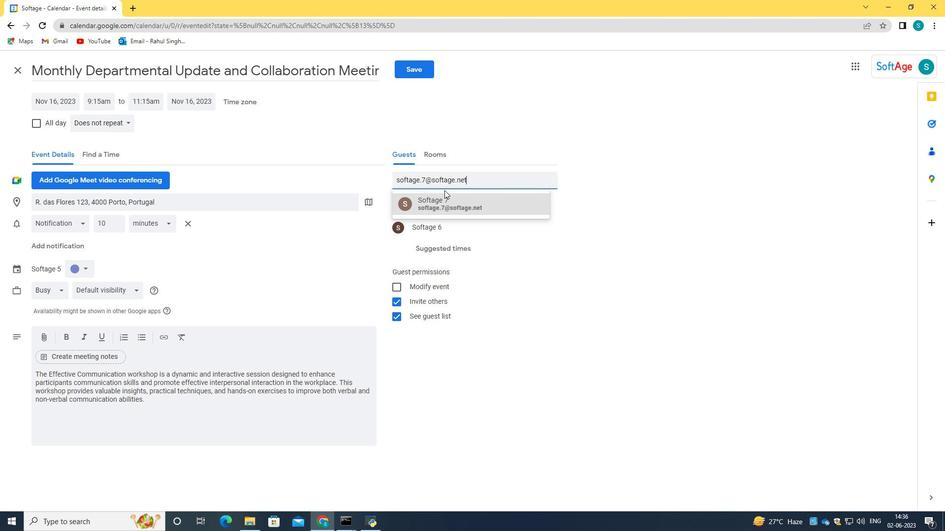 
Action: Mouse pressed left at (438, 202)
Screenshot: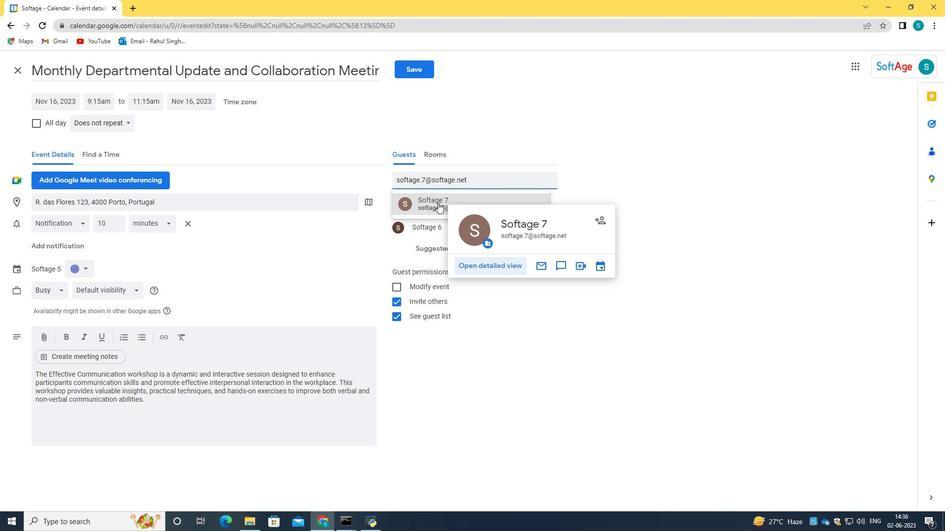 
Action: Mouse moved to (102, 123)
Screenshot: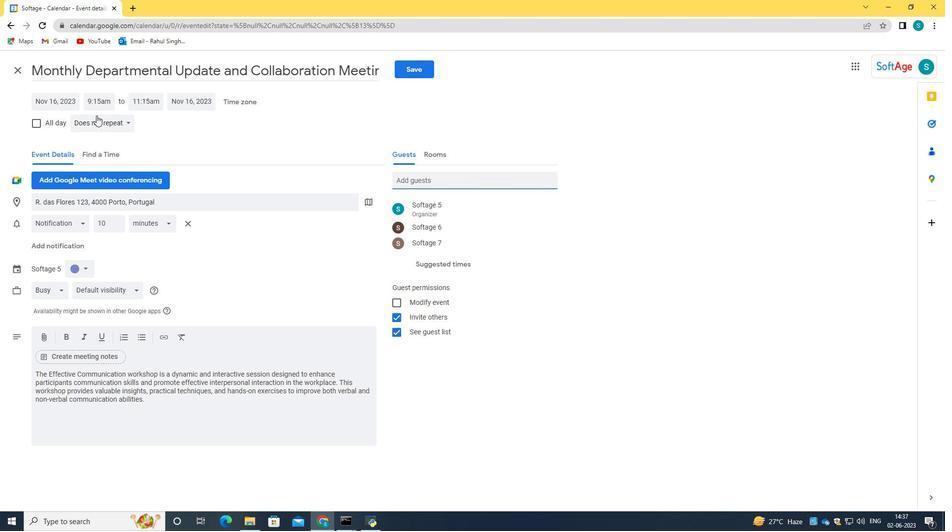 
Action: Mouse pressed left at (102, 123)
Screenshot: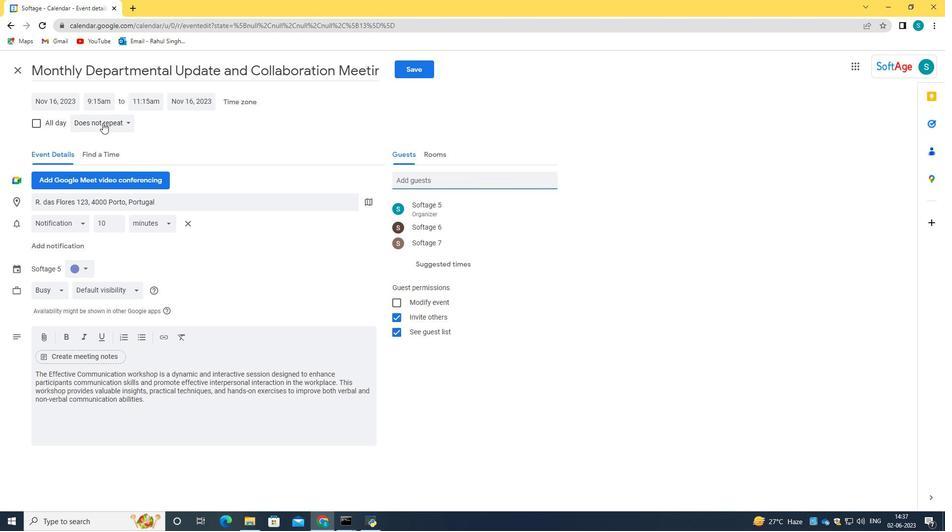
Action: Mouse moved to (119, 125)
Screenshot: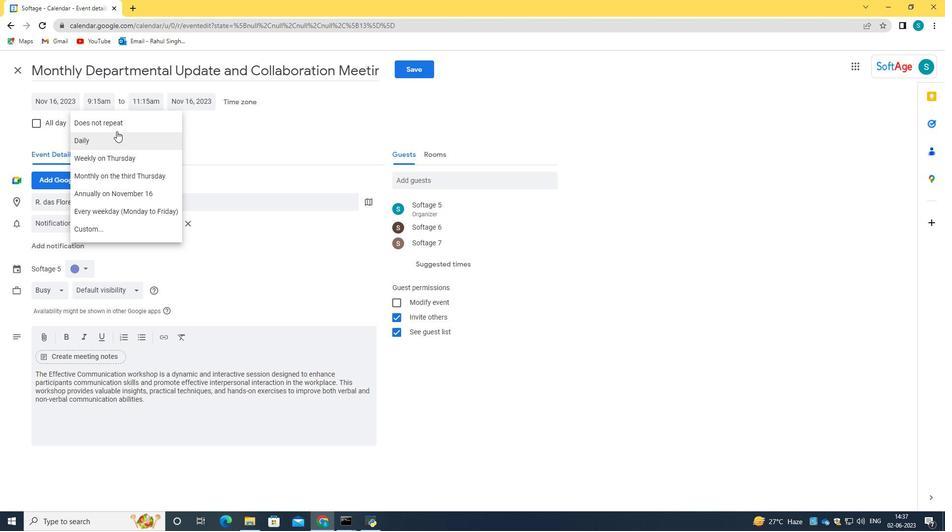 
Action: Mouse pressed left at (119, 125)
Screenshot: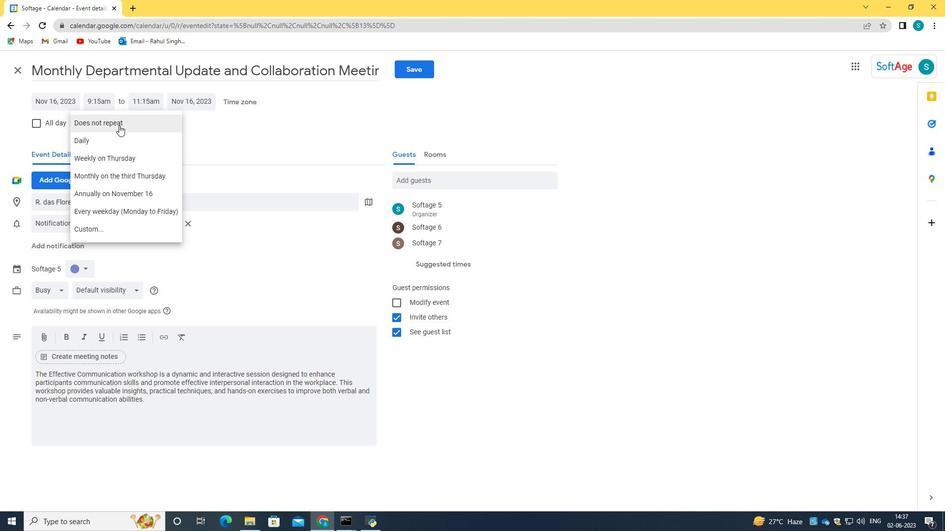 
Action: Mouse moved to (410, 68)
Screenshot: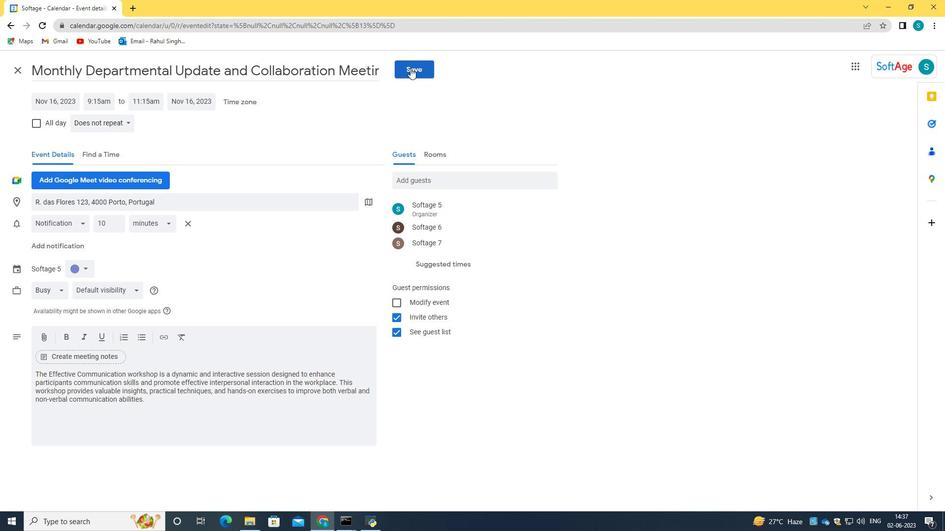 
Action: Mouse pressed left at (410, 68)
Screenshot: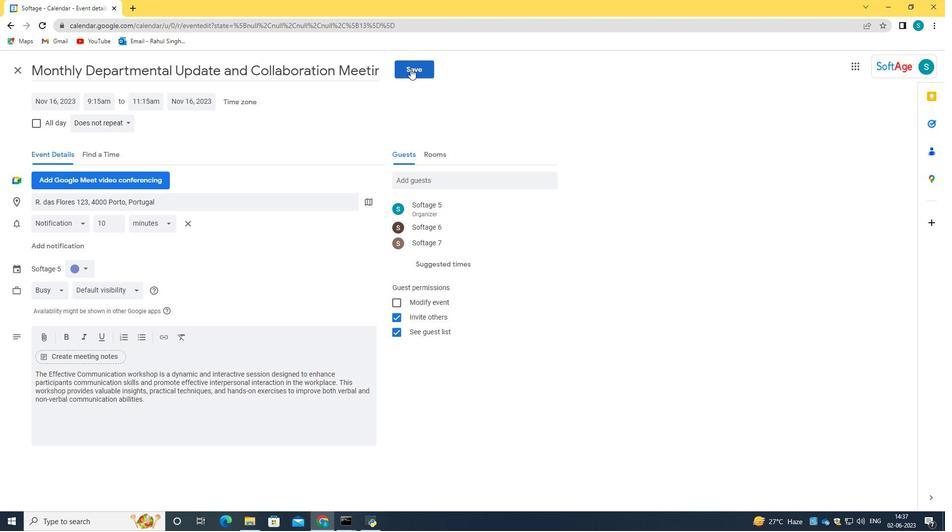 
Action: Mouse moved to (570, 304)
Screenshot: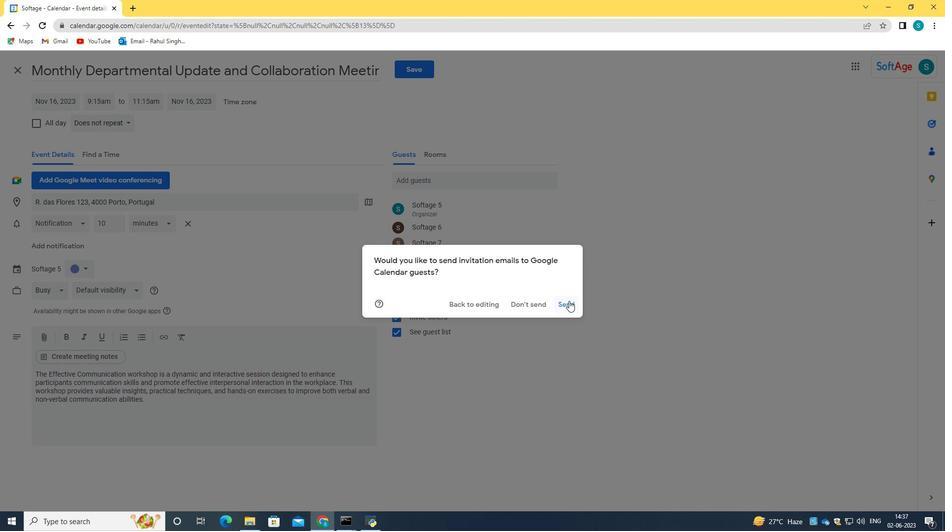 
Action: Mouse pressed left at (570, 304)
Screenshot: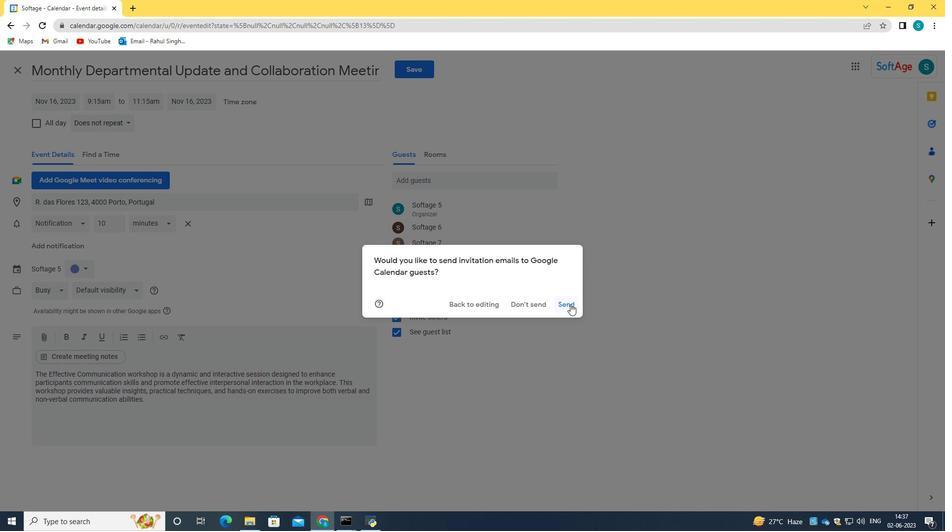 
